 Task: Buy 4 Sifters from Baking Tools & Accessories section under best seller category for shipping address: Jacob Baker, 4732 Huntz Lane, Bolton, Massachusetts 01740, Cell Number 9785492947. Pay from credit card ending with 9757, CVV 798
Action: Mouse moved to (17, 86)
Screenshot: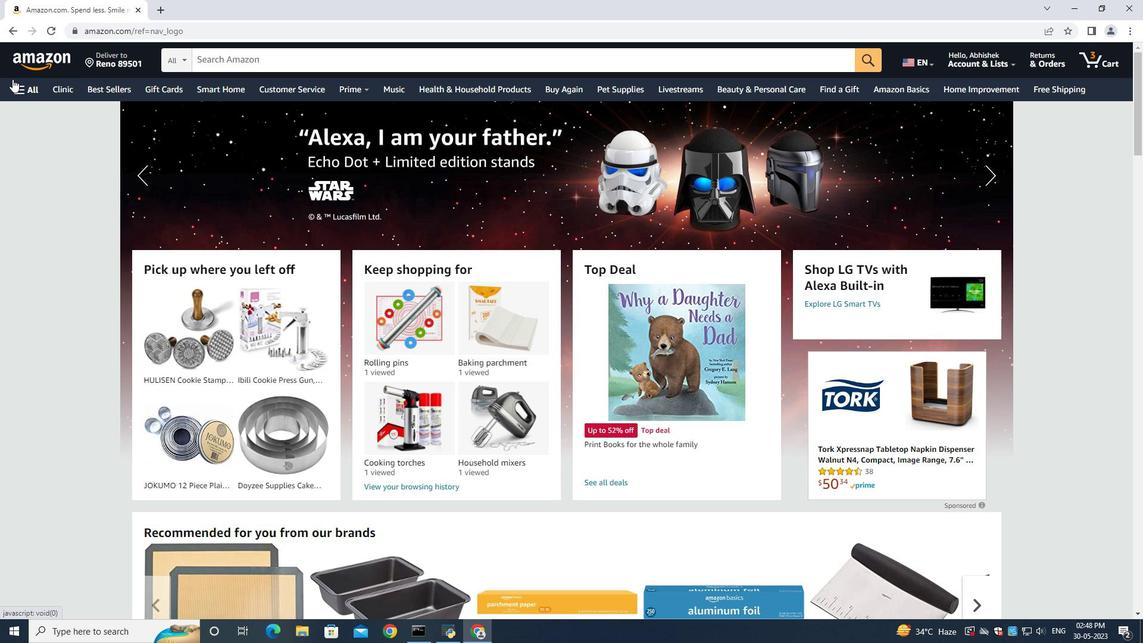 
Action: Mouse pressed left at (17, 86)
Screenshot: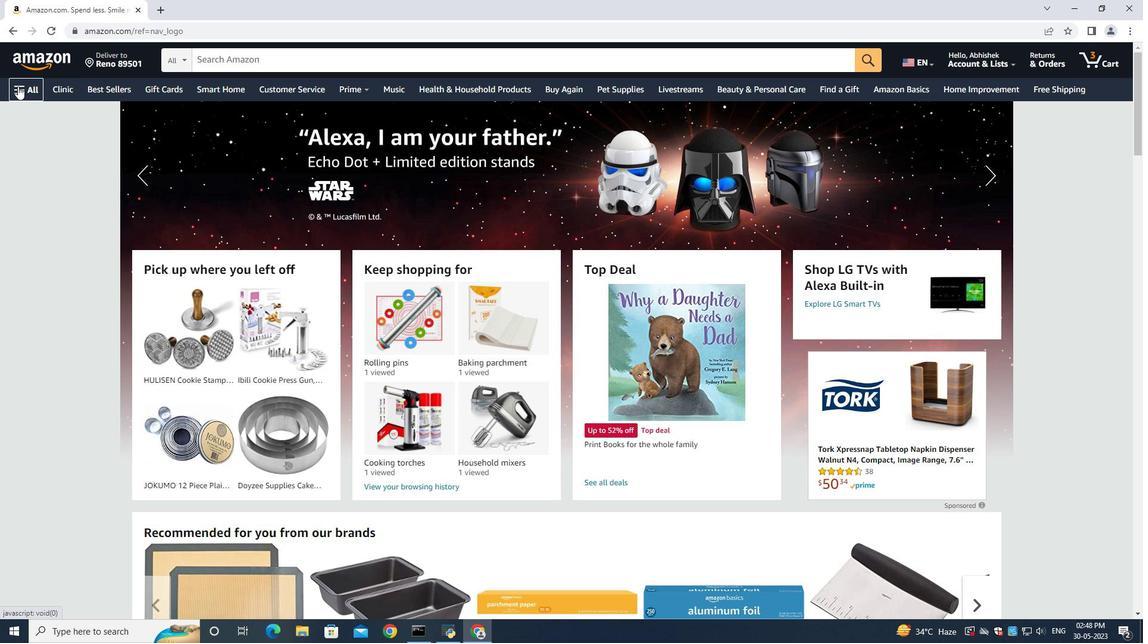 
Action: Mouse moved to (33, 113)
Screenshot: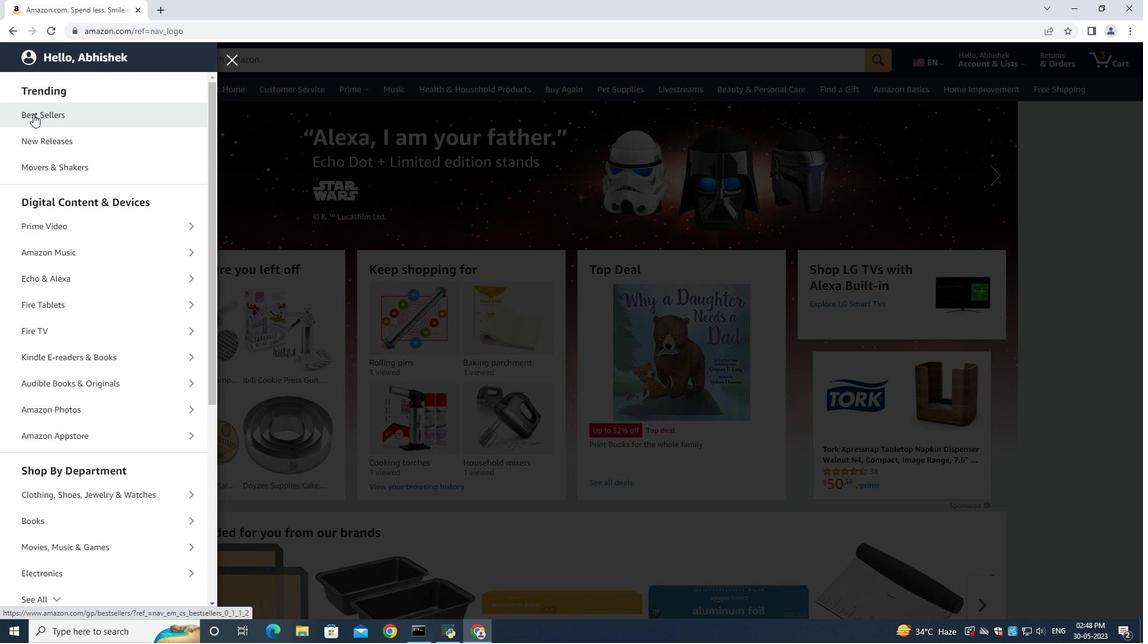 
Action: Mouse pressed left at (33, 113)
Screenshot: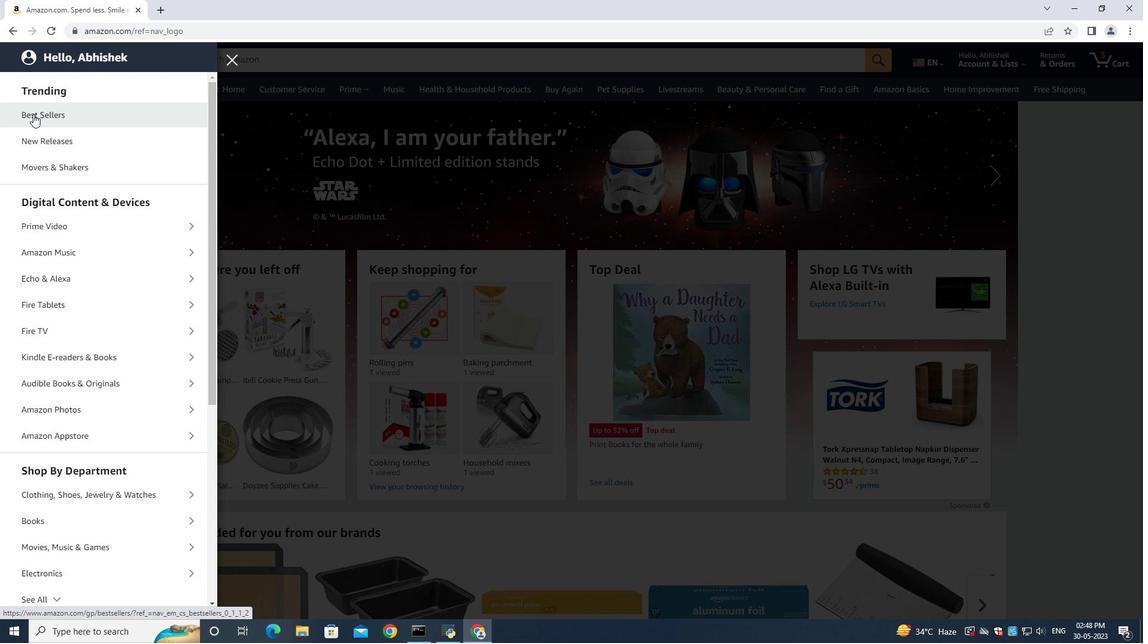 
Action: Mouse moved to (224, 57)
Screenshot: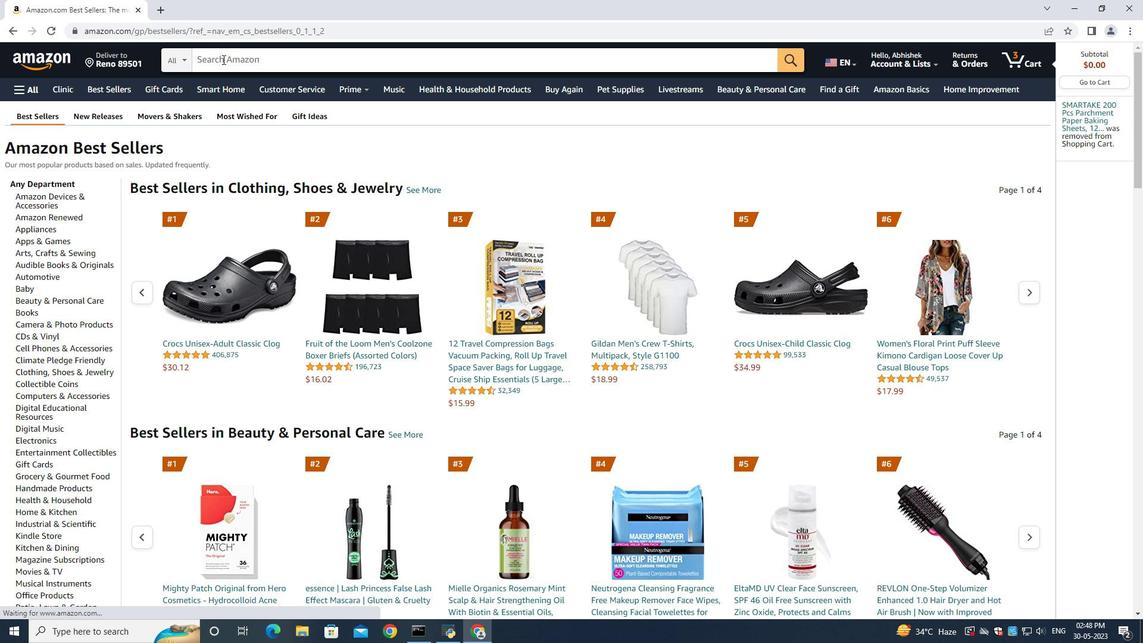 
Action: Mouse pressed left at (224, 57)
Screenshot: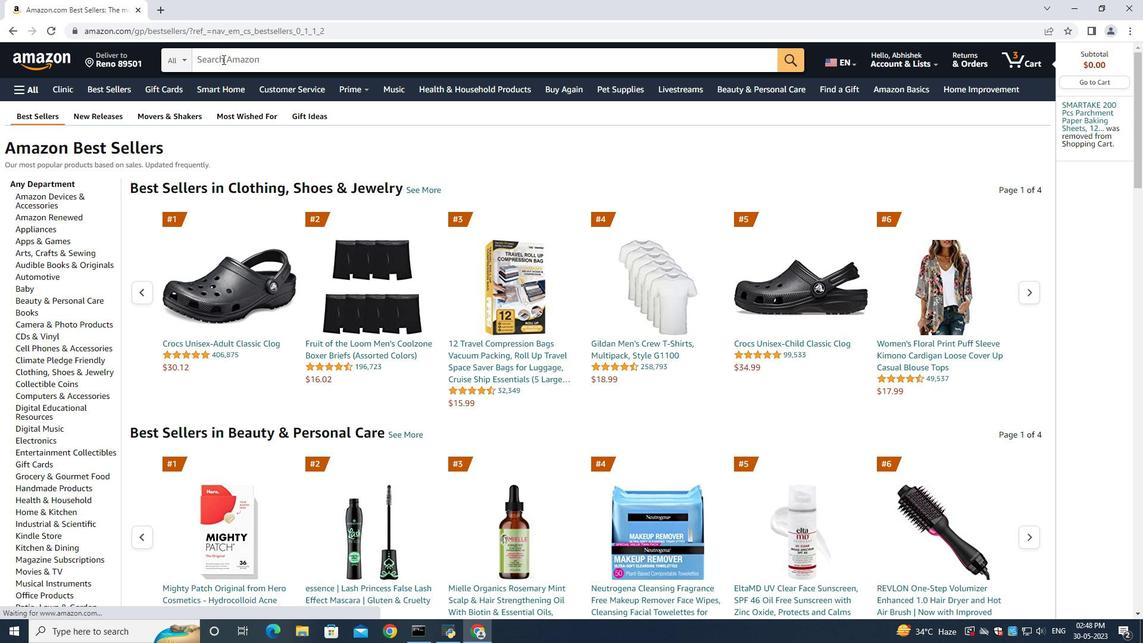 
Action: Mouse moved to (1117, 245)
Screenshot: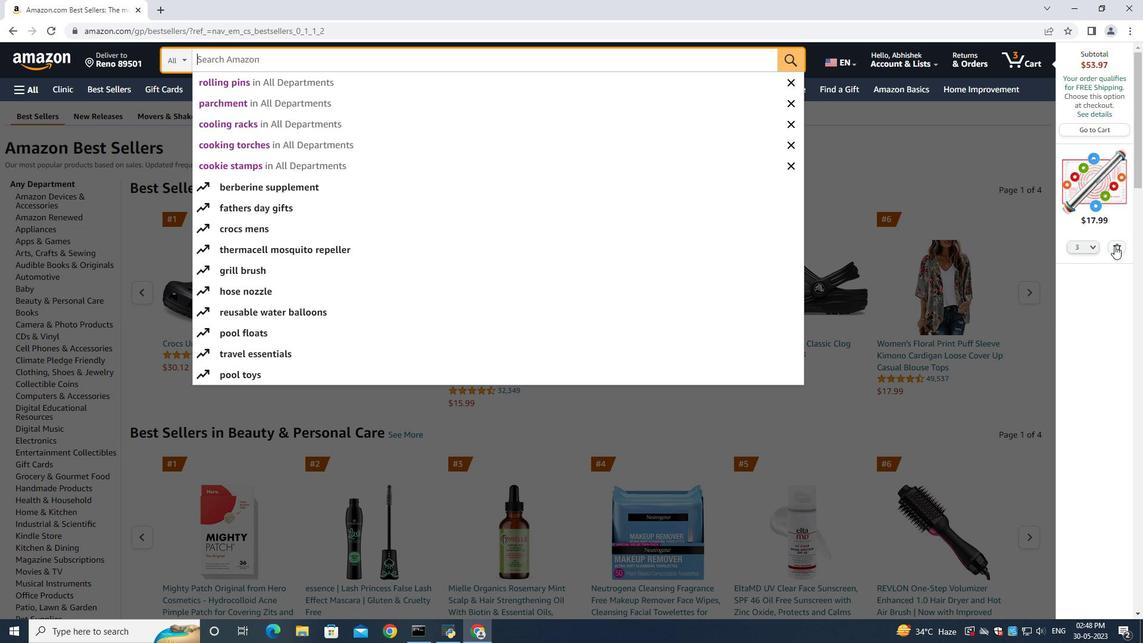 
Action: Mouse pressed left at (1117, 245)
Screenshot: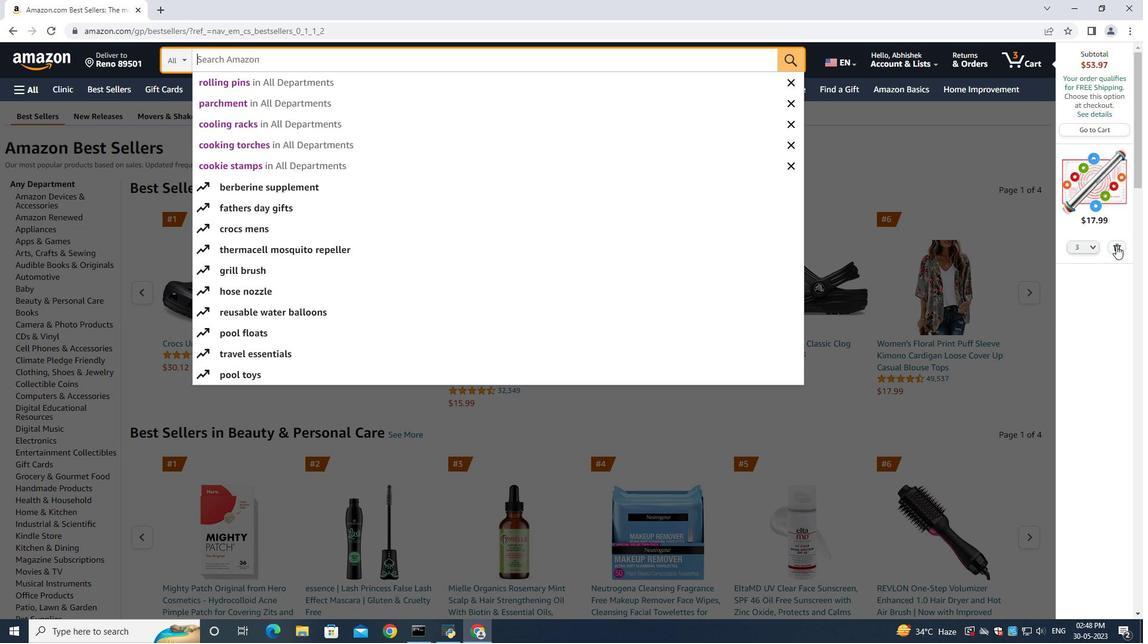 
Action: Mouse moved to (226, 64)
Screenshot: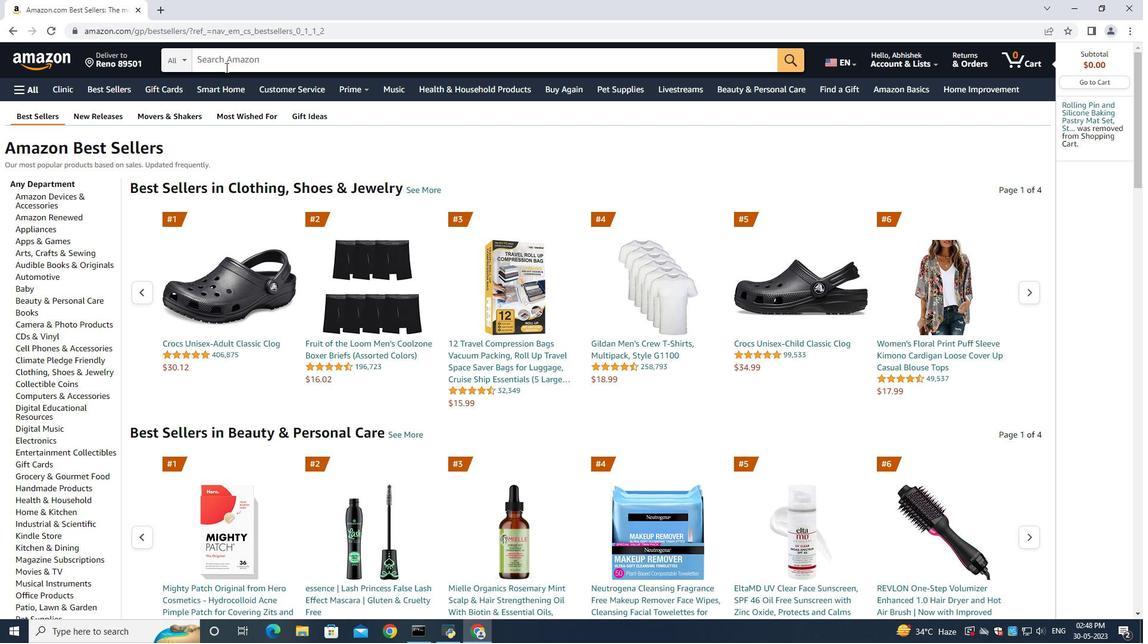 
Action: Mouse pressed left at (226, 64)
Screenshot: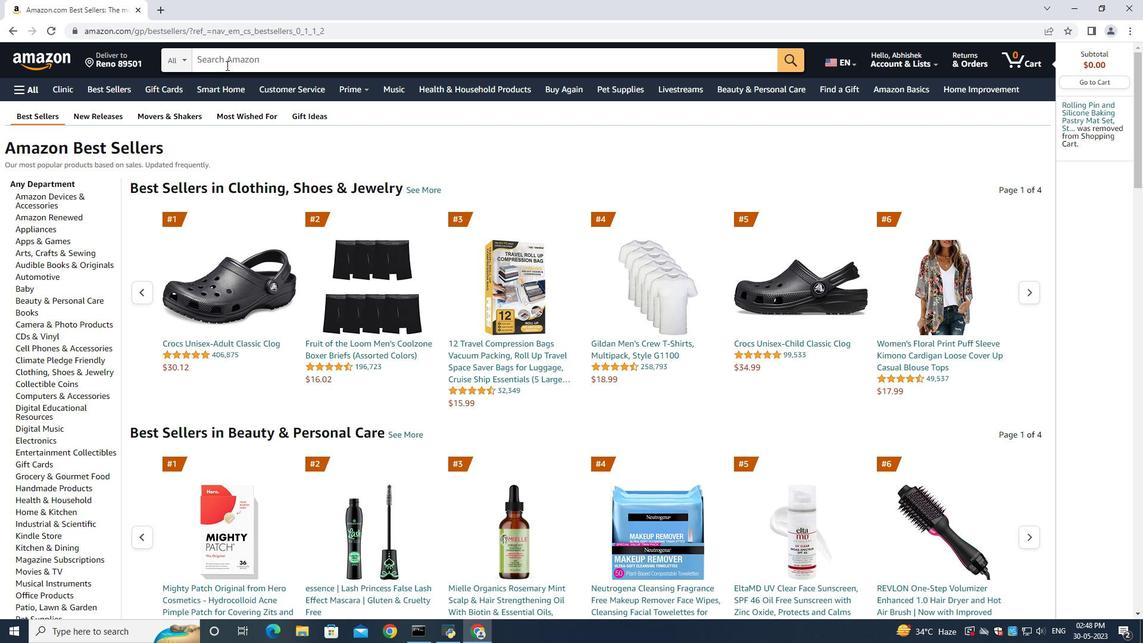 
Action: Key pressed <Key.shift>Sifters<Key.space><Key.shift><Key.shift><Key.shift><Key.shift><Key.shift><Key.shift><Key.shift><Key.shift><Key.shift><Key.shift><Key.shift><Key.shift><Key.shift><Key.shift><Key.shift><Key.shift><Key.shift><Key.shift><Key.shift><Key.shift><Key.shift><Key.shift><Key.shift><Key.shift><Key.shift><Key.shift><Key.shift><Key.shift><Key.shift><Key.shift><Key.shift><Key.enter>
Screenshot: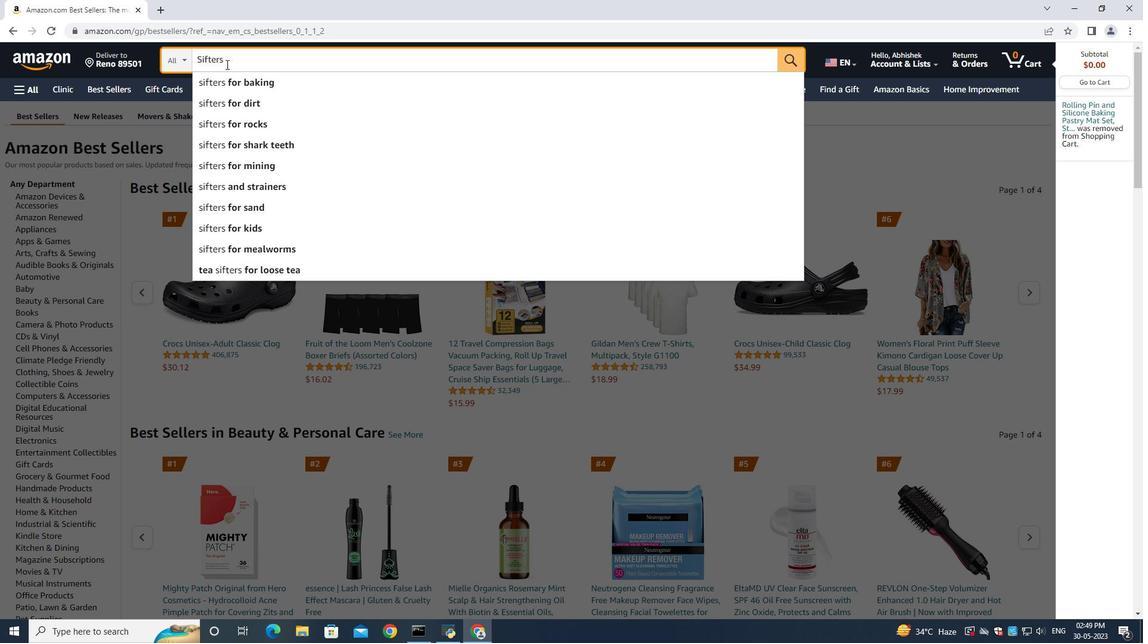 
Action: Mouse moved to (72, 290)
Screenshot: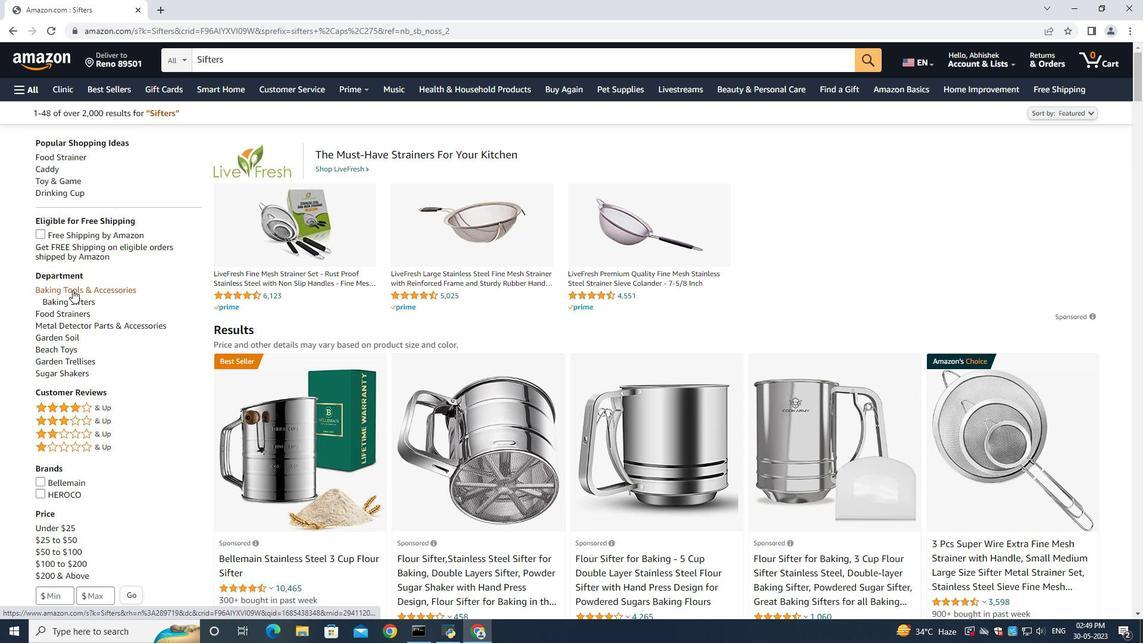 
Action: Mouse pressed left at (72, 290)
Screenshot: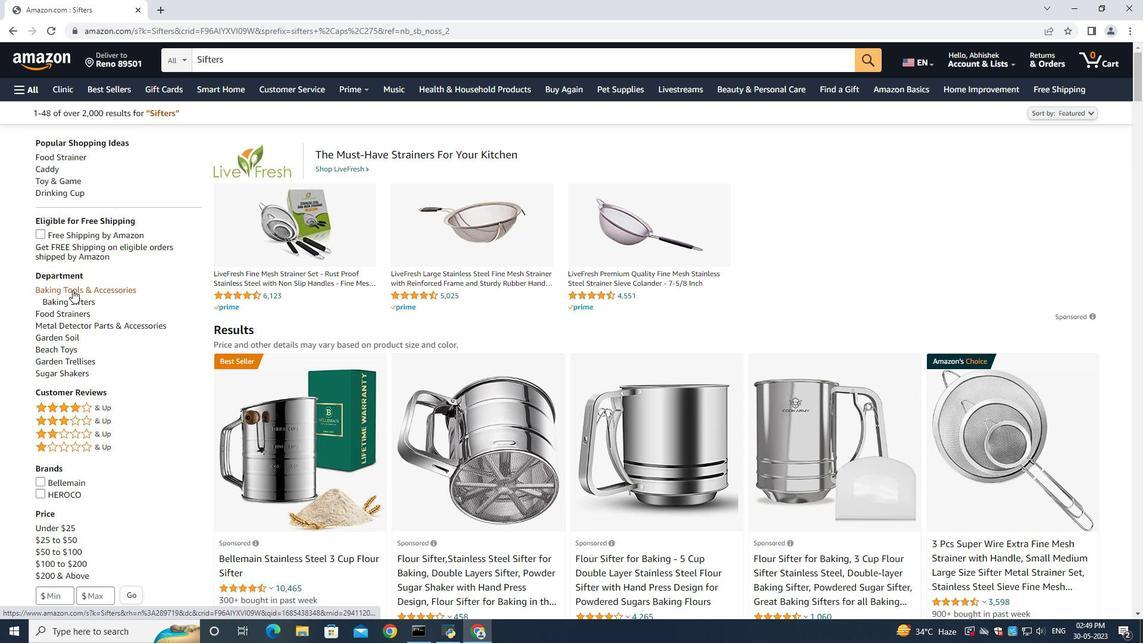 
Action: Mouse moved to (442, 324)
Screenshot: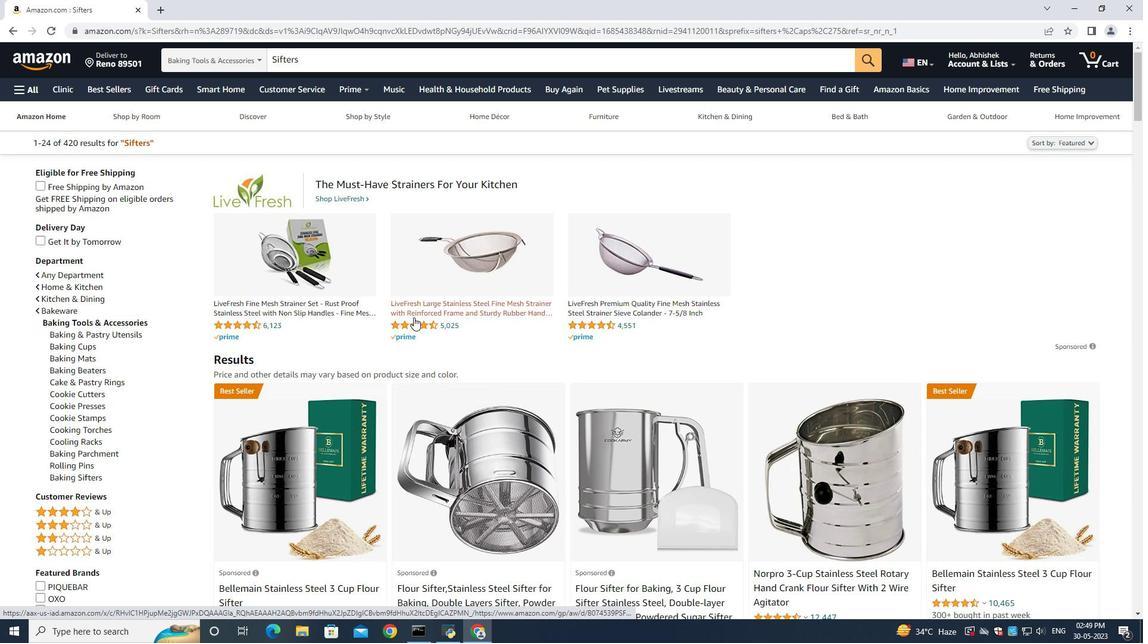 
Action: Mouse scrolled (442, 324) with delta (0, 0)
Screenshot: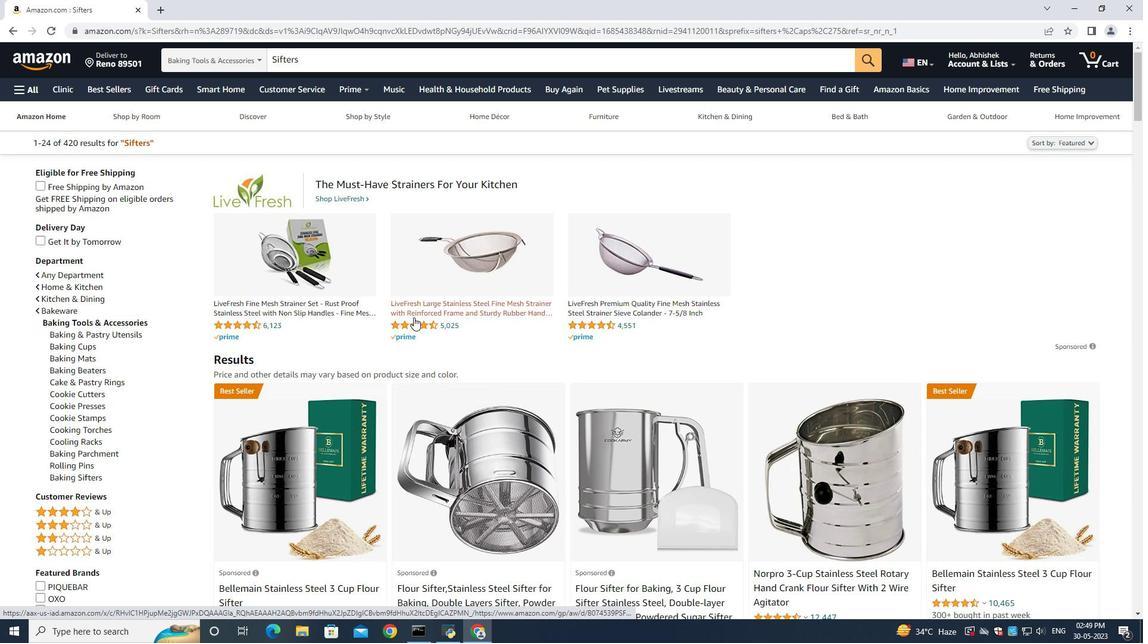 
Action: Mouse scrolled (442, 324) with delta (0, 0)
Screenshot: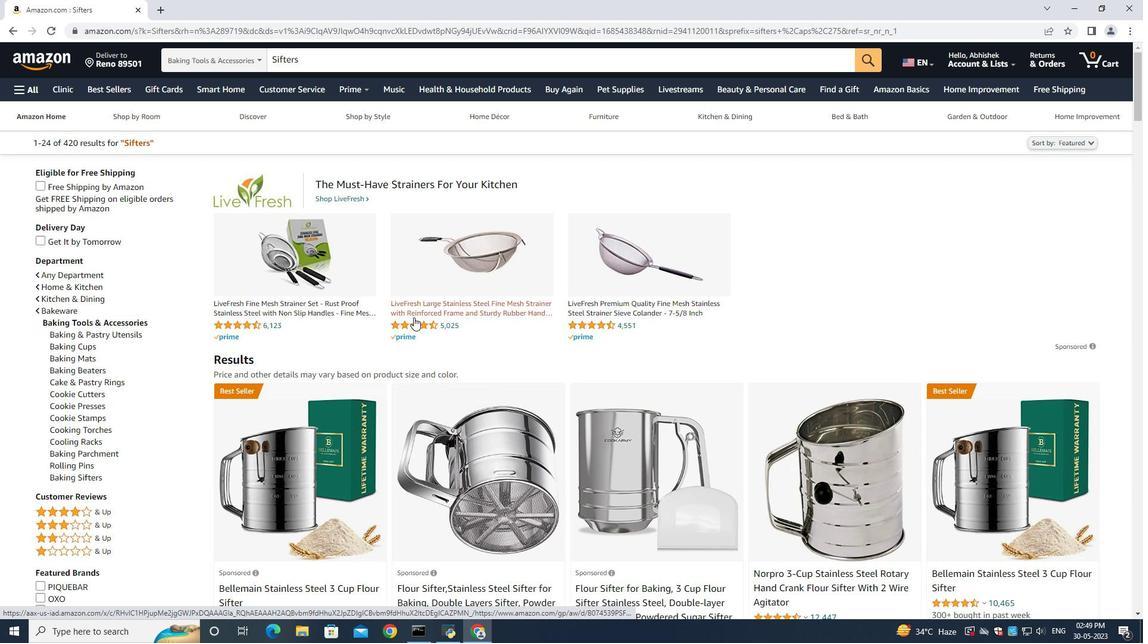 
Action: Mouse moved to (440, 477)
Screenshot: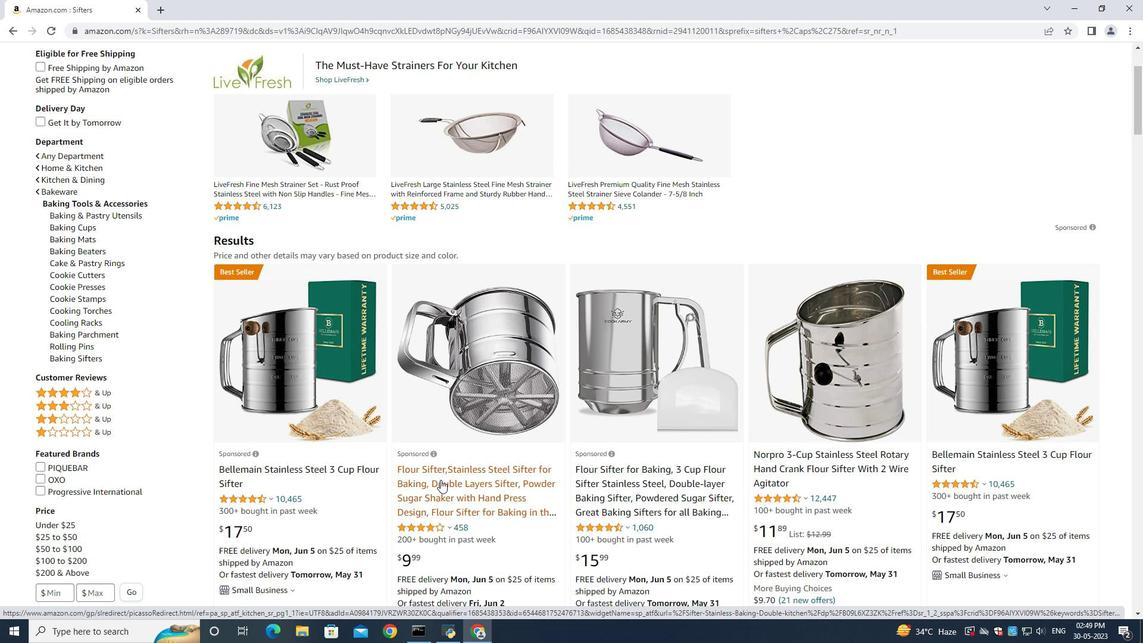 
Action: Mouse pressed left at (440, 477)
Screenshot: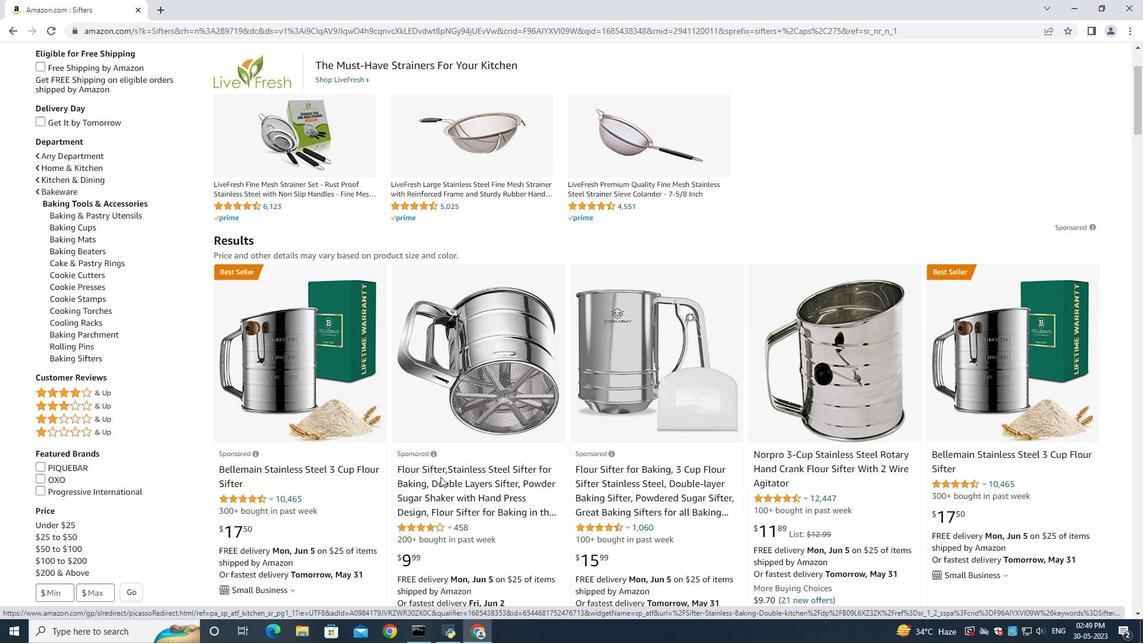 
Action: Mouse moved to (453, 470)
Screenshot: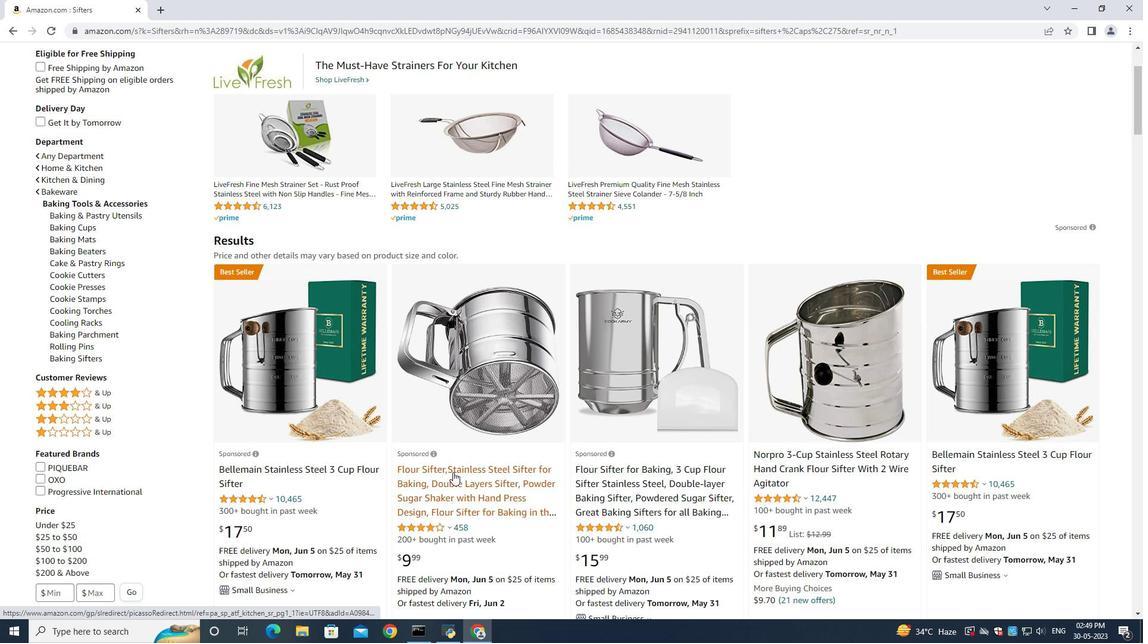 
Action: Mouse pressed left at (453, 470)
Screenshot: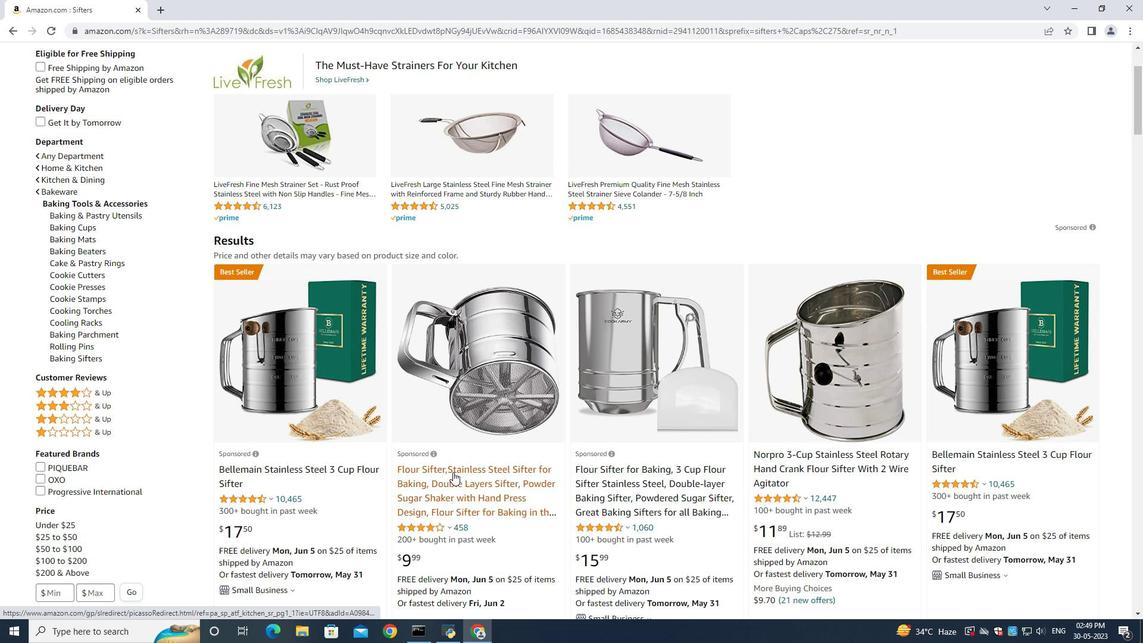 
Action: Mouse moved to (880, 441)
Screenshot: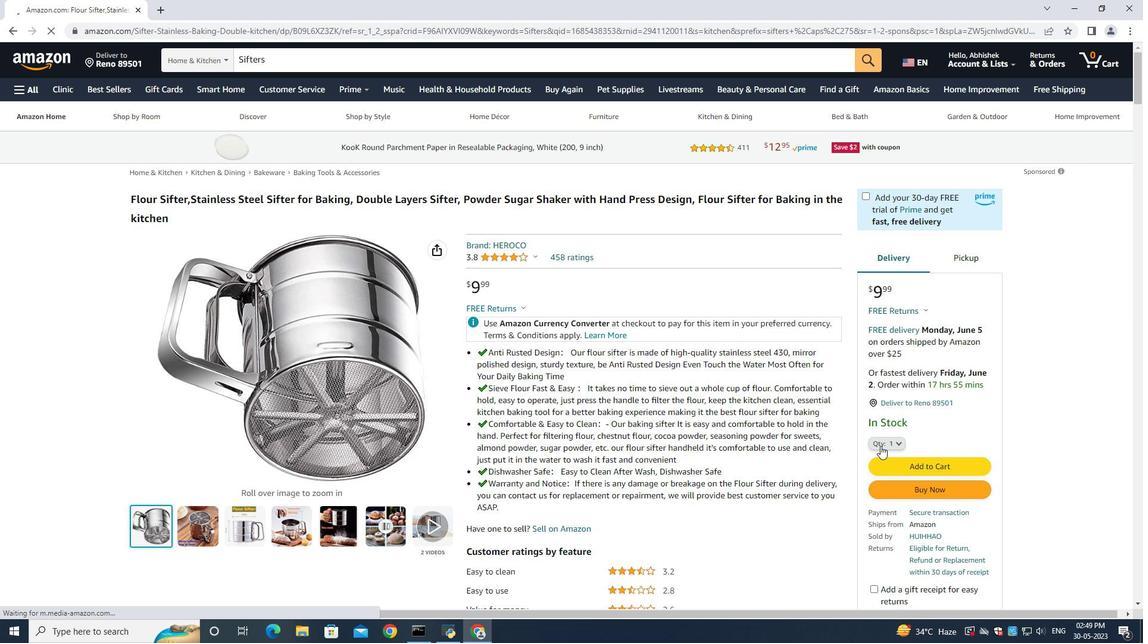 
Action: Mouse pressed left at (880, 441)
Screenshot: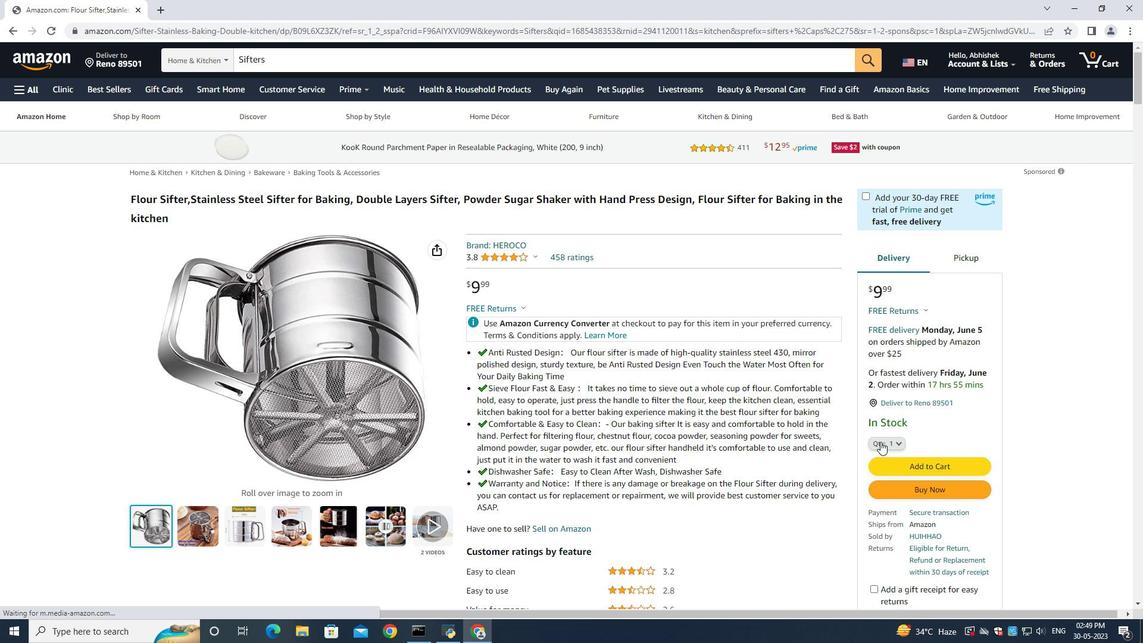 
Action: Mouse moved to (875, 112)
Screenshot: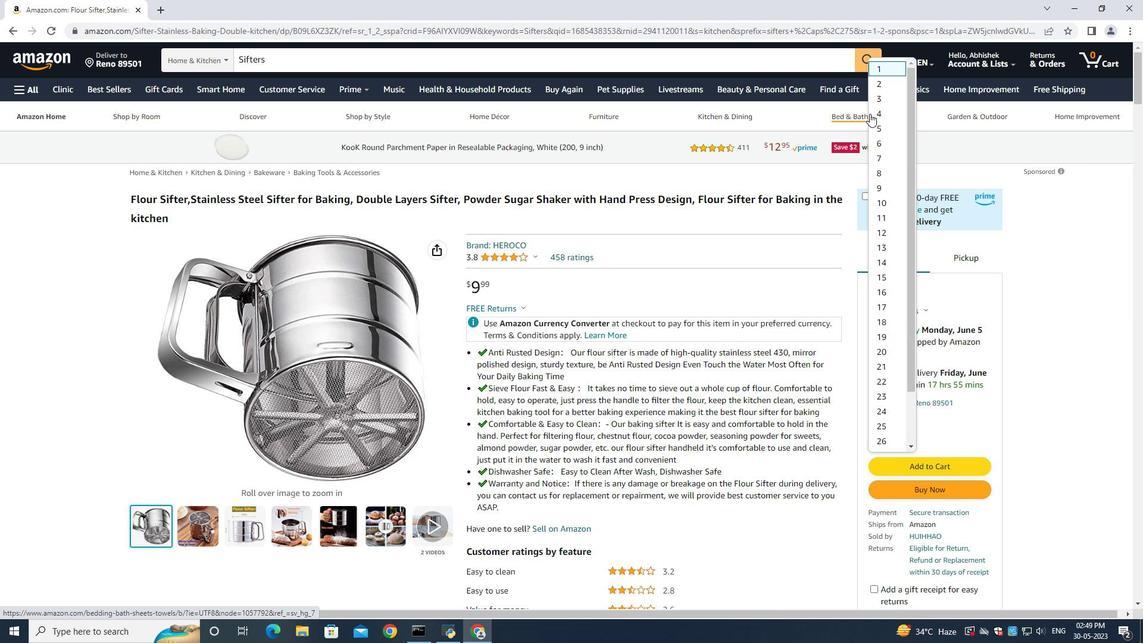 
Action: Mouse pressed left at (875, 112)
Screenshot: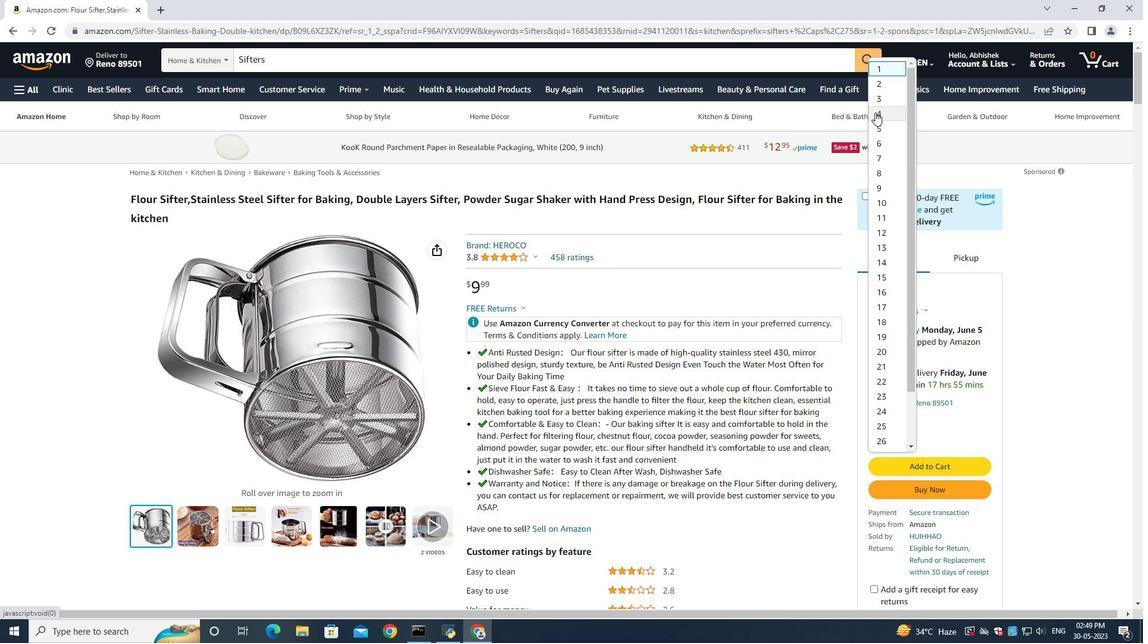 
Action: Mouse moved to (927, 462)
Screenshot: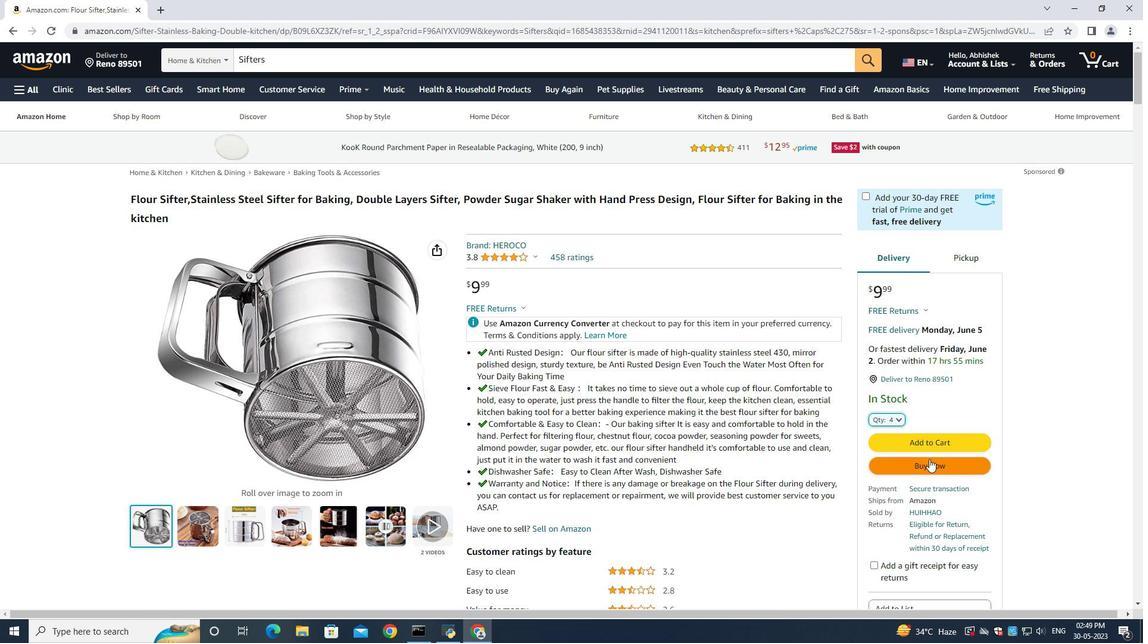 
Action: Mouse pressed left at (927, 462)
Screenshot: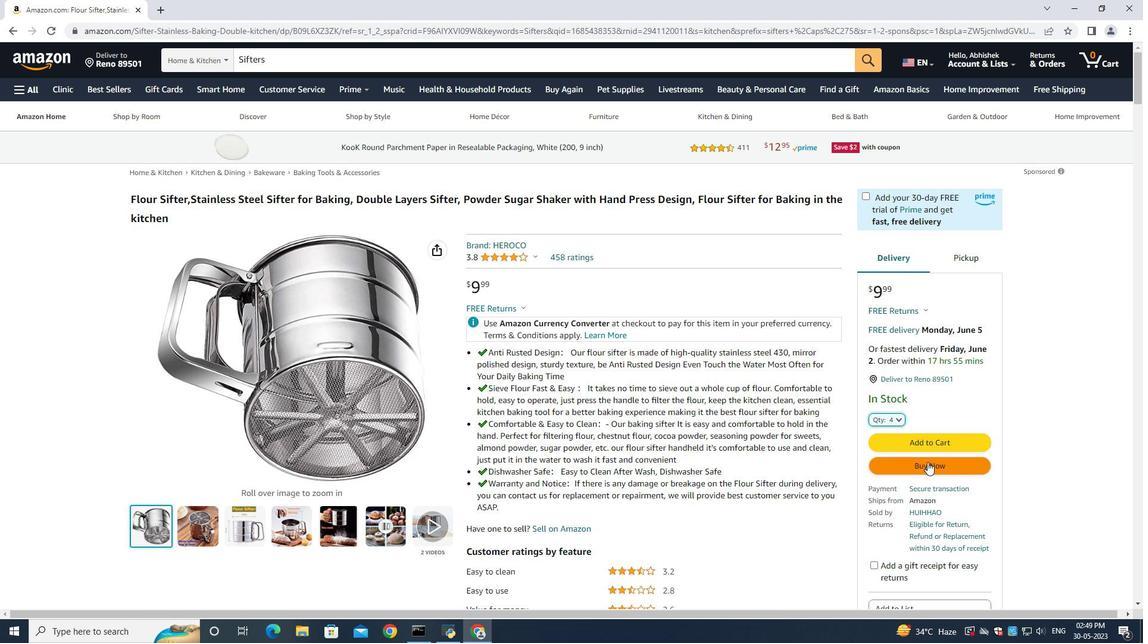 
Action: Mouse moved to (580, 332)
Screenshot: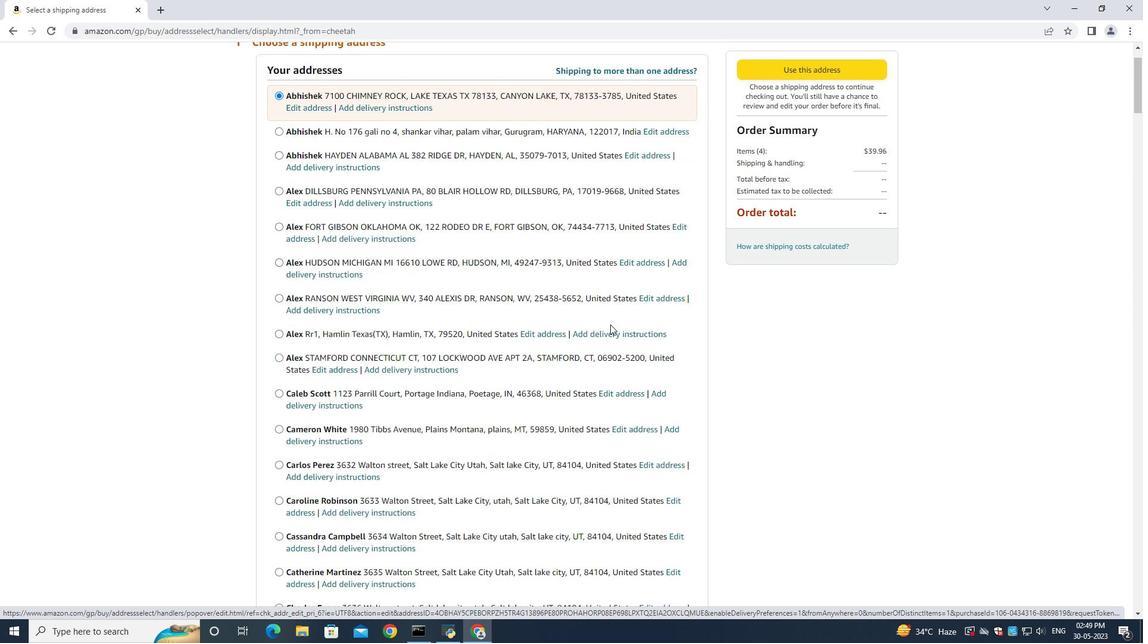 
Action: Mouse scrolled (594, 328) with delta (0, 0)
Screenshot: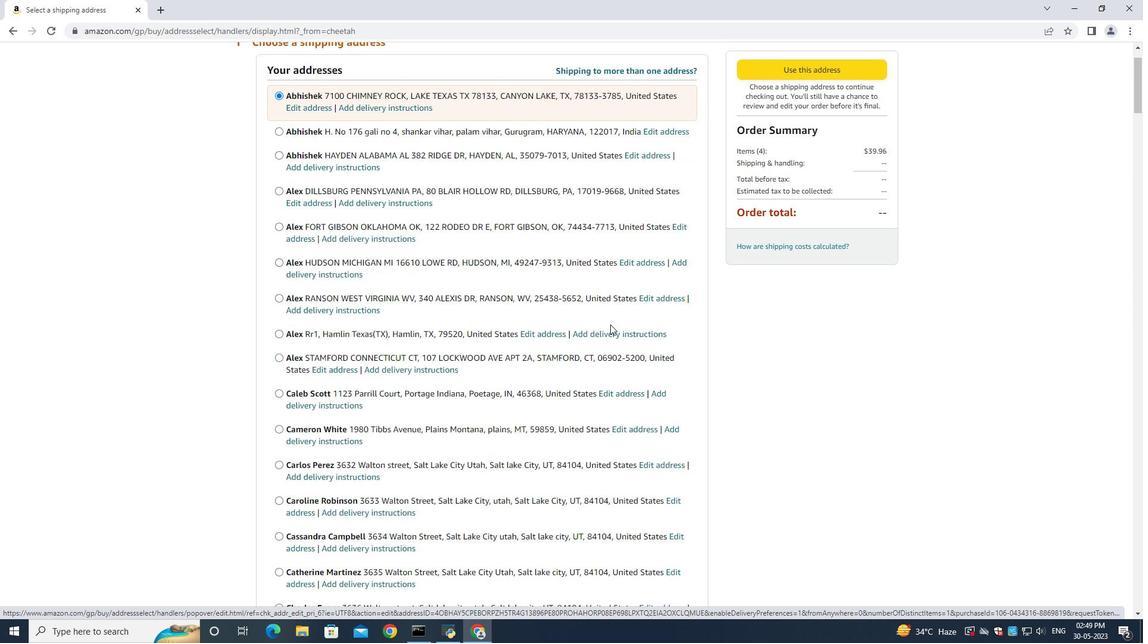 
Action: Mouse moved to (580, 332)
Screenshot: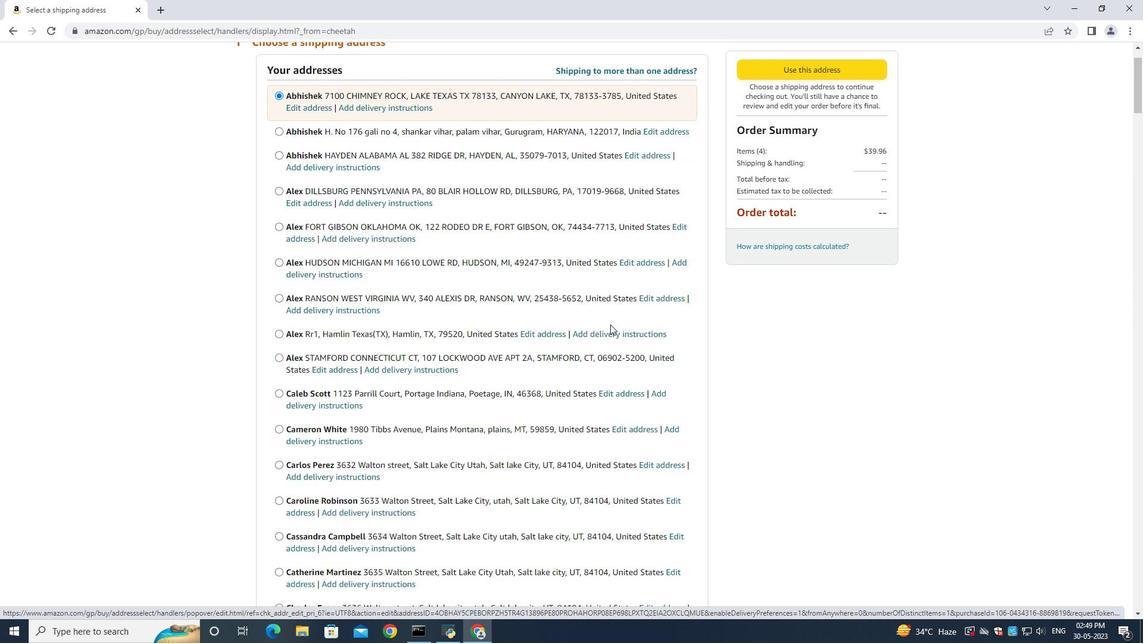 
Action: Mouse scrolled (584, 330) with delta (0, 0)
Screenshot: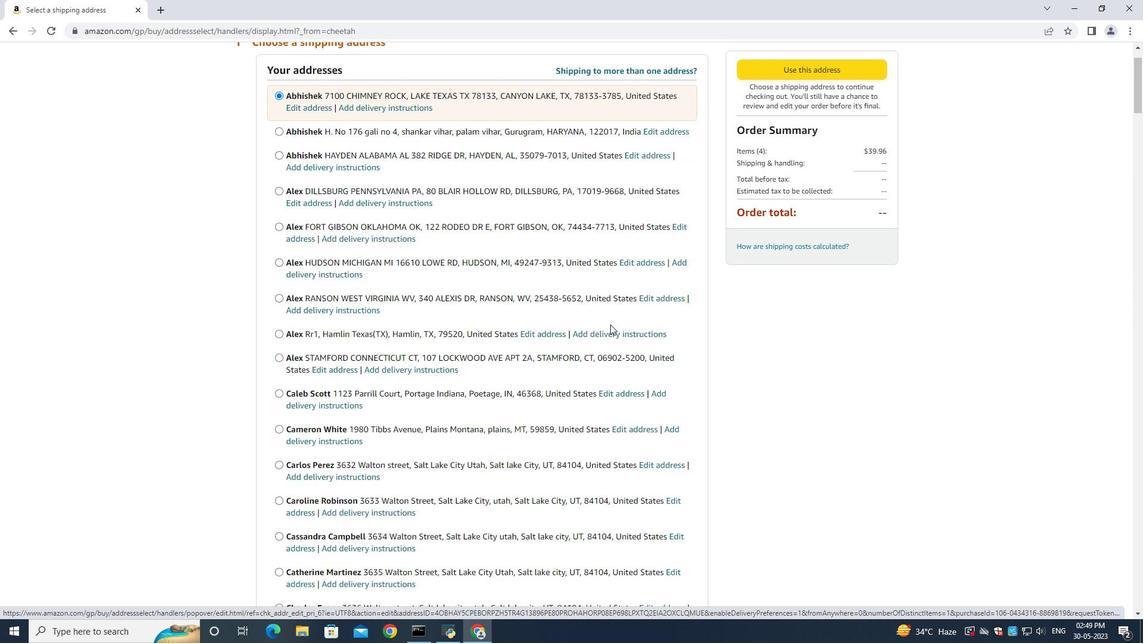 
Action: Mouse moved to (580, 333)
Screenshot: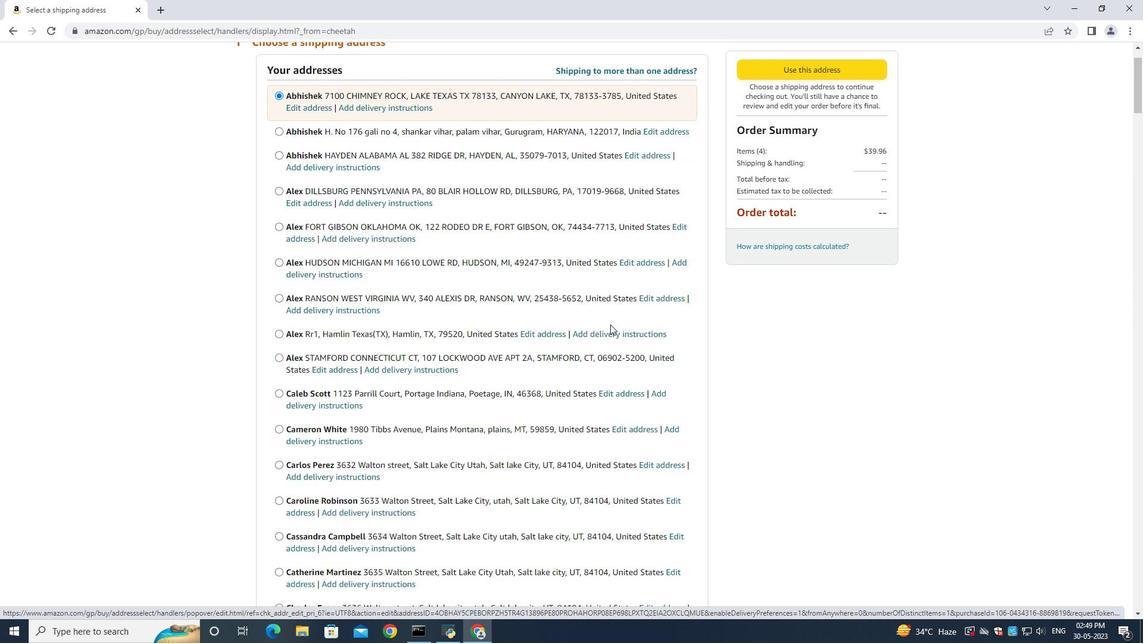 
Action: Mouse scrolled (582, 331) with delta (0, 0)
Screenshot: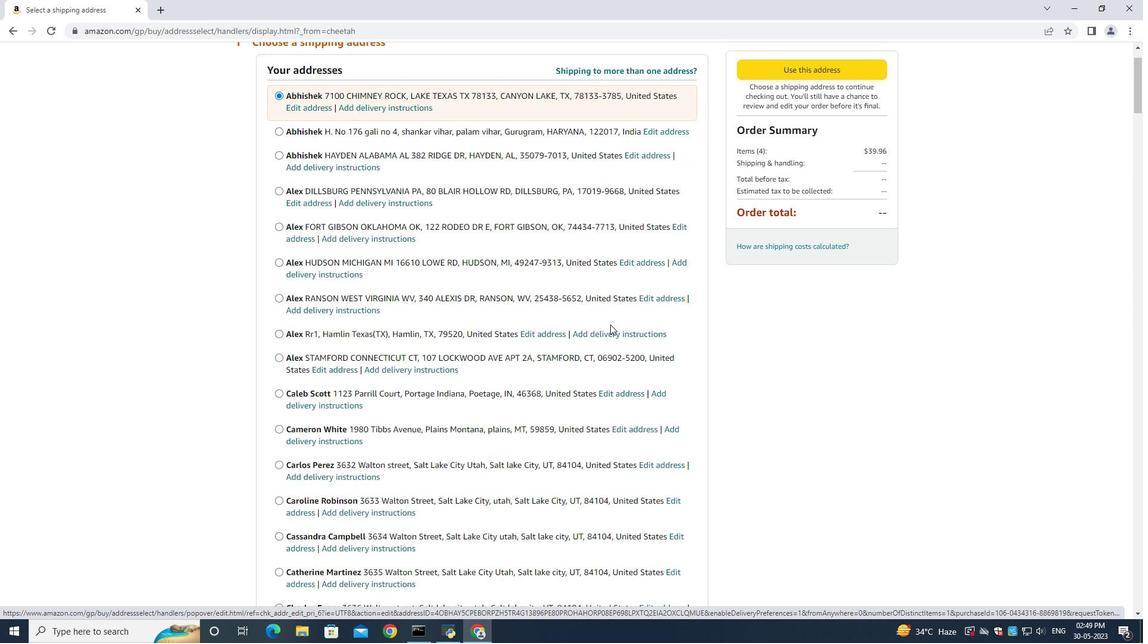 
Action: Mouse moved to (580, 333)
Screenshot: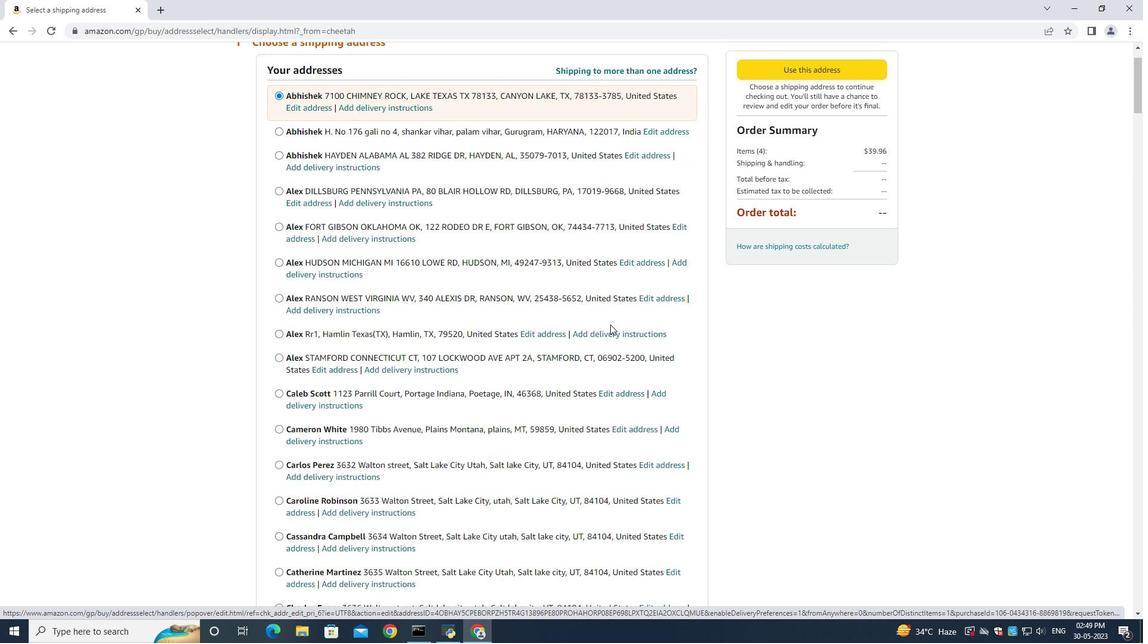 
Action: Mouse scrolled (581, 331) with delta (0, 0)
Screenshot: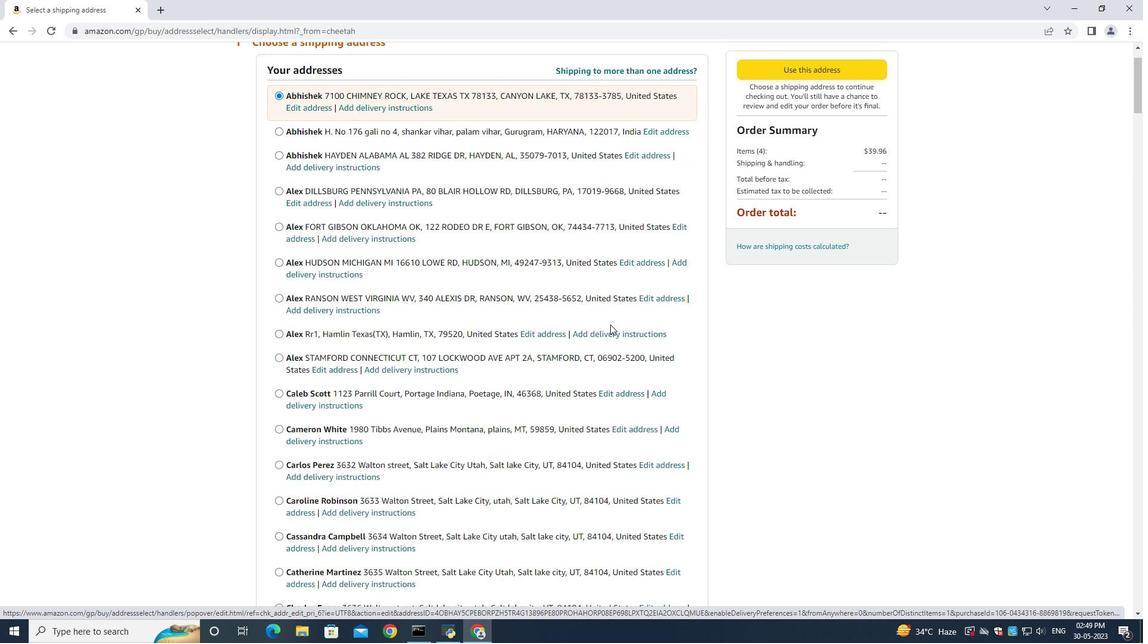 
Action: Mouse moved to (580, 334)
Screenshot: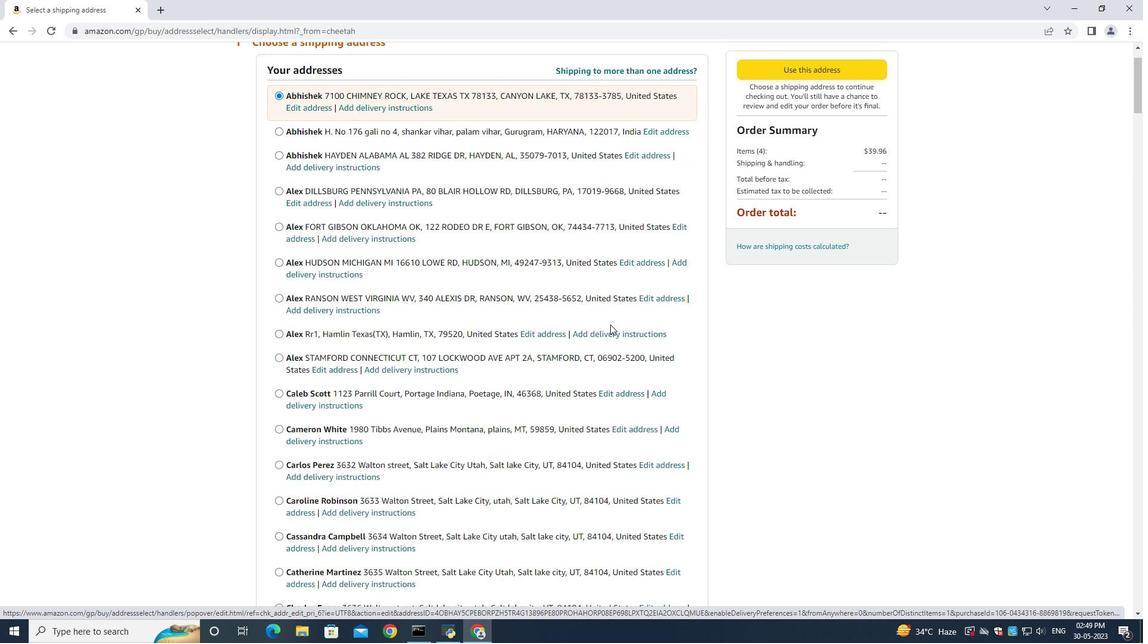 
Action: Mouse scrolled (581, 331) with delta (0, 0)
Screenshot: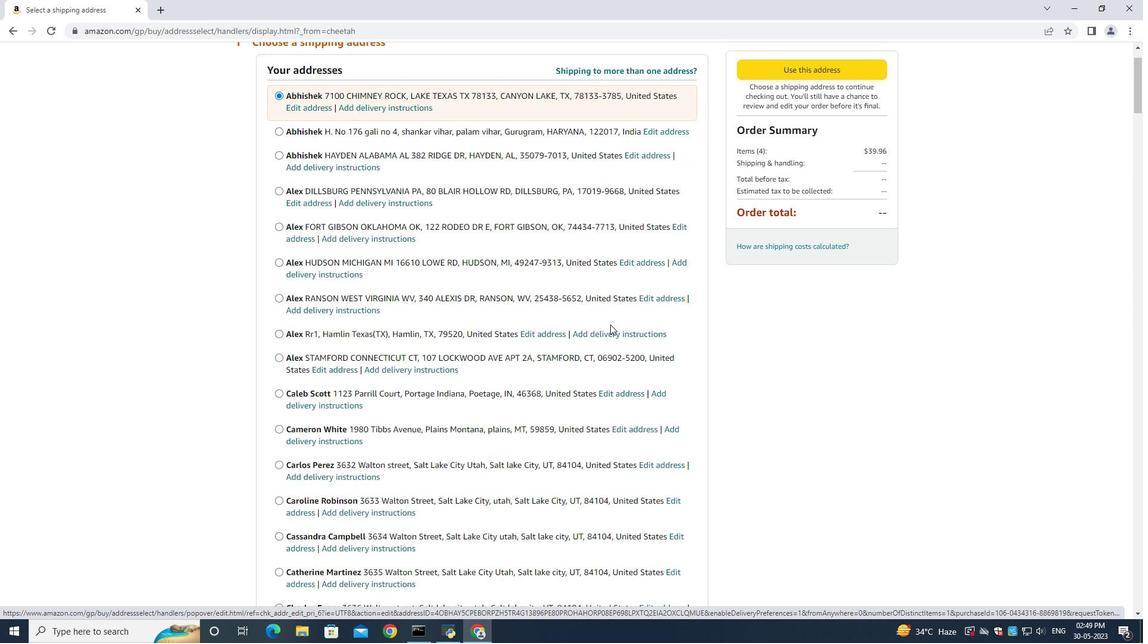 
Action: Mouse scrolled (580, 331) with delta (0, 0)
Screenshot: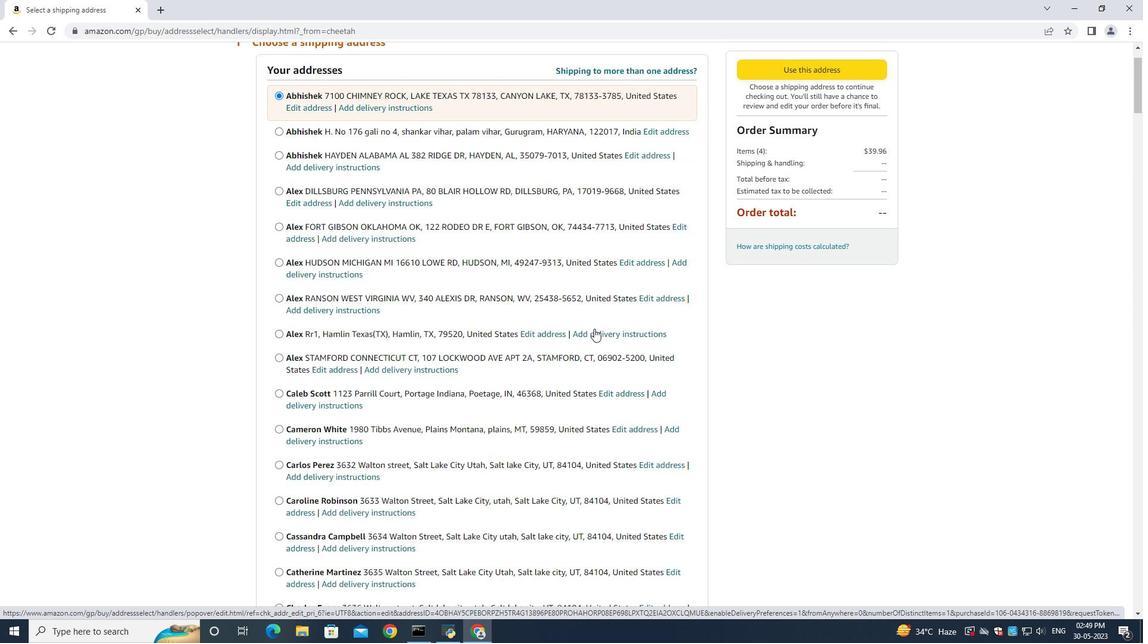 
Action: Mouse scrolled (580, 332) with delta (0, 0)
Screenshot: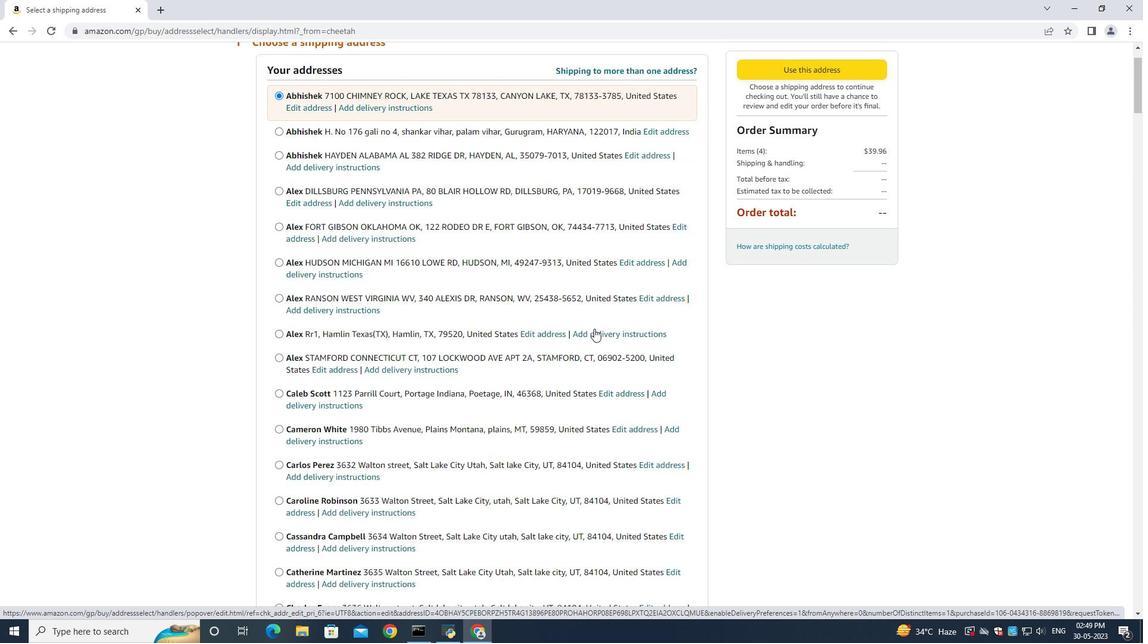 
Action: Mouse scrolled (580, 332) with delta (0, 0)
Screenshot: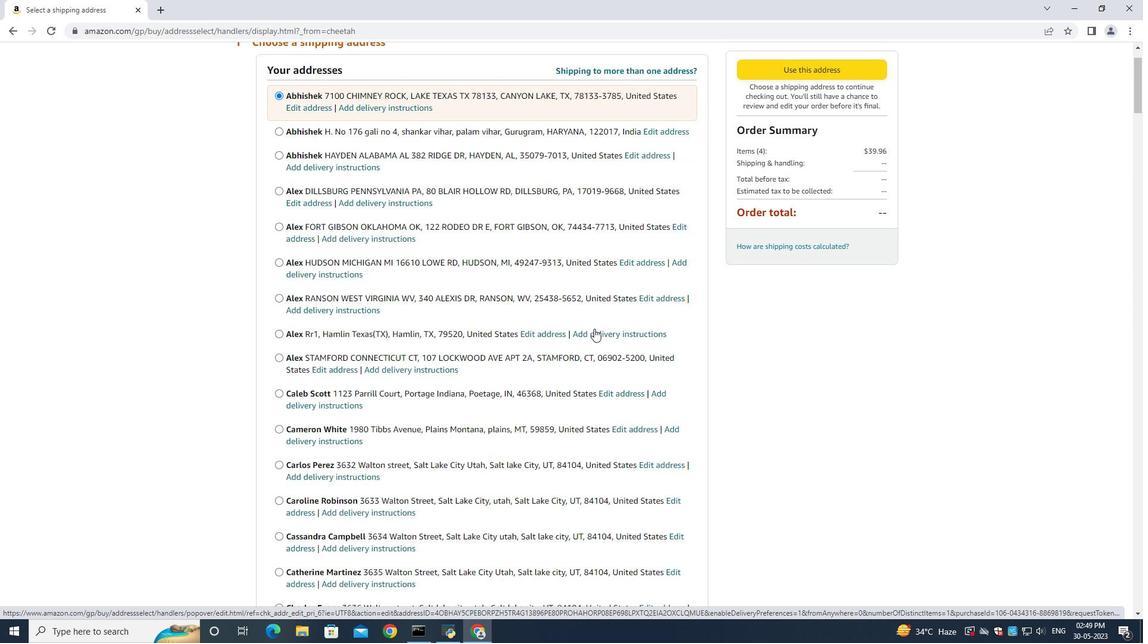 
Action: Mouse scrolled (580, 332) with delta (0, 0)
Screenshot: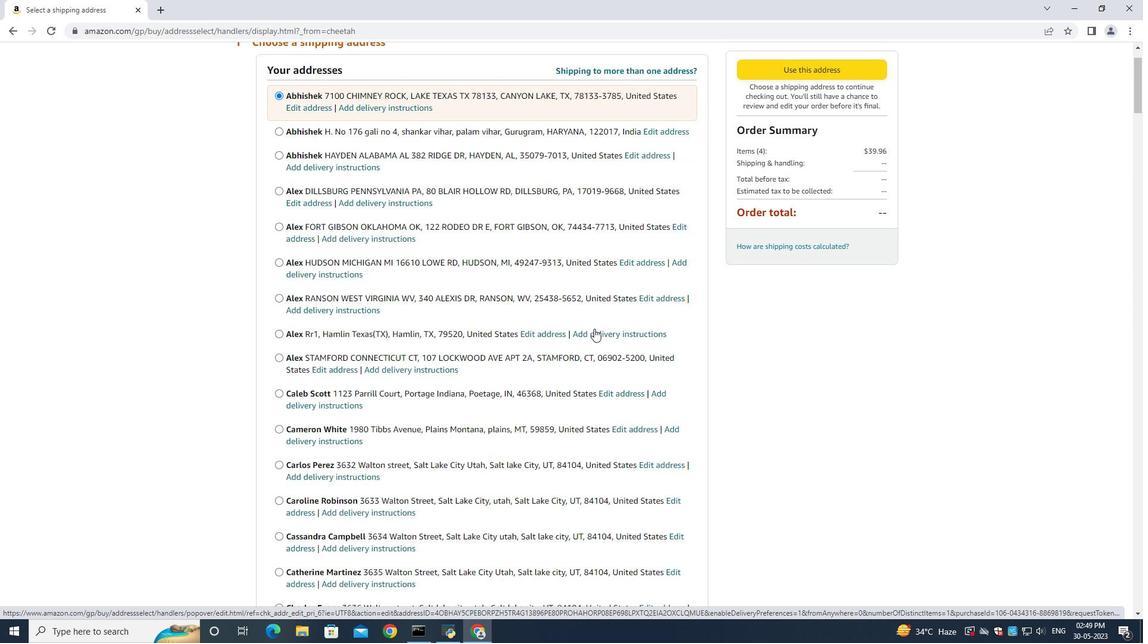 
Action: Mouse scrolled (580, 332) with delta (0, 0)
Screenshot: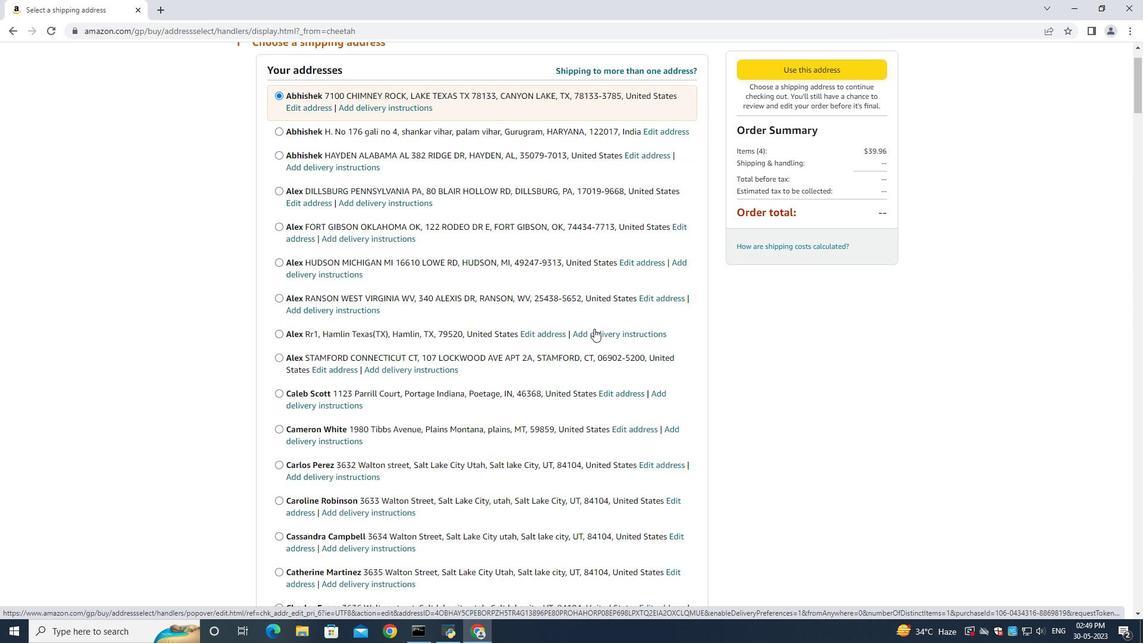 
Action: Mouse scrolled (580, 332) with delta (0, 0)
Screenshot: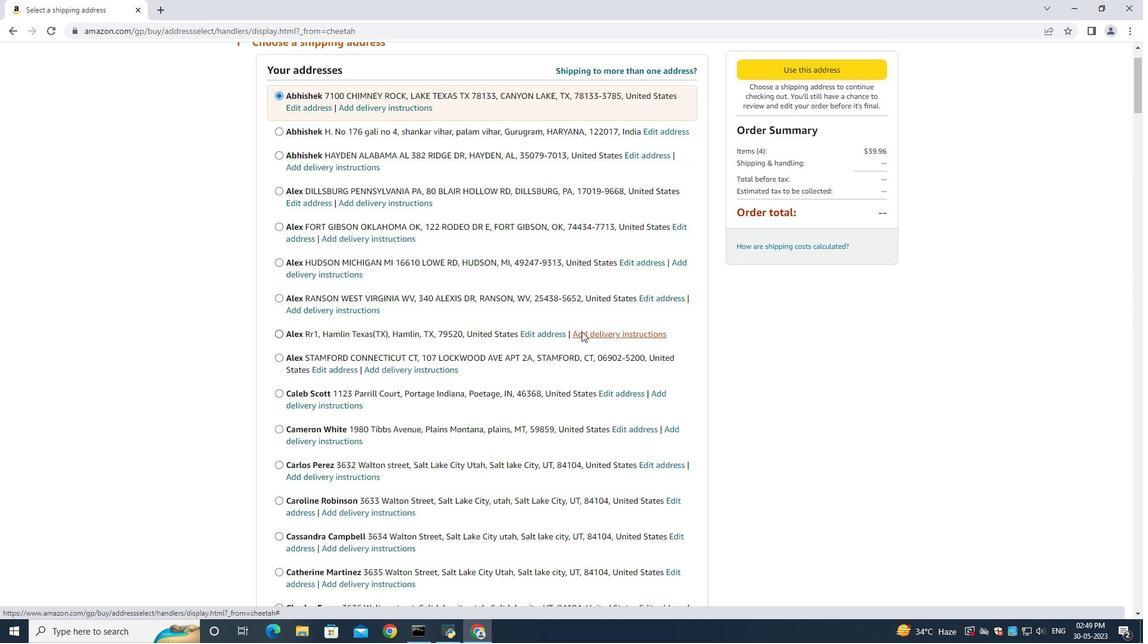 
Action: Mouse scrolled (580, 332) with delta (0, 0)
Screenshot: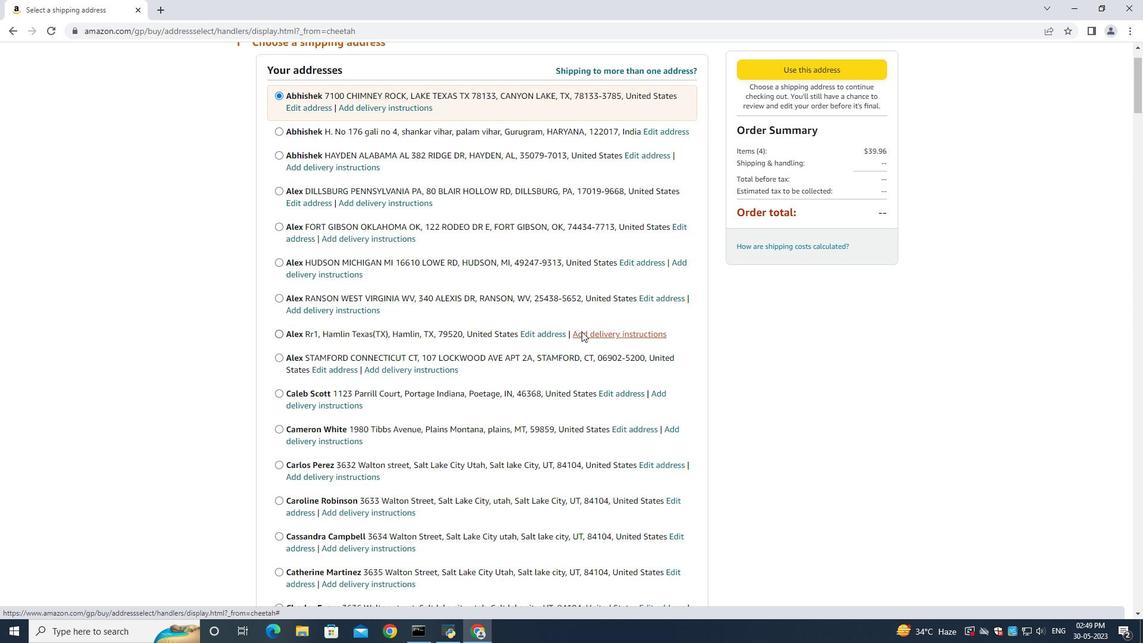 
Action: Mouse scrolled (580, 332) with delta (0, 0)
Screenshot: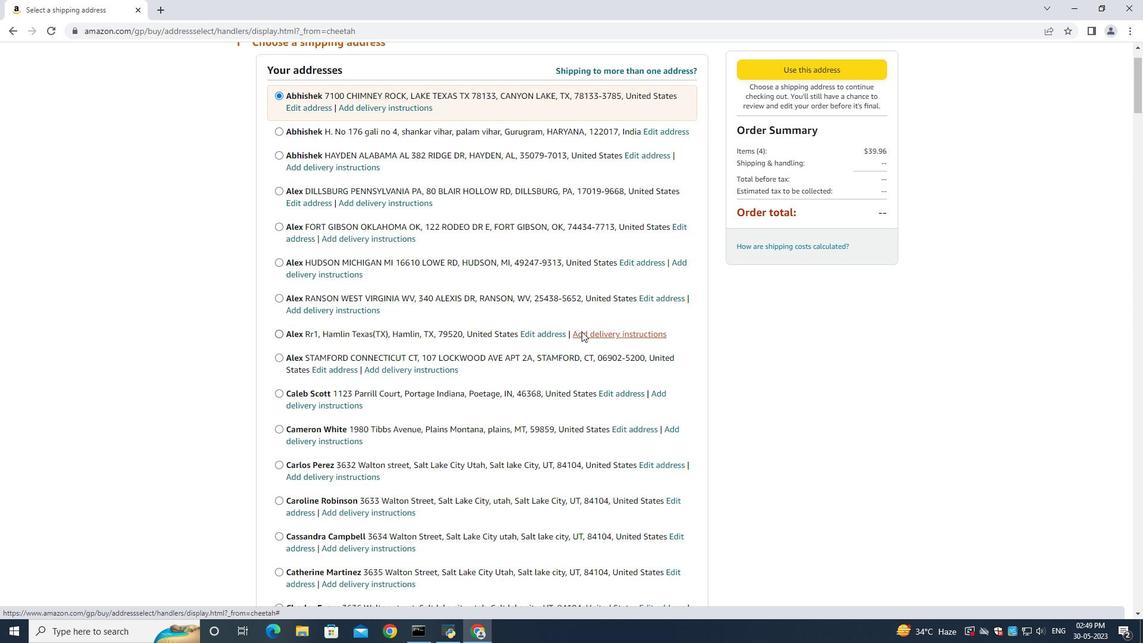 
Action: Mouse scrolled (580, 332) with delta (0, 0)
Screenshot: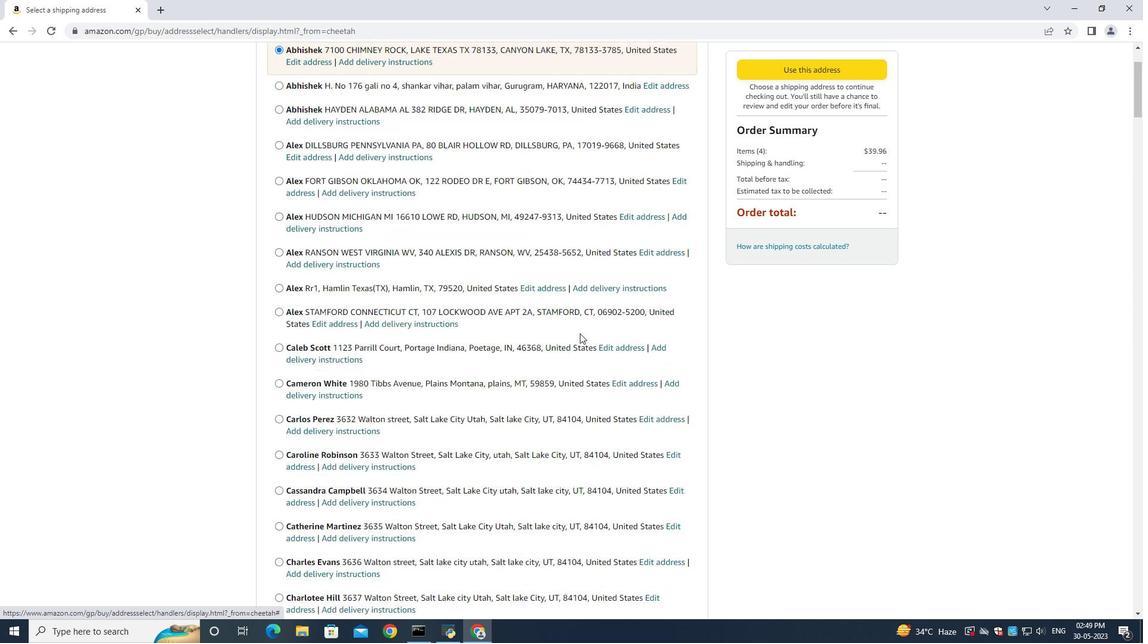 
Action: Mouse scrolled (580, 333) with delta (0, 0)
Screenshot: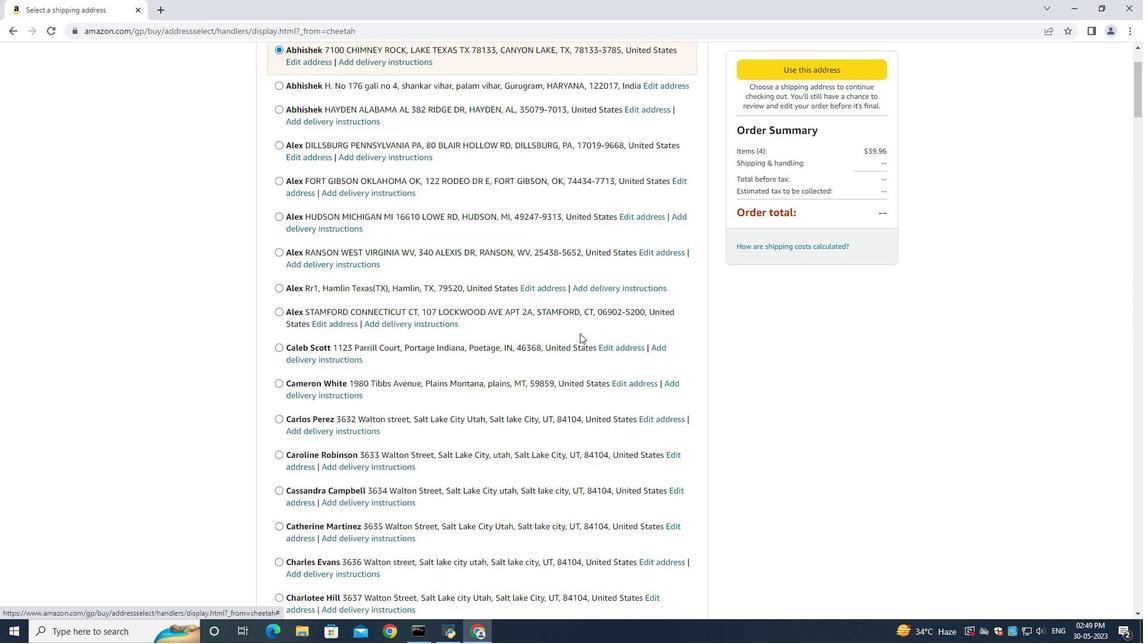 
Action: Mouse scrolled (580, 333) with delta (0, 0)
Screenshot: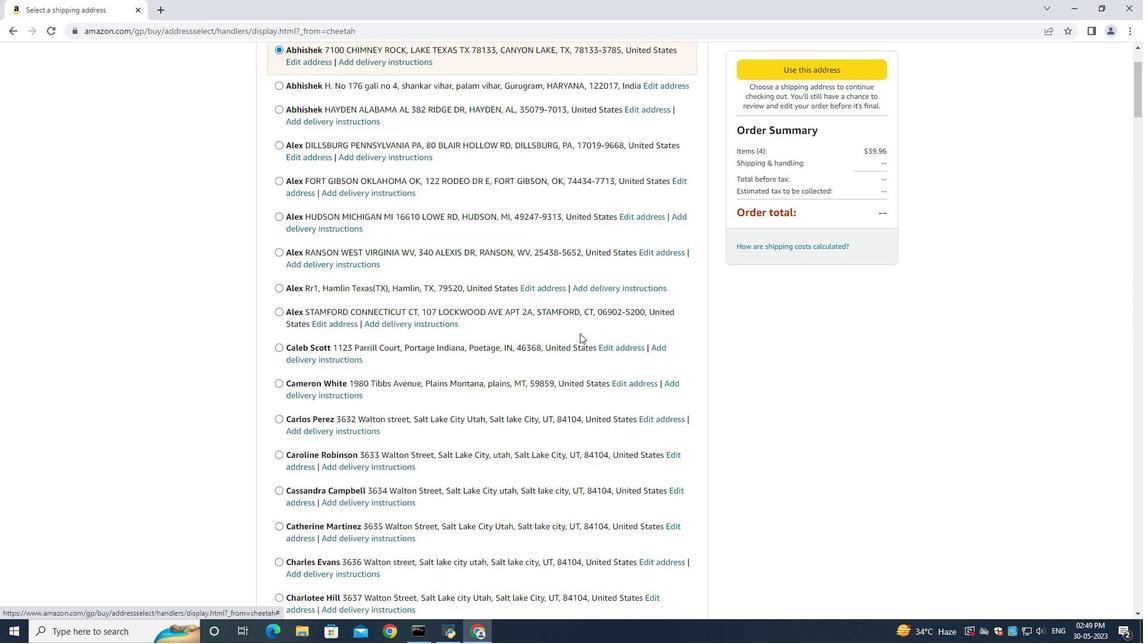 
Action: Mouse scrolled (580, 333) with delta (0, 0)
Screenshot: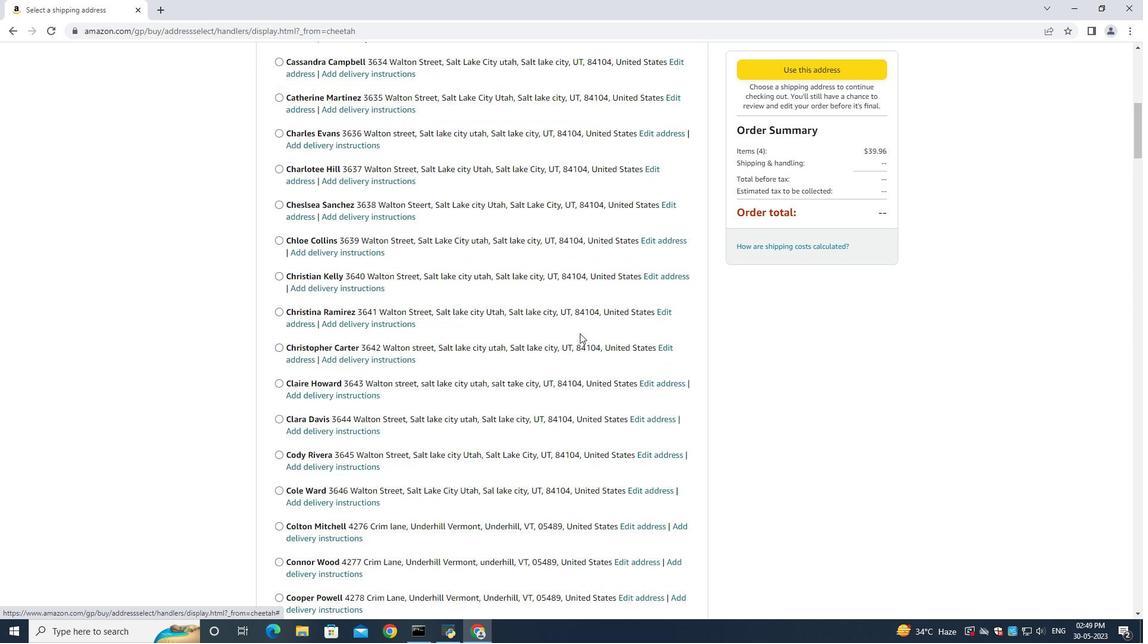 
Action: Mouse scrolled (580, 333) with delta (0, 0)
Screenshot: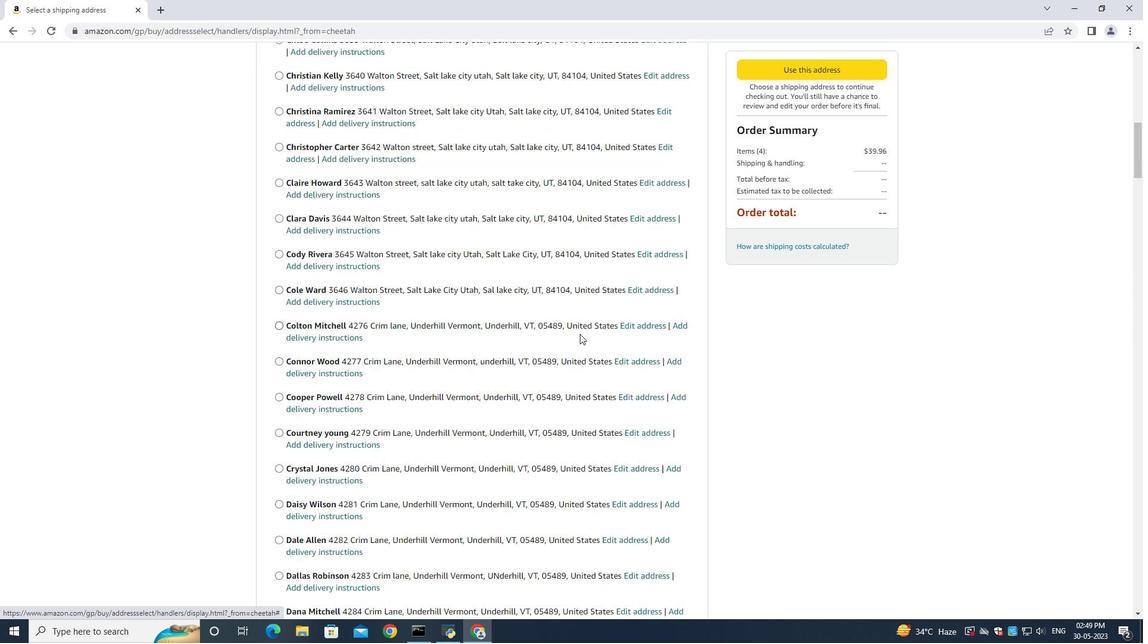 
Action: Mouse scrolled (580, 333) with delta (0, 0)
Screenshot: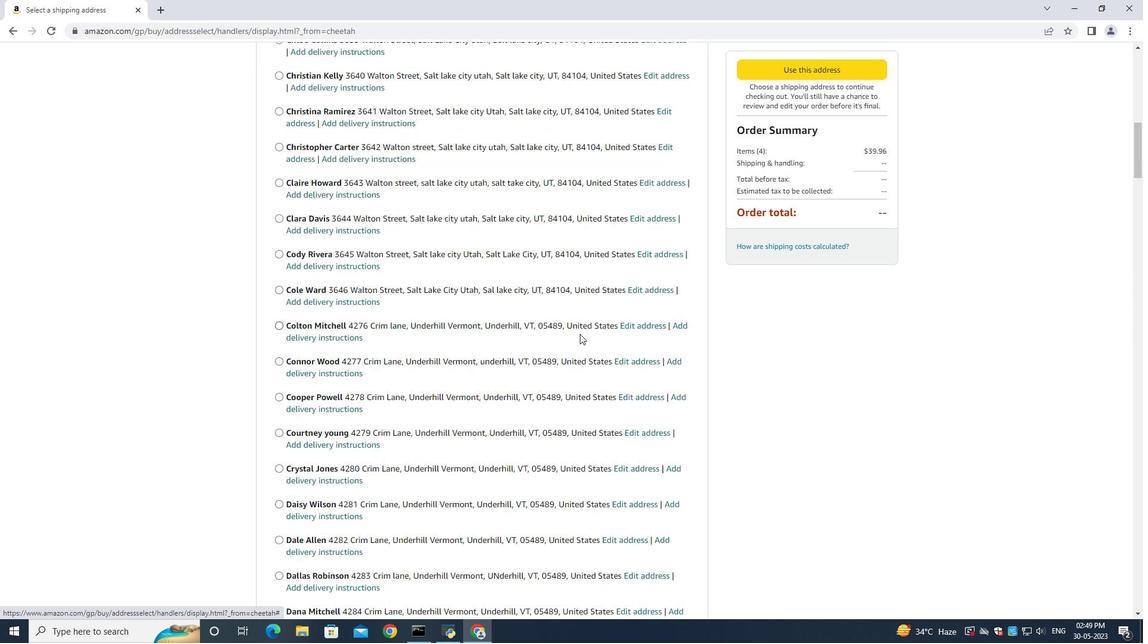 
Action: Mouse scrolled (580, 333) with delta (0, 0)
Screenshot: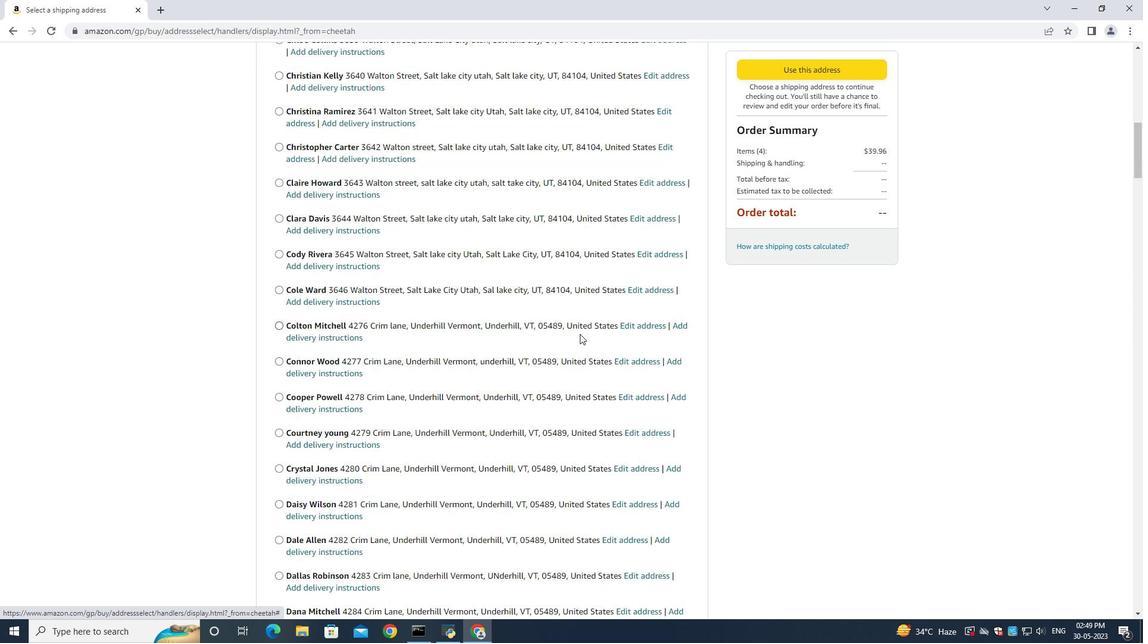 
Action: Mouse moved to (580, 334)
Screenshot: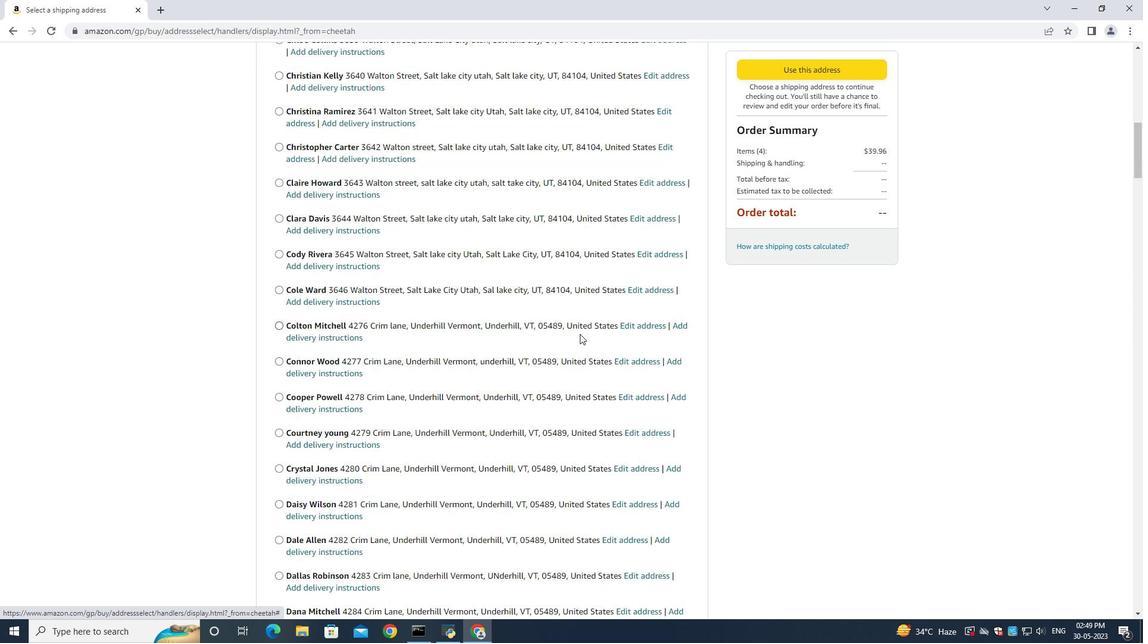 
Action: Mouse scrolled (580, 332) with delta (0, -1)
Screenshot: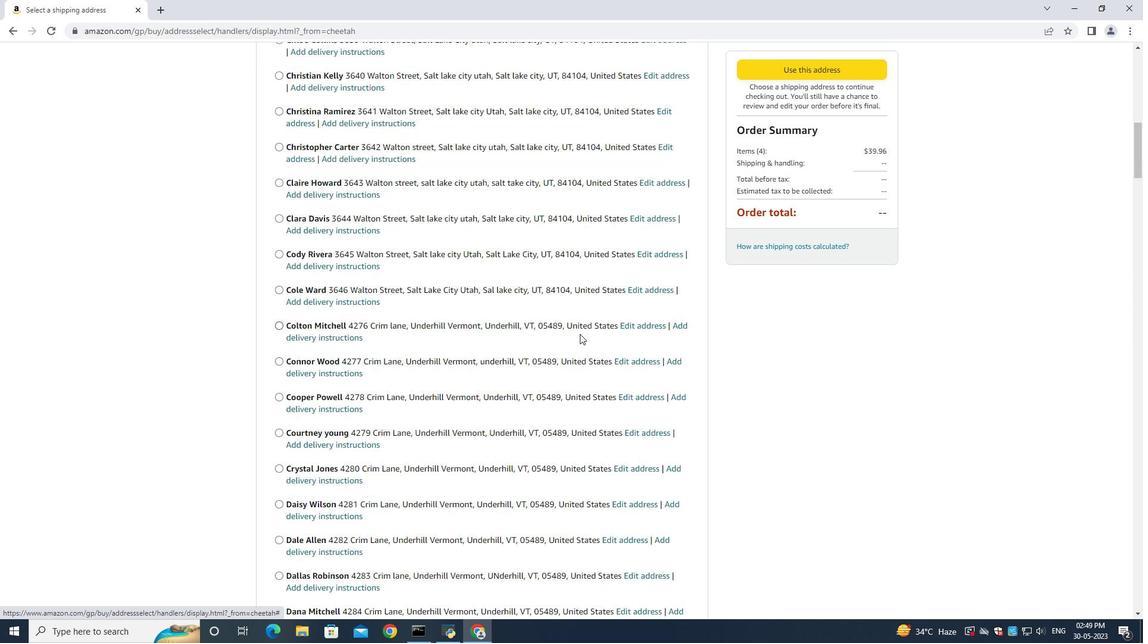
Action: Mouse moved to (580, 334)
Screenshot: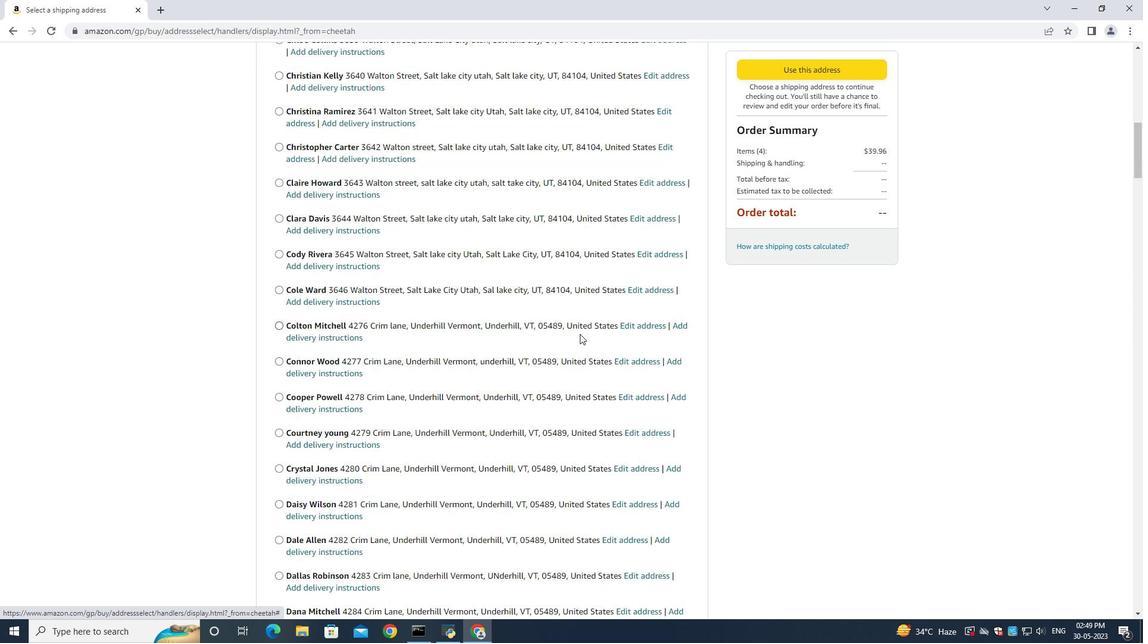 
Action: Mouse scrolled (580, 333) with delta (0, 0)
Screenshot: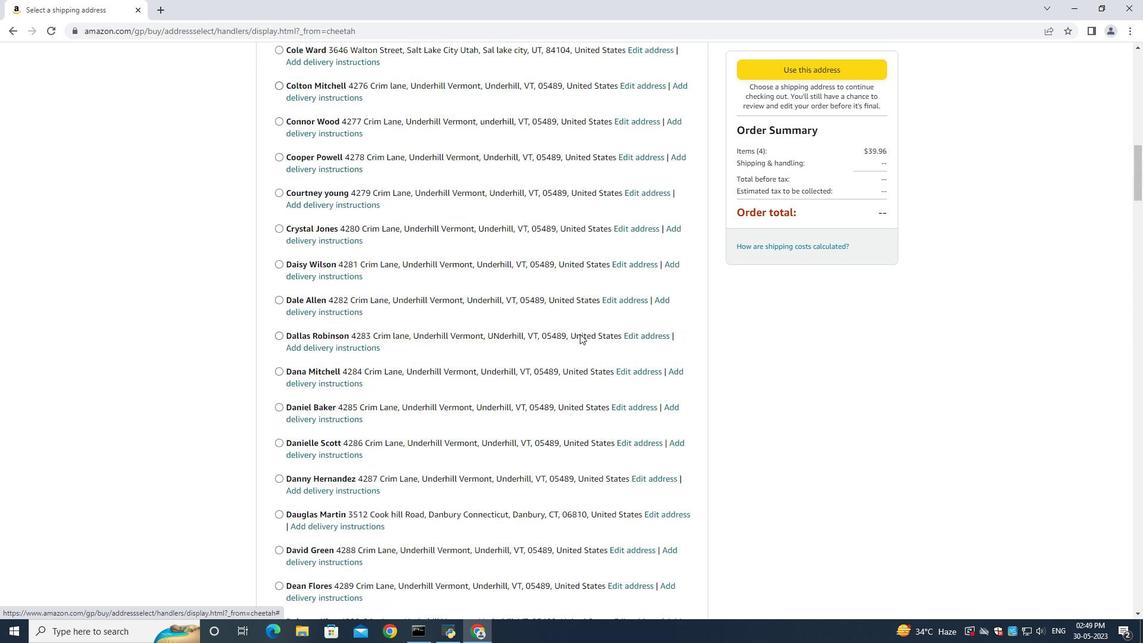 
Action: Mouse moved to (580, 335)
Screenshot: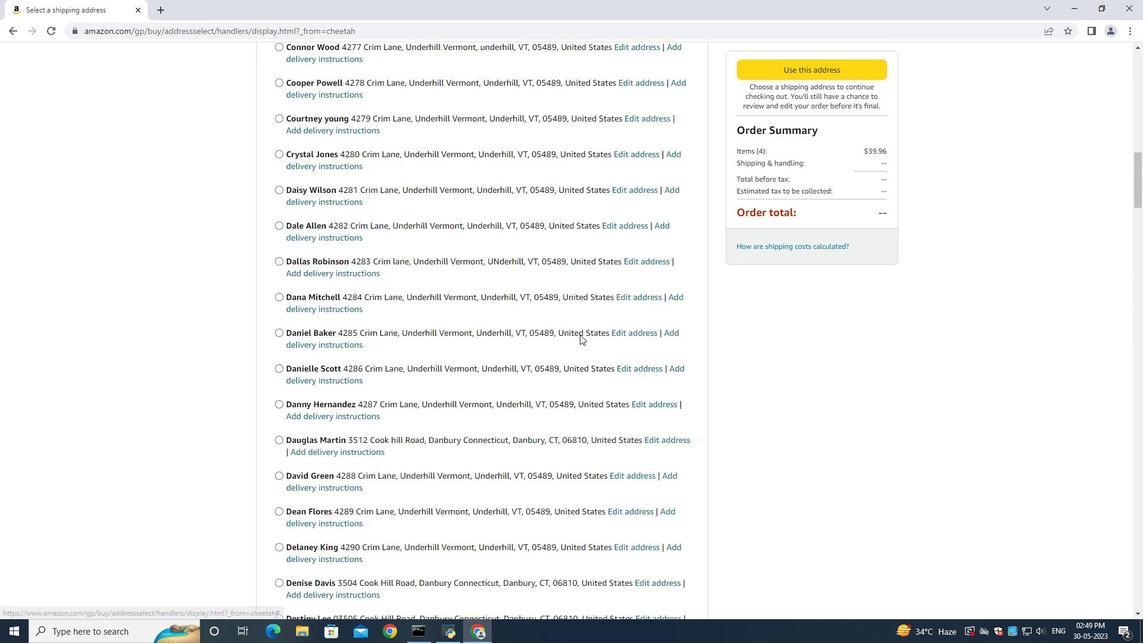 
Action: Mouse scrolled (580, 335) with delta (0, 0)
Screenshot: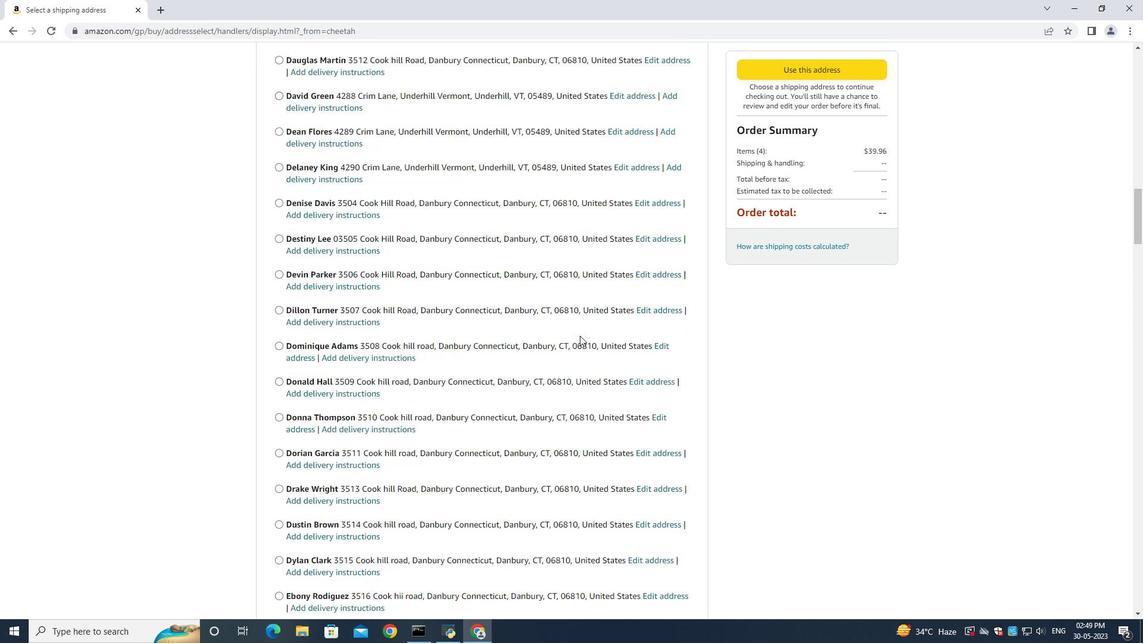 
Action: Mouse scrolled (580, 335) with delta (0, 0)
Screenshot: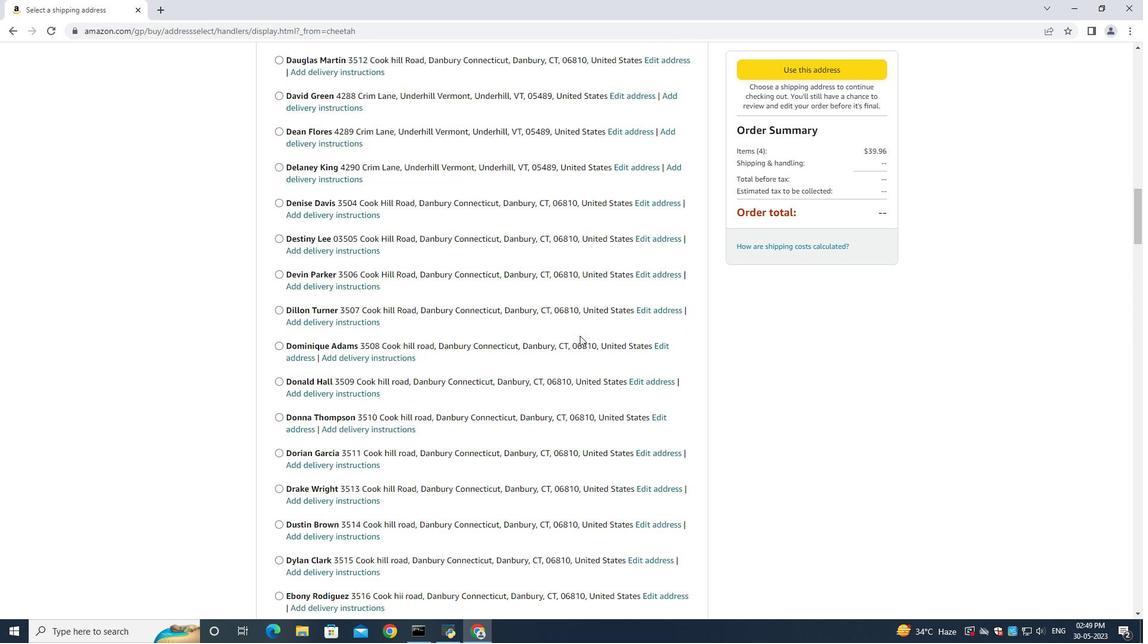 
Action: Mouse scrolled (580, 335) with delta (0, 0)
Screenshot: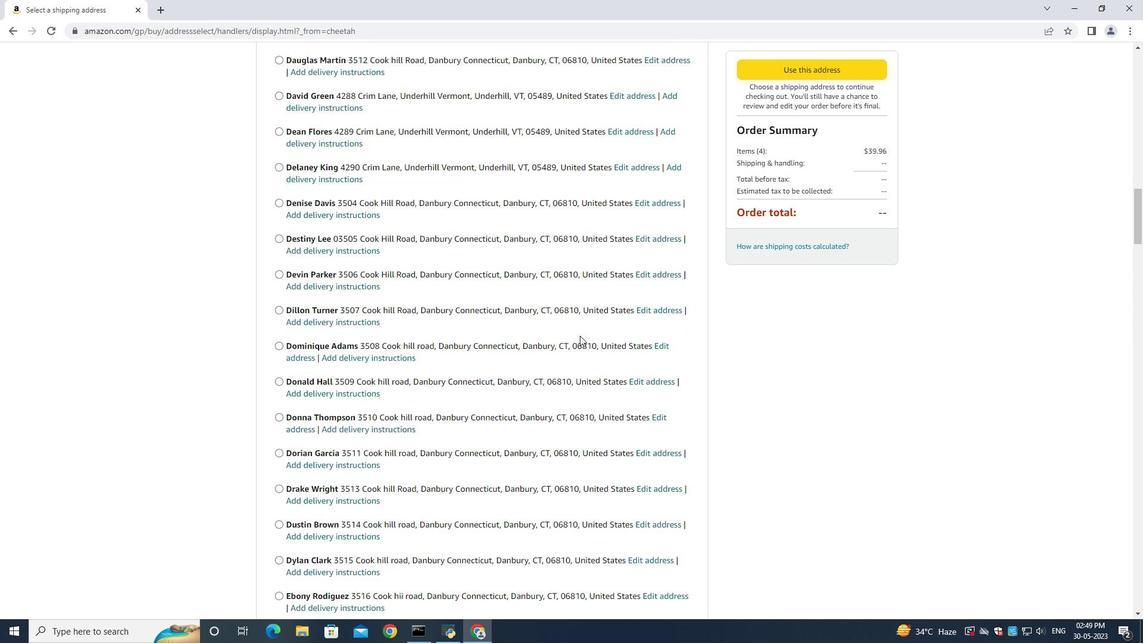 
Action: Mouse scrolled (580, 335) with delta (0, 0)
Screenshot: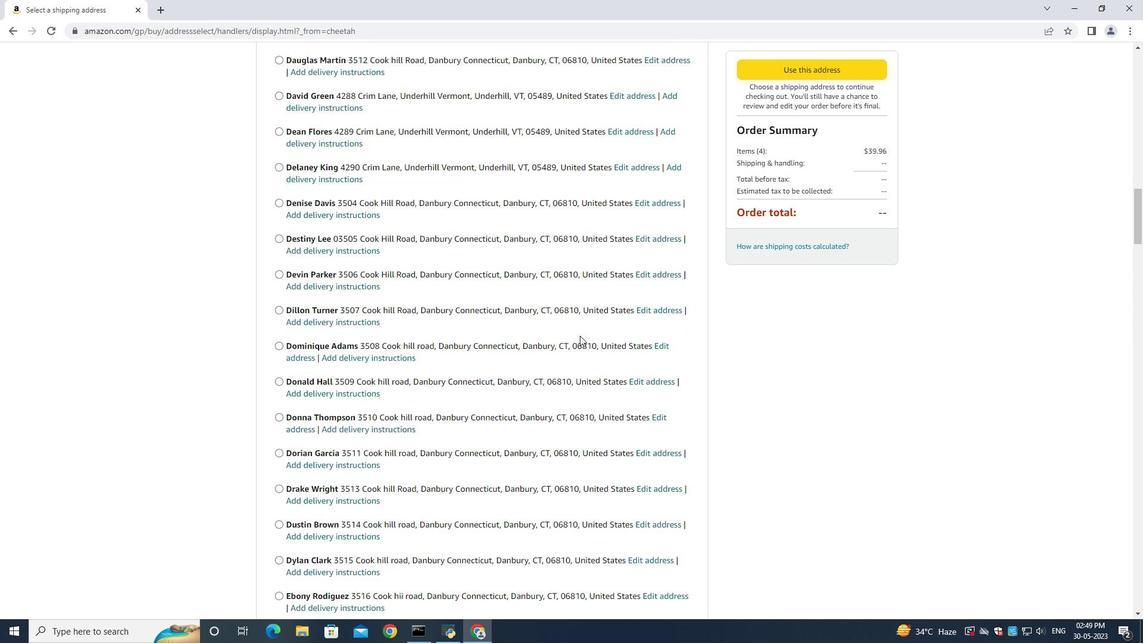 
Action: Mouse scrolled (580, 335) with delta (0, 0)
Screenshot: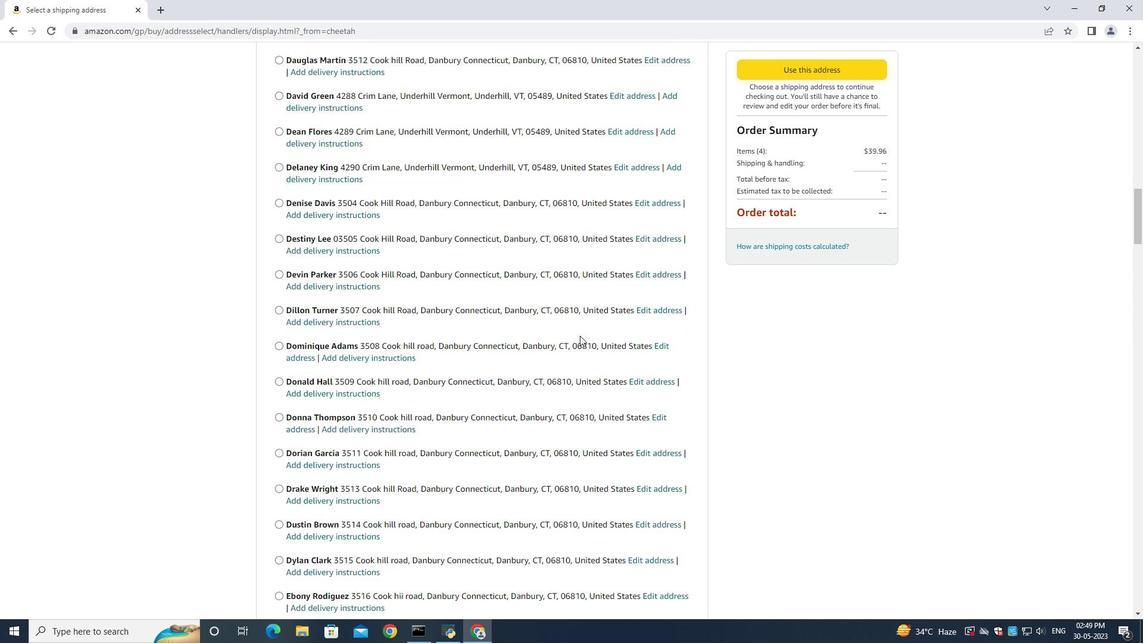 
Action: Mouse scrolled (580, 335) with delta (0, 0)
Screenshot: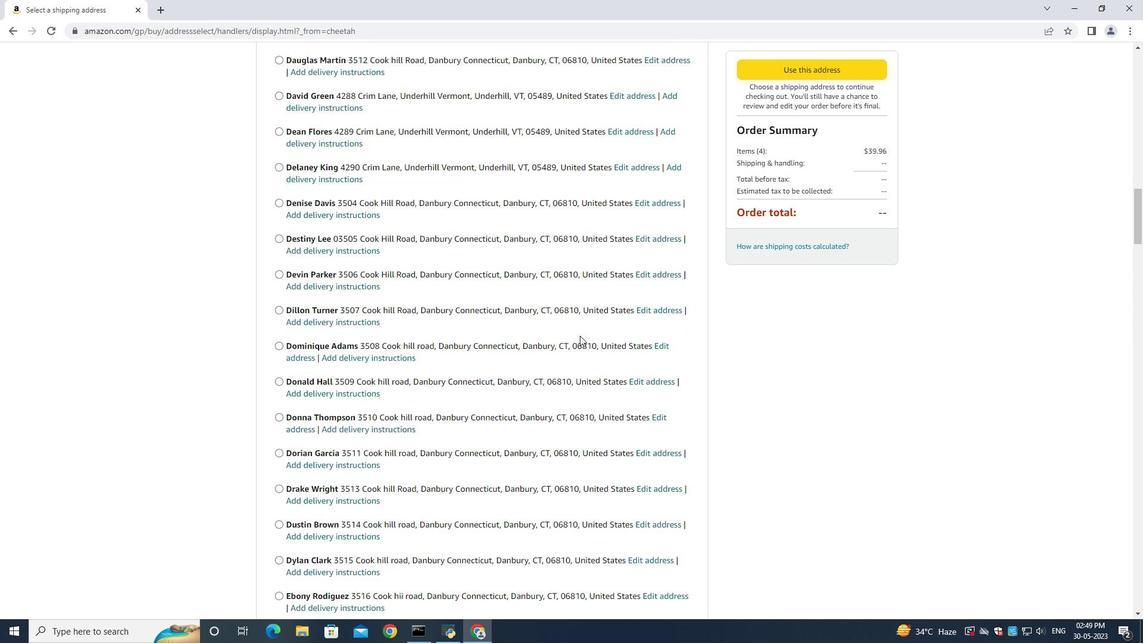 
Action: Mouse scrolled (580, 335) with delta (0, 0)
Screenshot: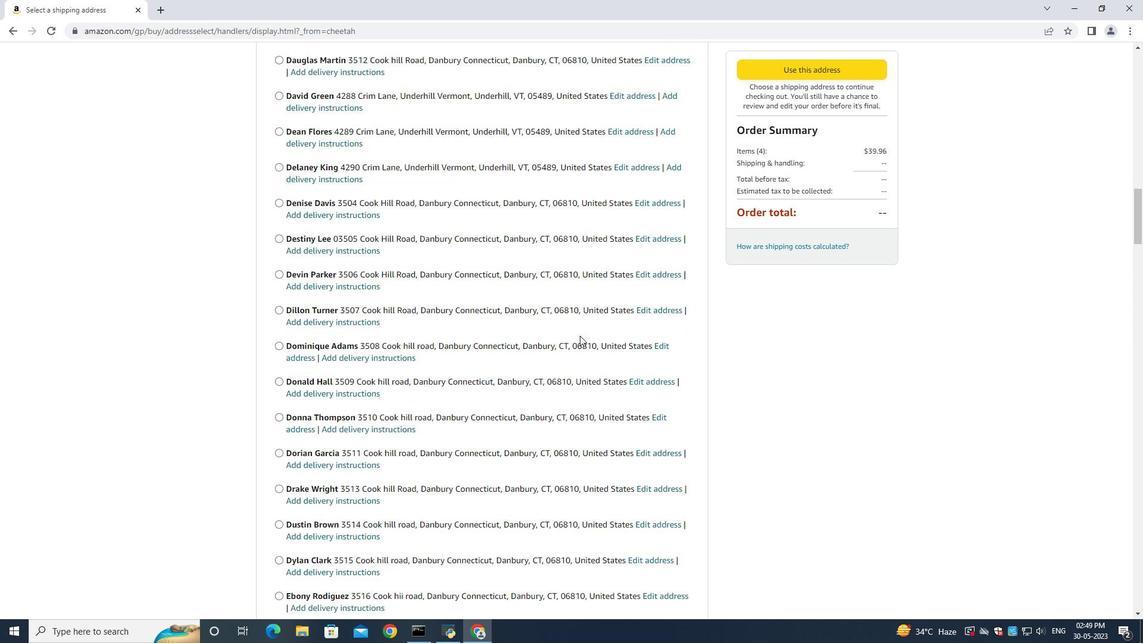 
Action: Mouse scrolled (580, 335) with delta (0, 0)
Screenshot: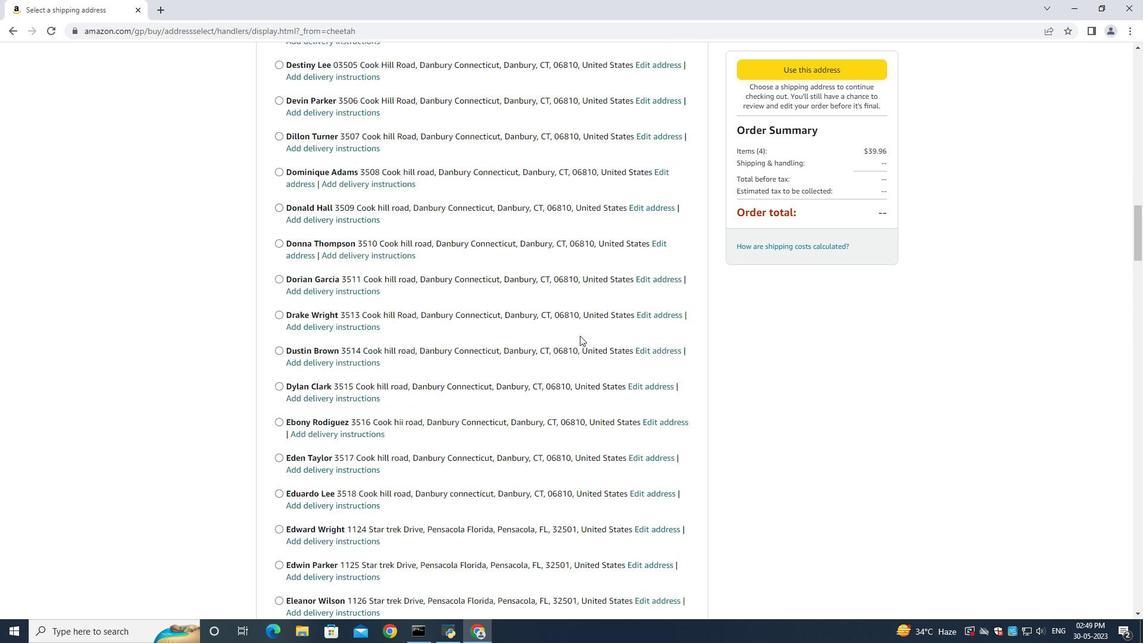 
Action: Mouse scrolled (580, 335) with delta (0, 0)
Screenshot: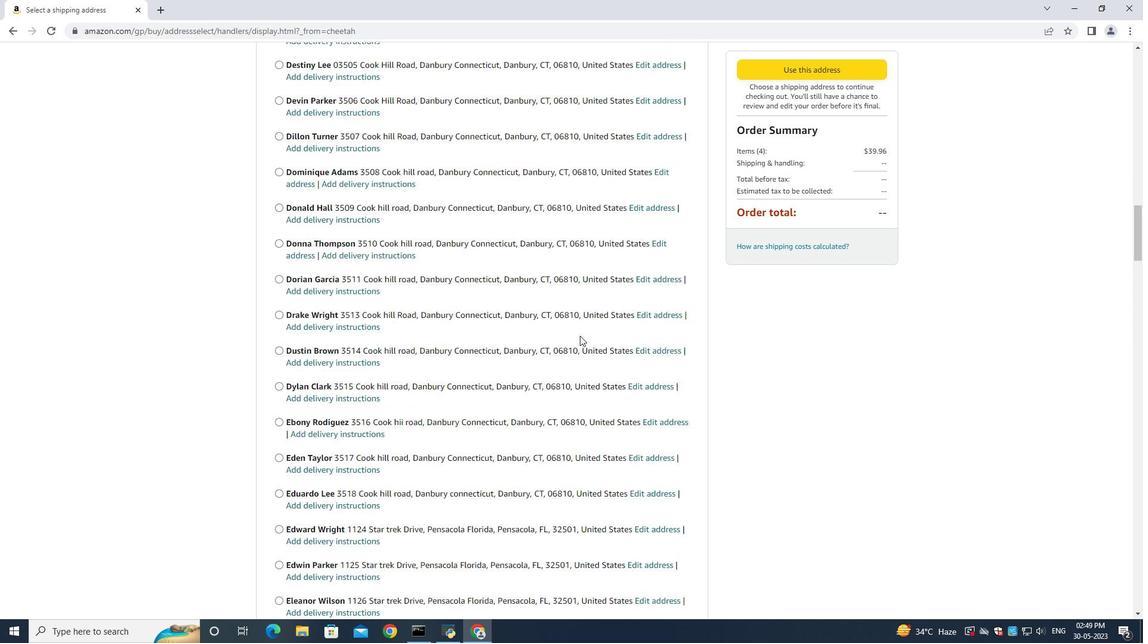 
Action: Mouse scrolled (580, 335) with delta (0, 0)
Screenshot: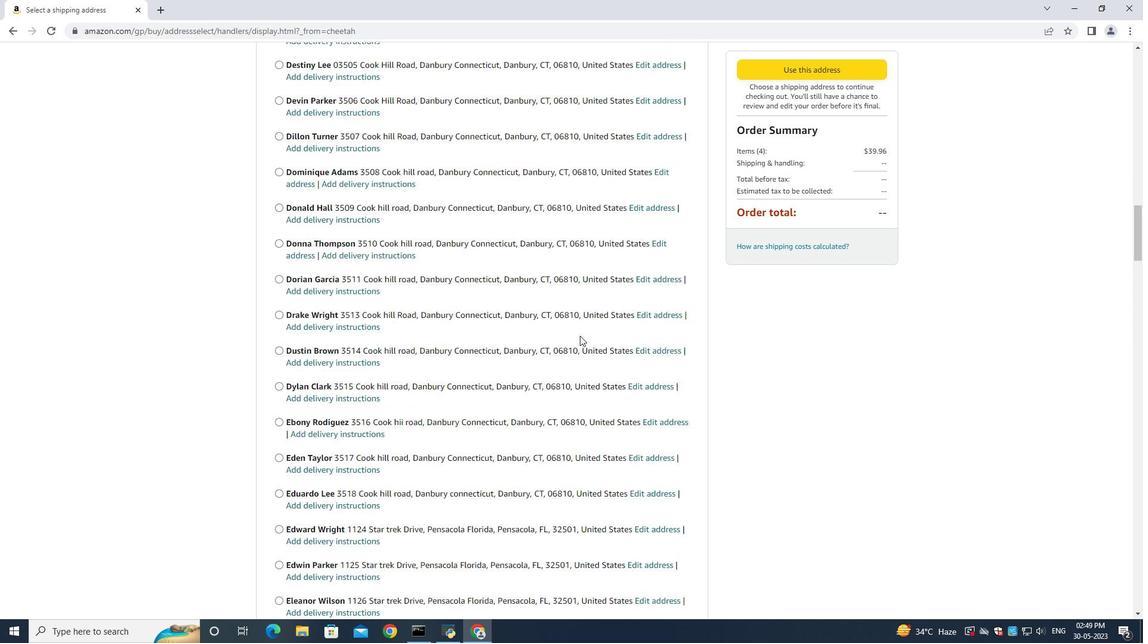
Action: Mouse scrolled (580, 335) with delta (0, 0)
Screenshot: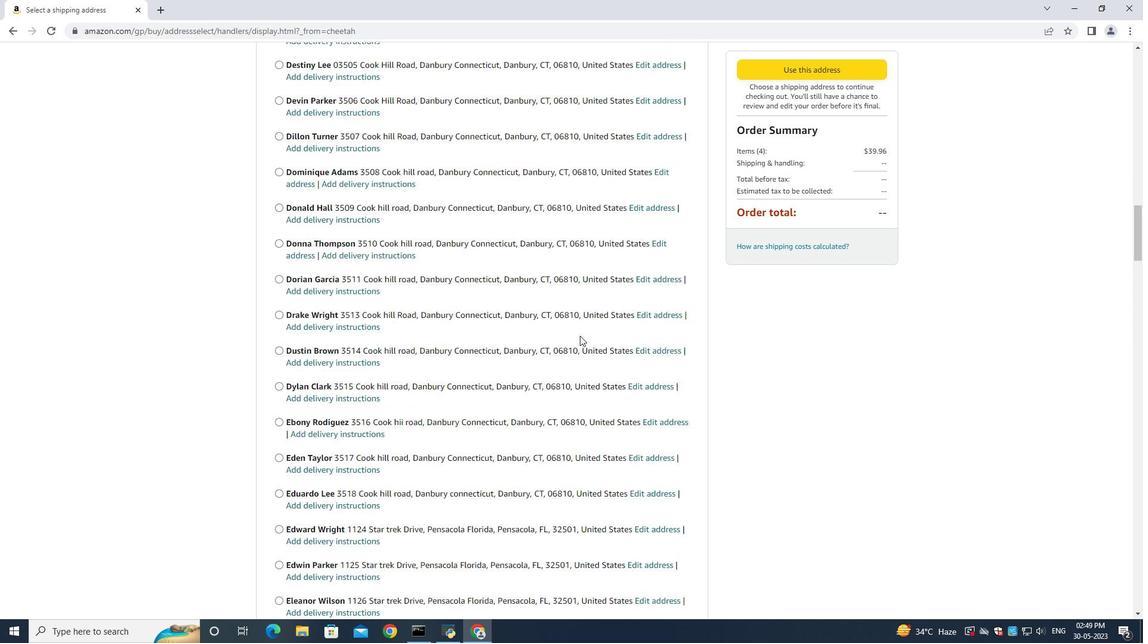
Action: Mouse scrolled (580, 335) with delta (0, 0)
Screenshot: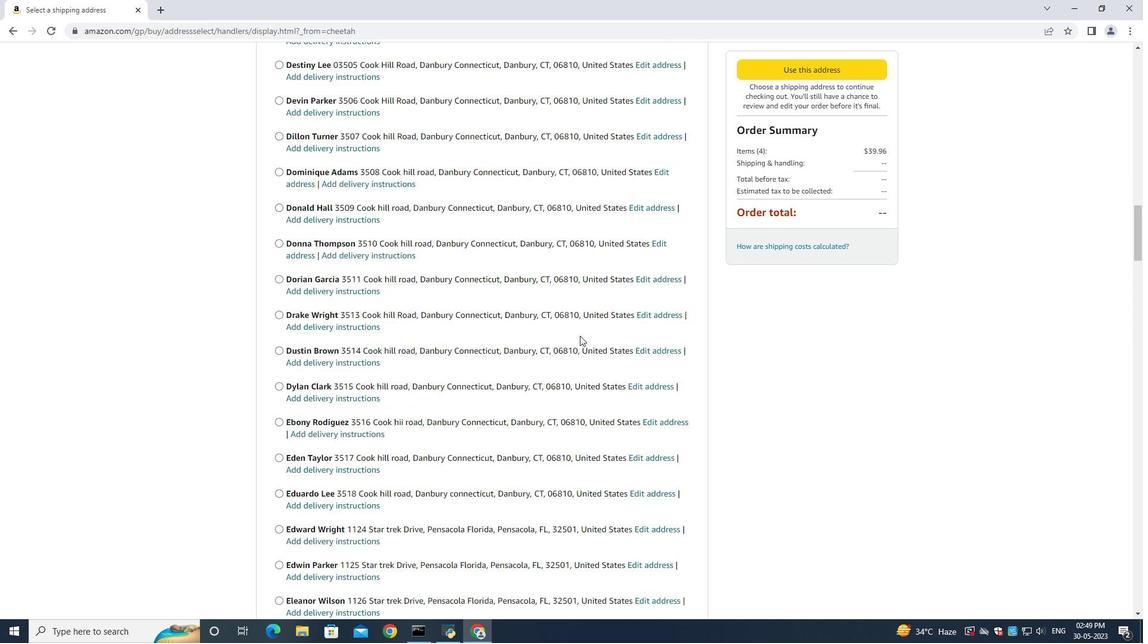 
Action: Mouse scrolled (580, 335) with delta (0, 0)
Screenshot: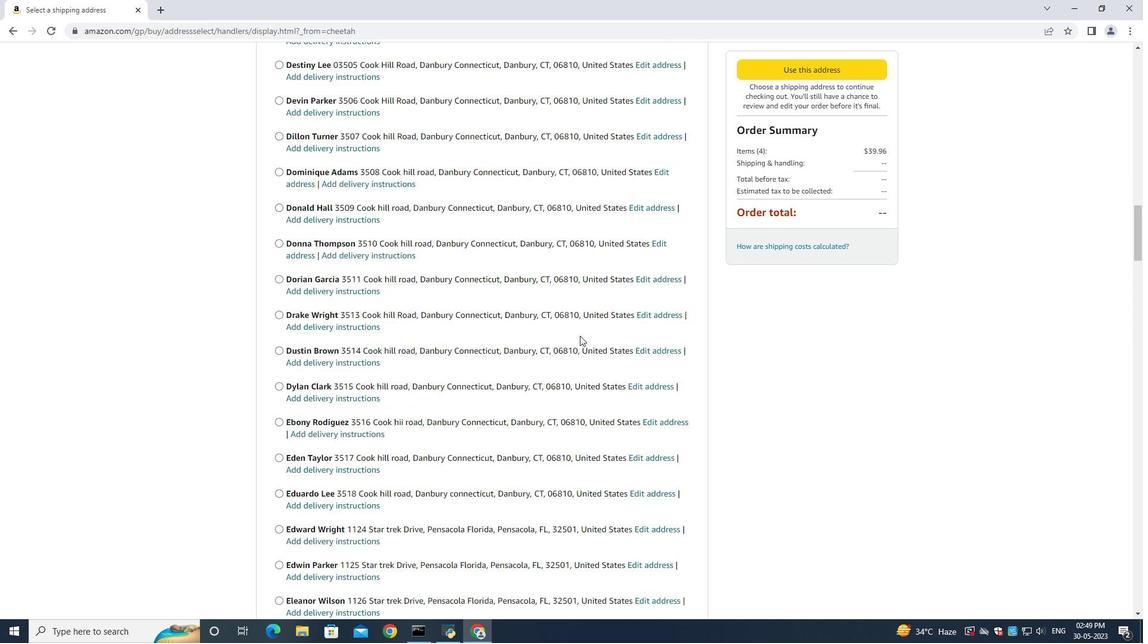 
Action: Mouse scrolled (580, 335) with delta (0, 0)
Screenshot: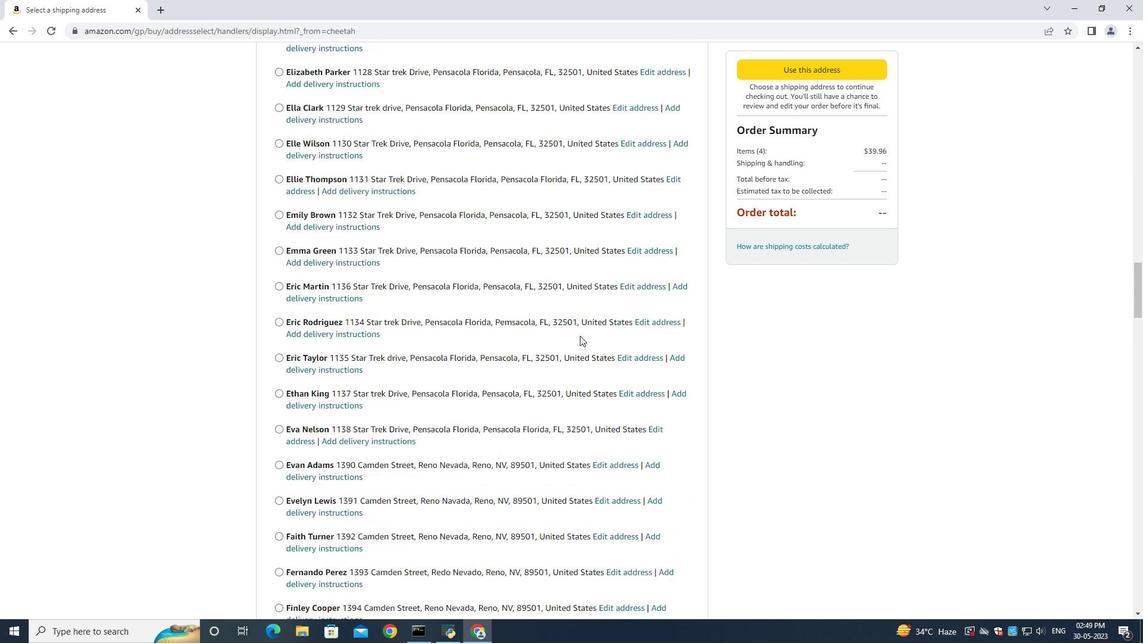 
Action: Mouse scrolled (580, 335) with delta (0, 0)
Screenshot: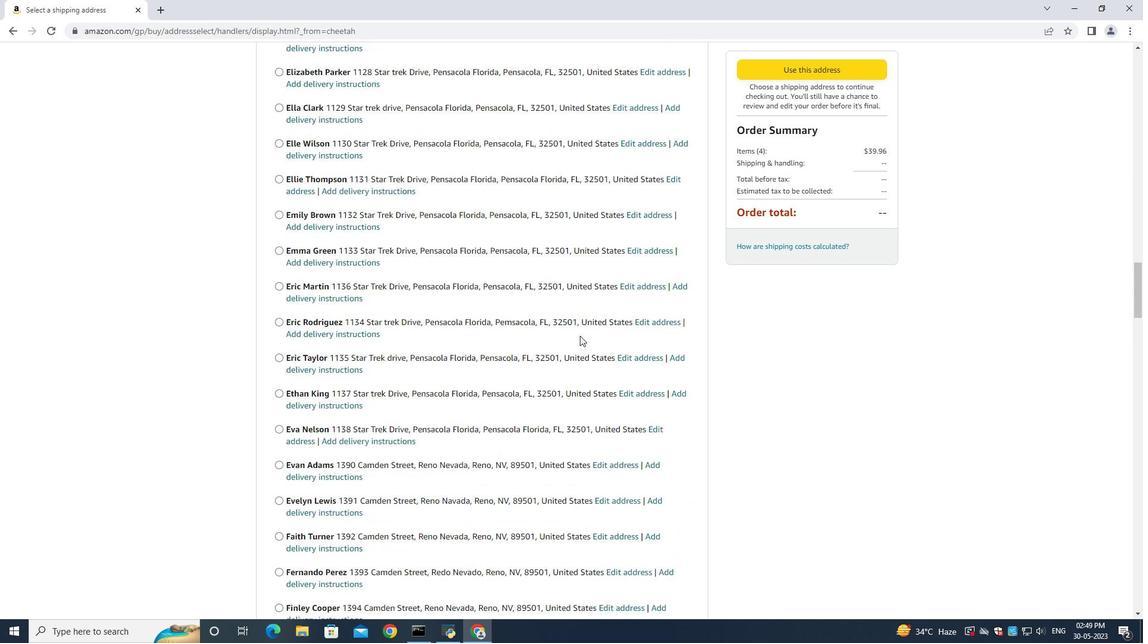 
Action: Mouse scrolled (580, 335) with delta (0, 0)
Screenshot: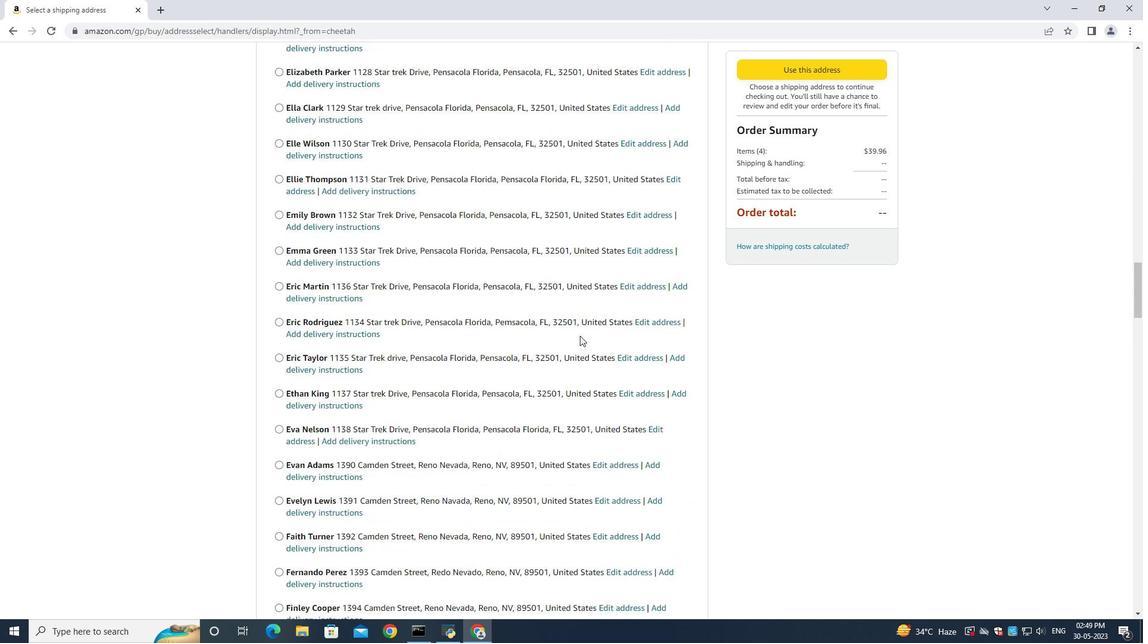 
Action: Mouse moved to (580, 335)
Screenshot: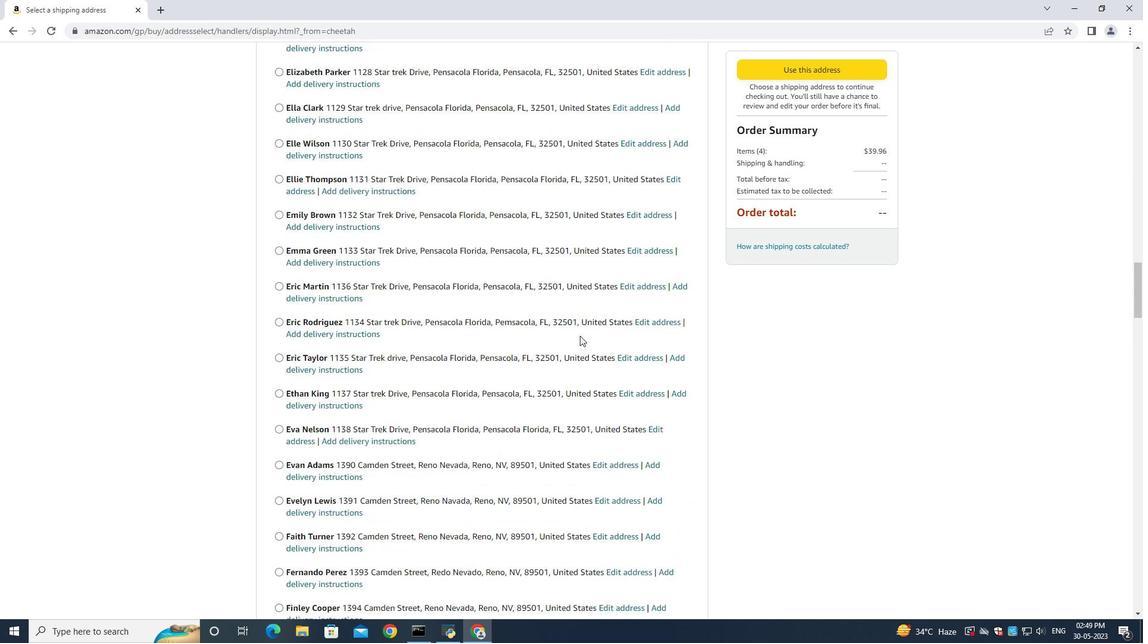 
Action: Mouse scrolled (580, 335) with delta (0, 0)
Screenshot: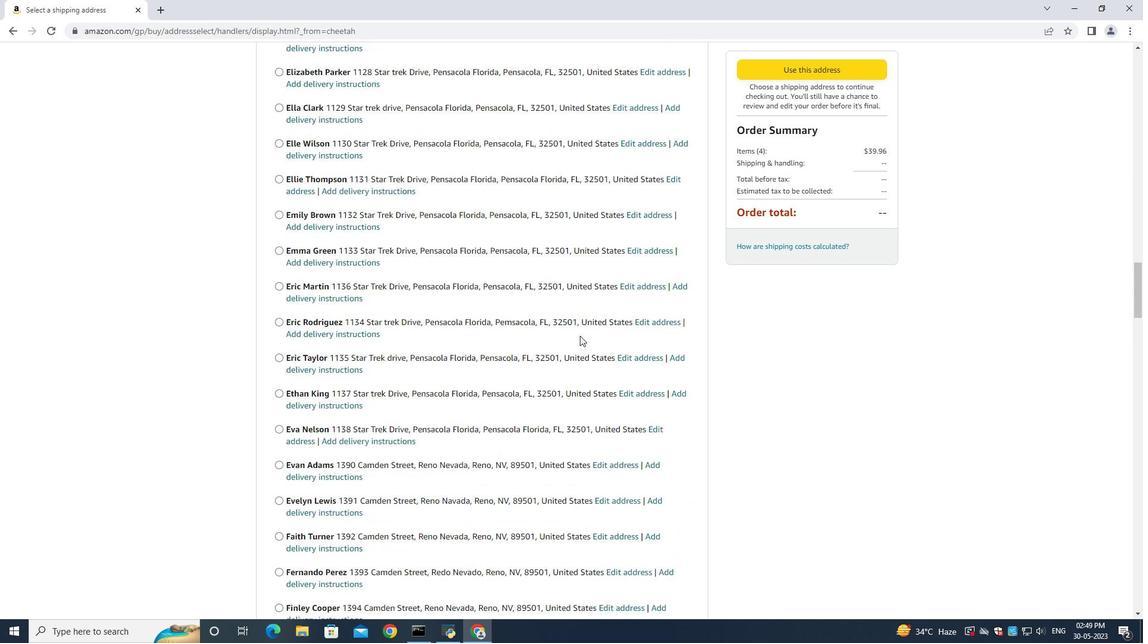 
Action: Mouse scrolled (580, 335) with delta (0, 0)
Screenshot: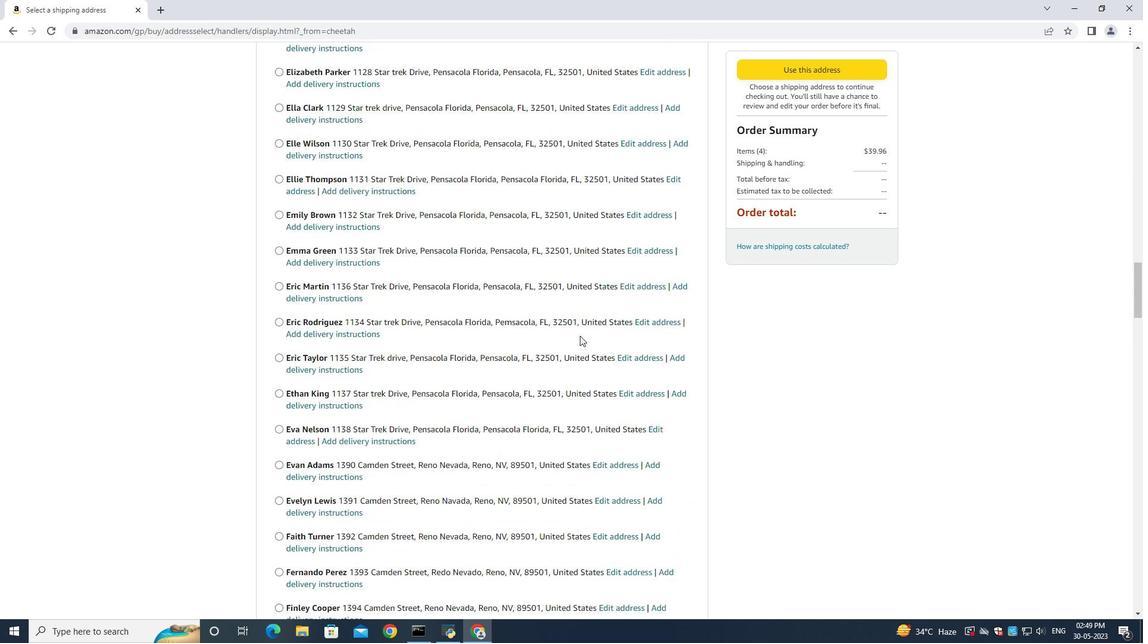 
Action: Mouse moved to (580, 335)
Screenshot: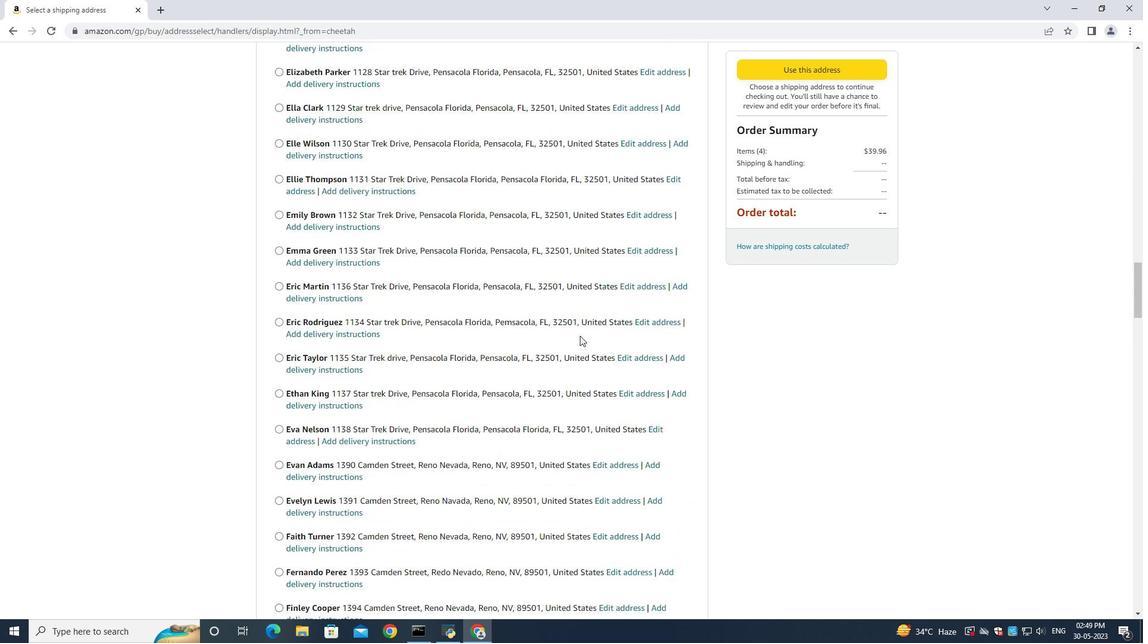 
Action: Mouse scrolled (580, 335) with delta (0, 0)
Screenshot: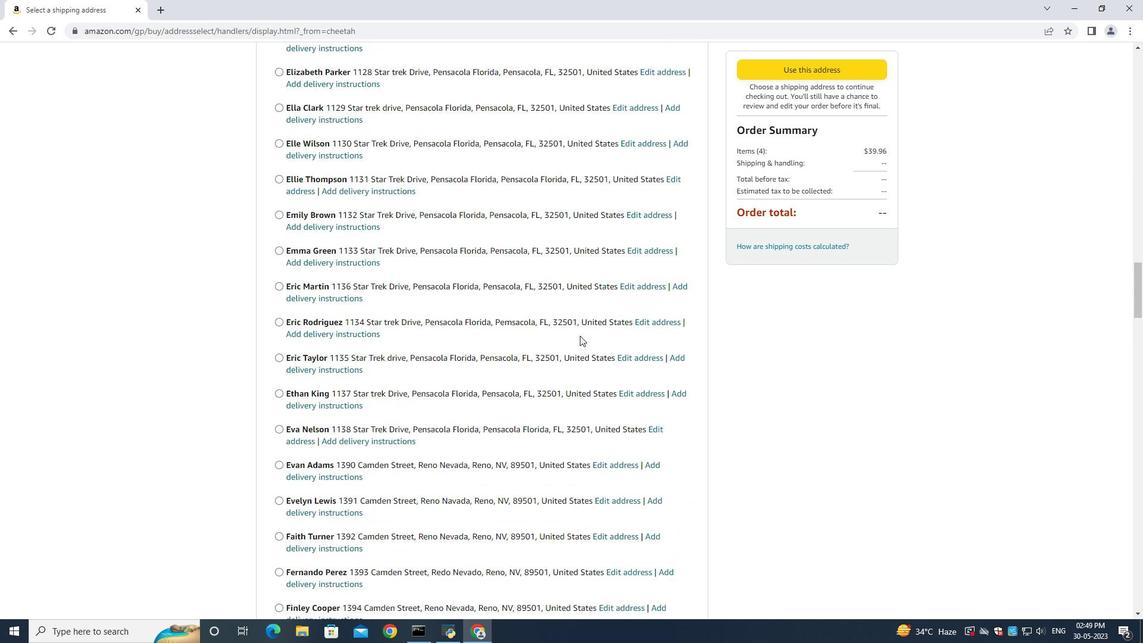 
Action: Mouse moved to (578, 335)
Screenshot: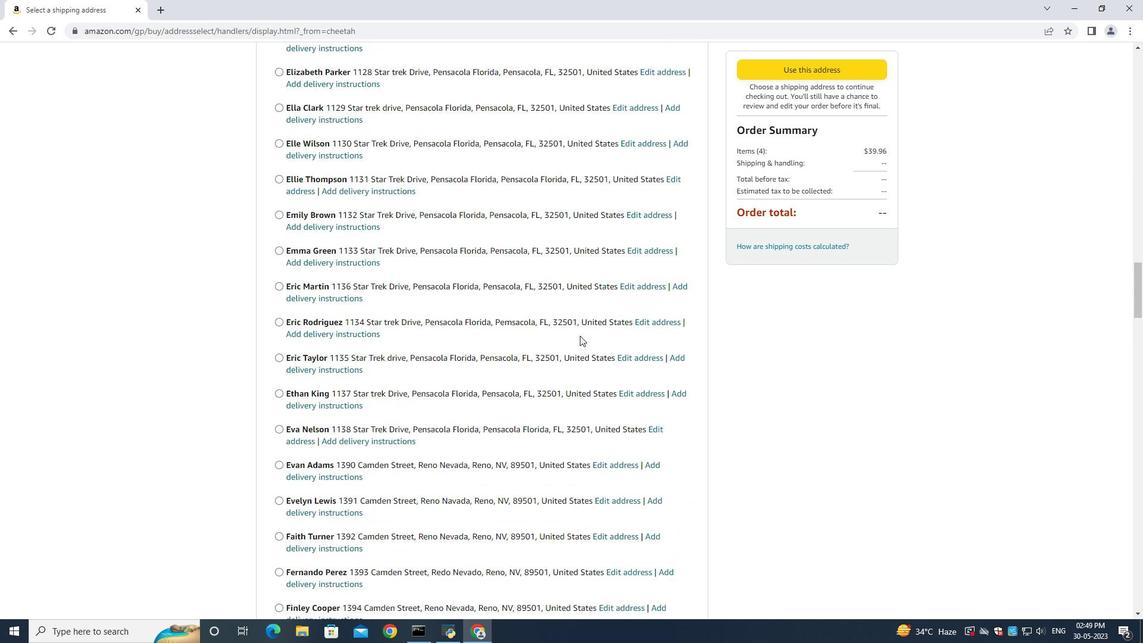 
Action: Mouse scrolled (579, 335) with delta (0, 0)
Screenshot: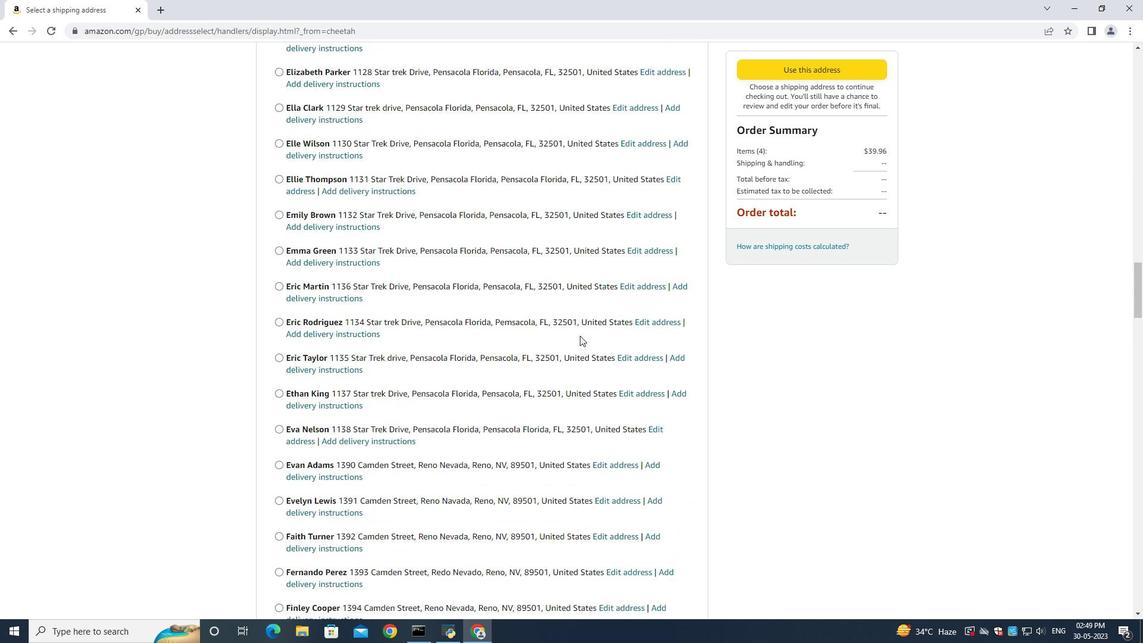 
Action: Mouse moved to (577, 333)
Screenshot: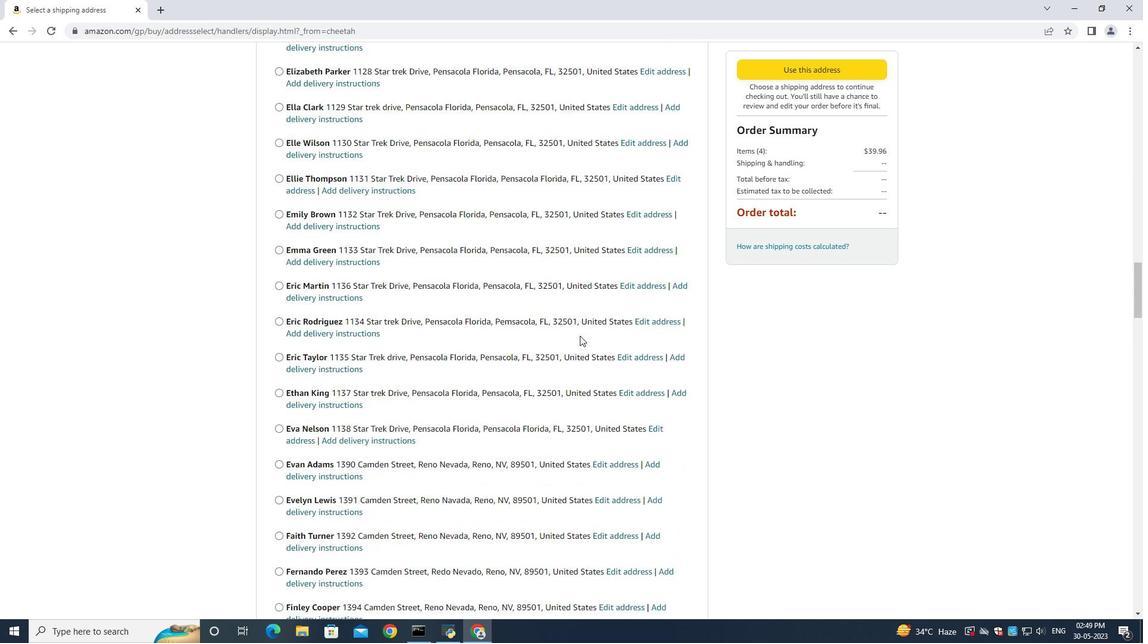 
Action: Mouse scrolled (577, 332) with delta (0, 0)
Screenshot: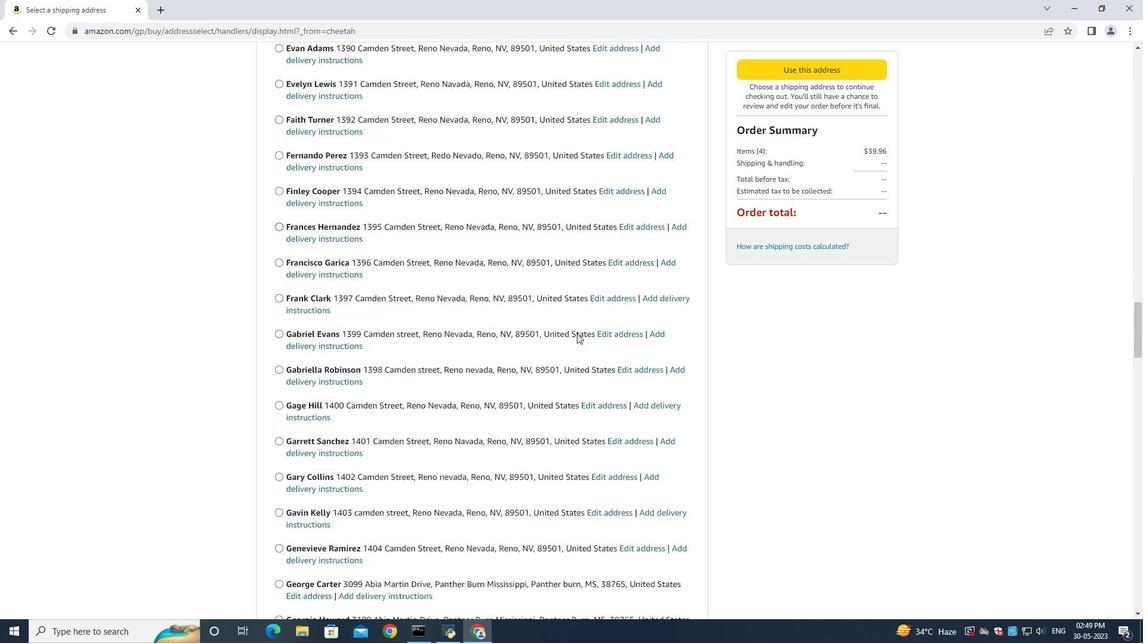 
Action: Mouse scrolled (577, 332) with delta (0, 0)
Screenshot: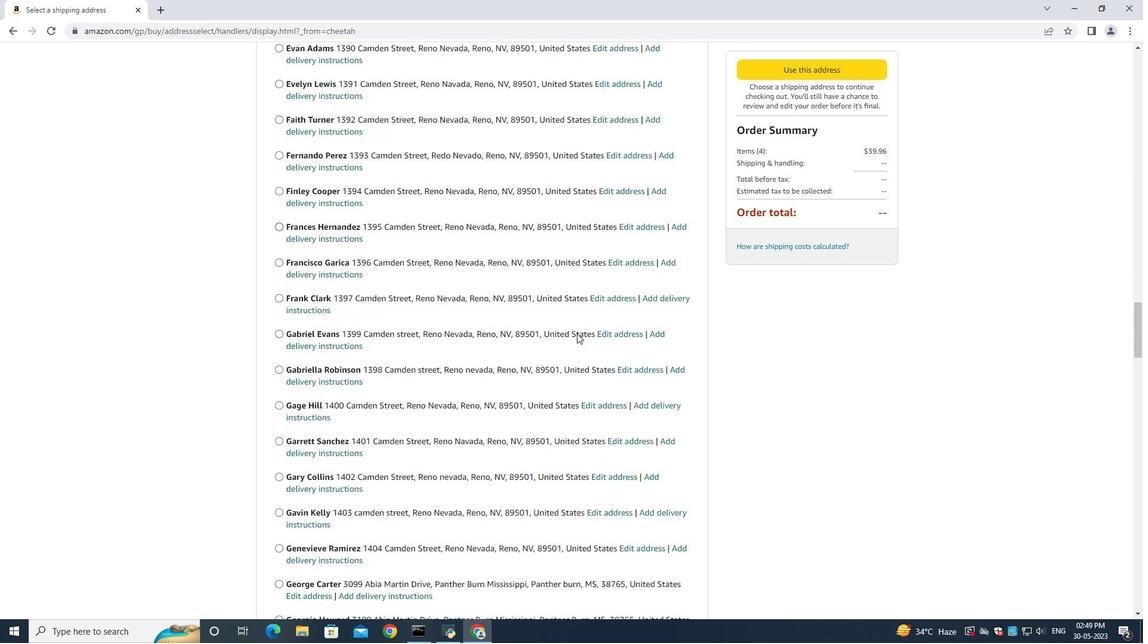 
Action: Mouse scrolled (577, 332) with delta (0, 0)
Screenshot: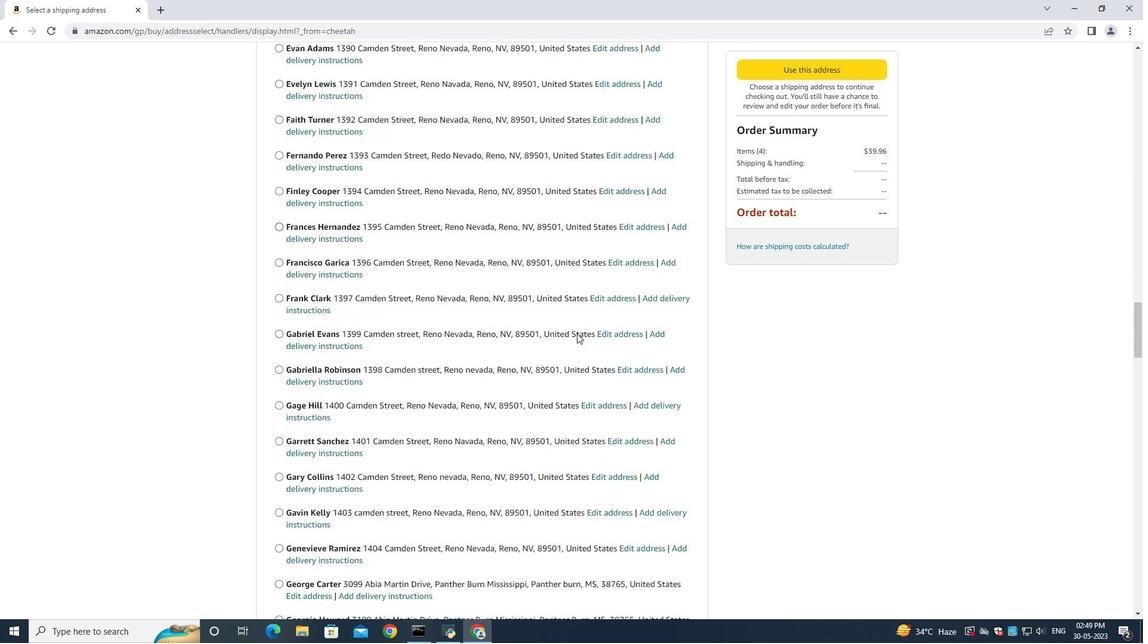 
Action: Mouse scrolled (577, 332) with delta (0, 0)
Screenshot: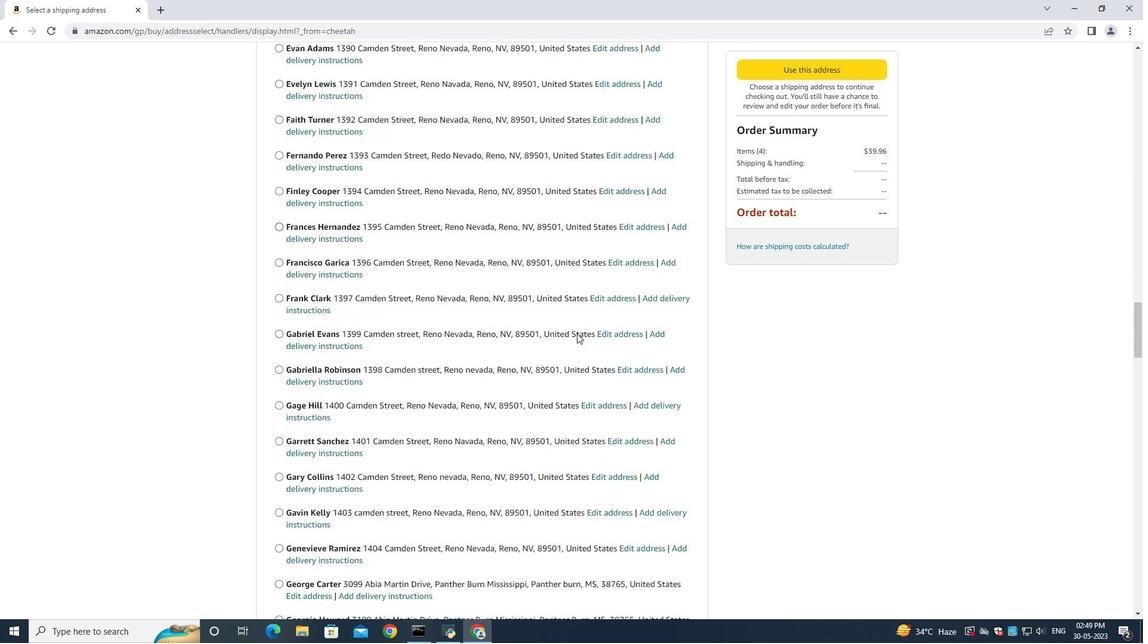 
Action: Mouse scrolled (577, 332) with delta (0, 0)
Screenshot: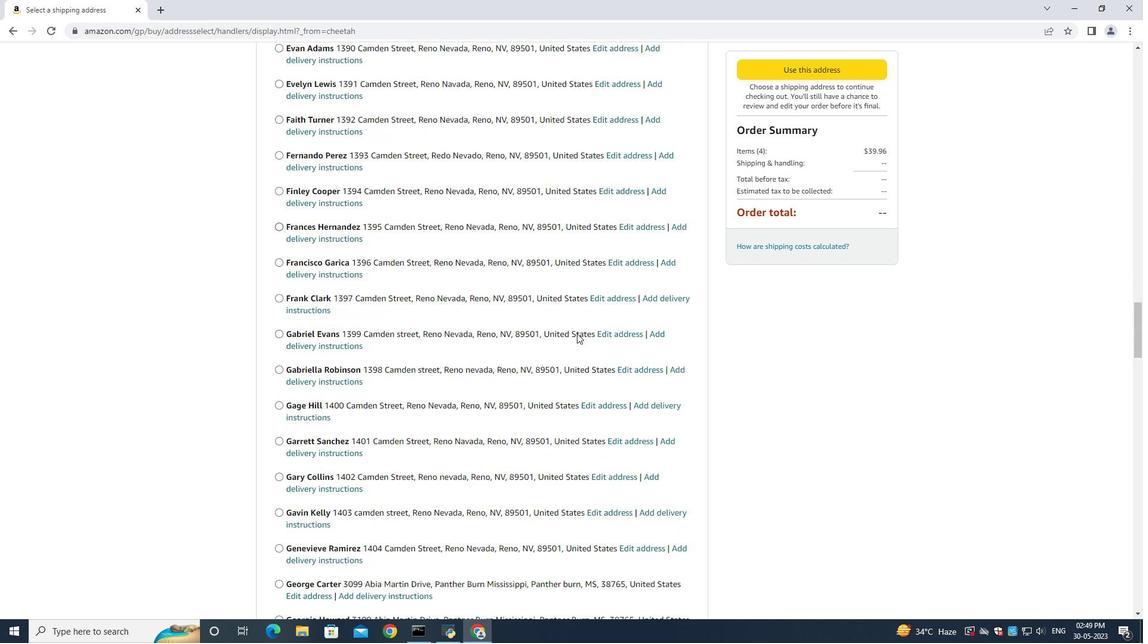 
Action: Mouse scrolled (577, 332) with delta (0, 0)
Screenshot: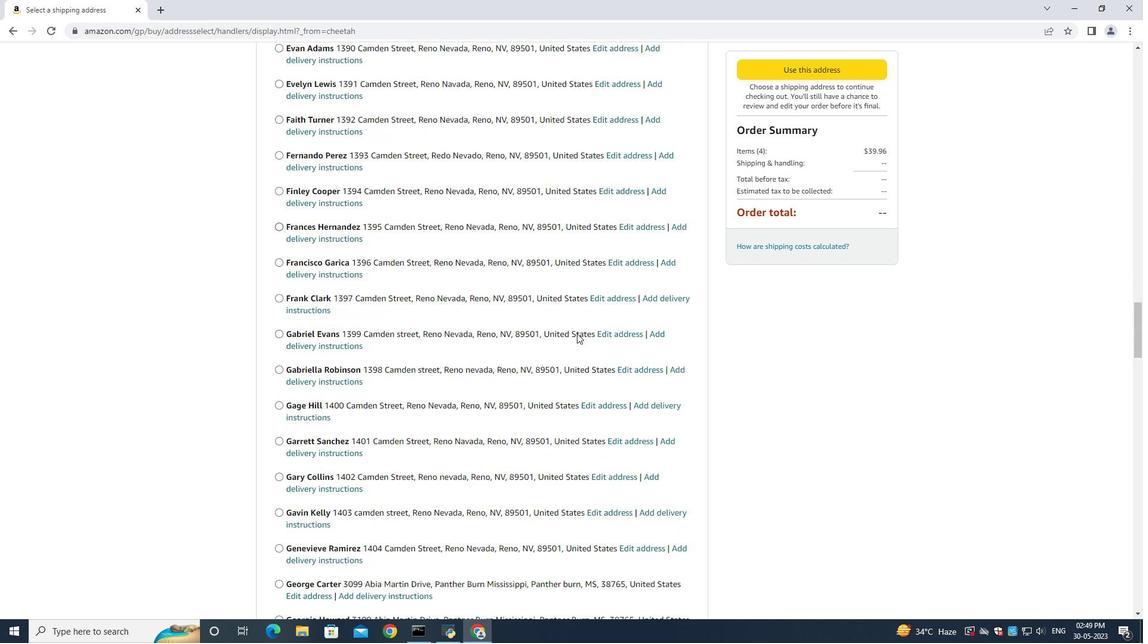 
Action: Mouse scrolled (577, 332) with delta (0, 0)
Screenshot: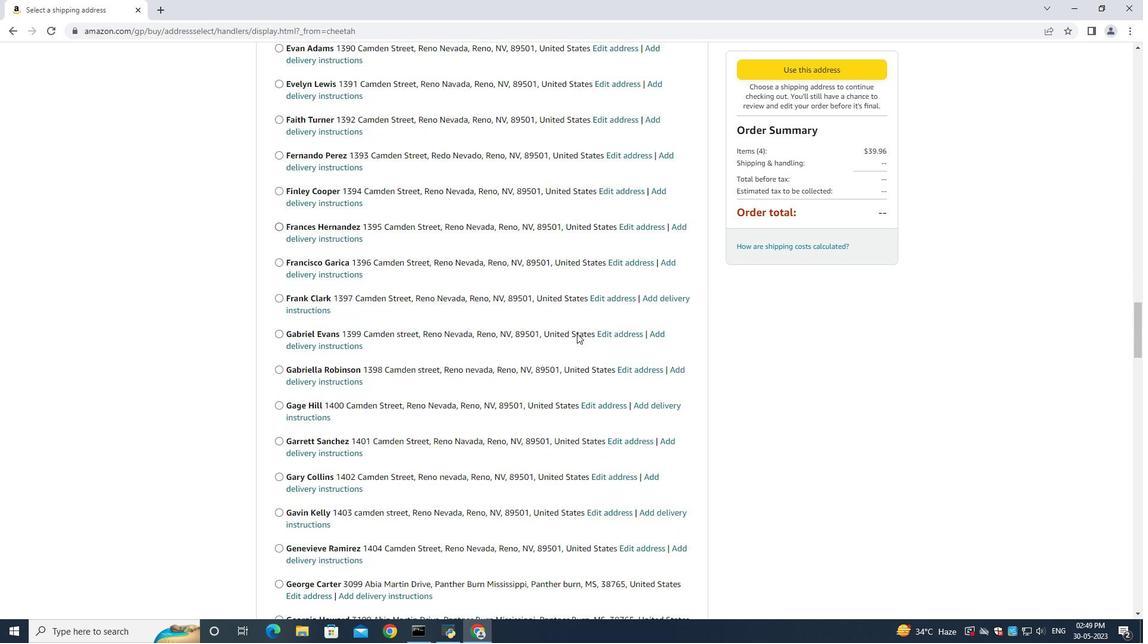 
Action: Mouse moved to (572, 331)
Screenshot: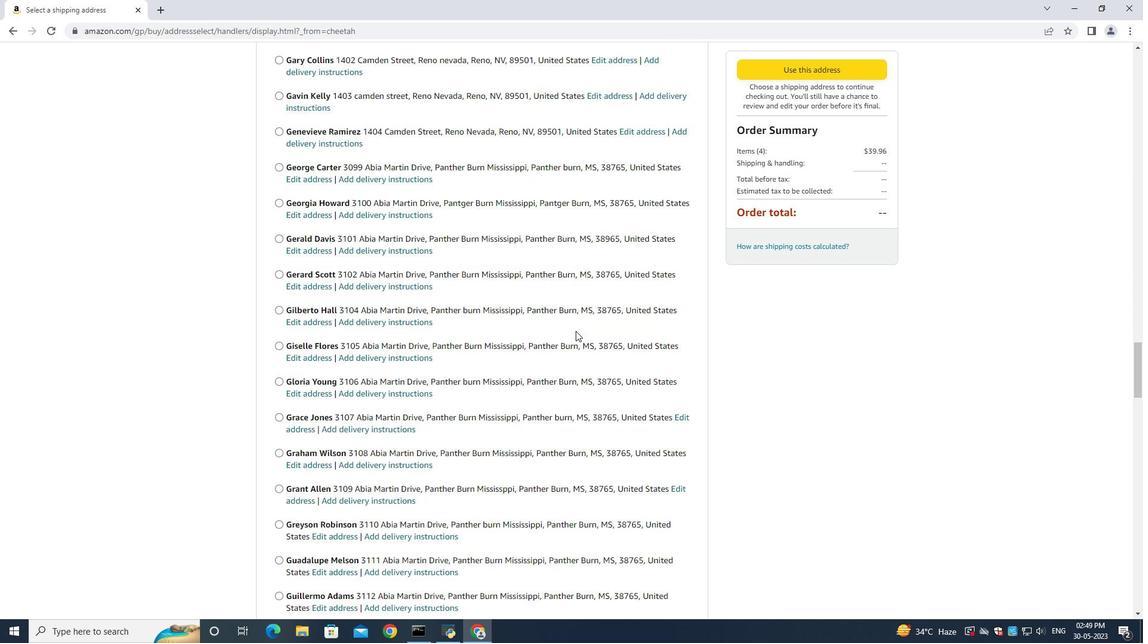 
Action: Mouse scrolled (575, 331) with delta (0, 0)
Screenshot: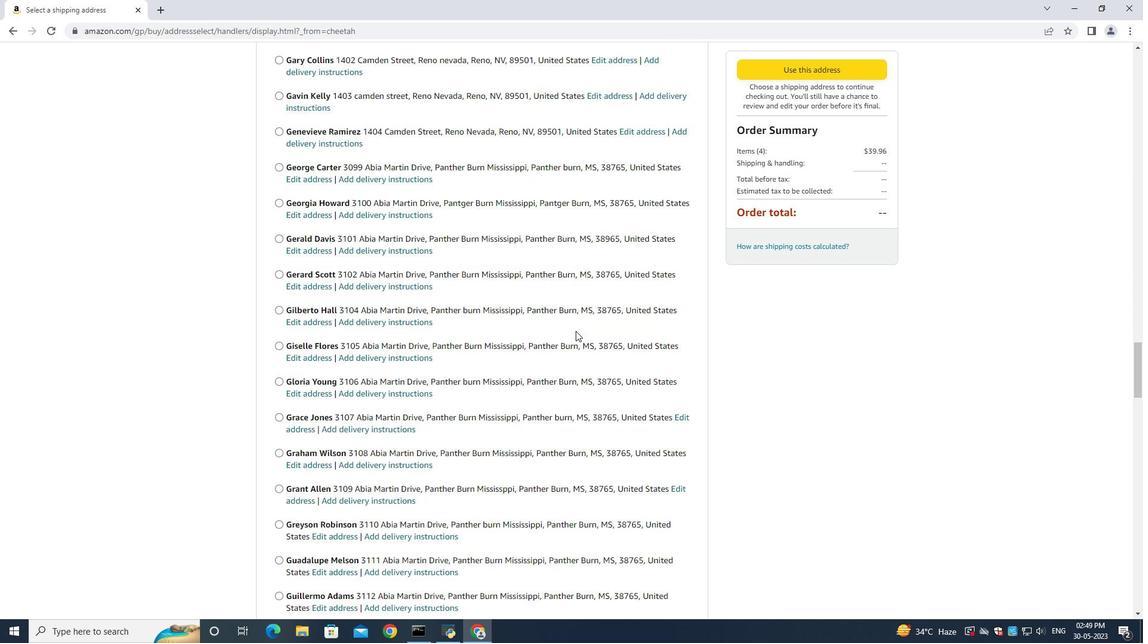 
Action: Mouse scrolled (574, 331) with delta (0, 0)
Screenshot: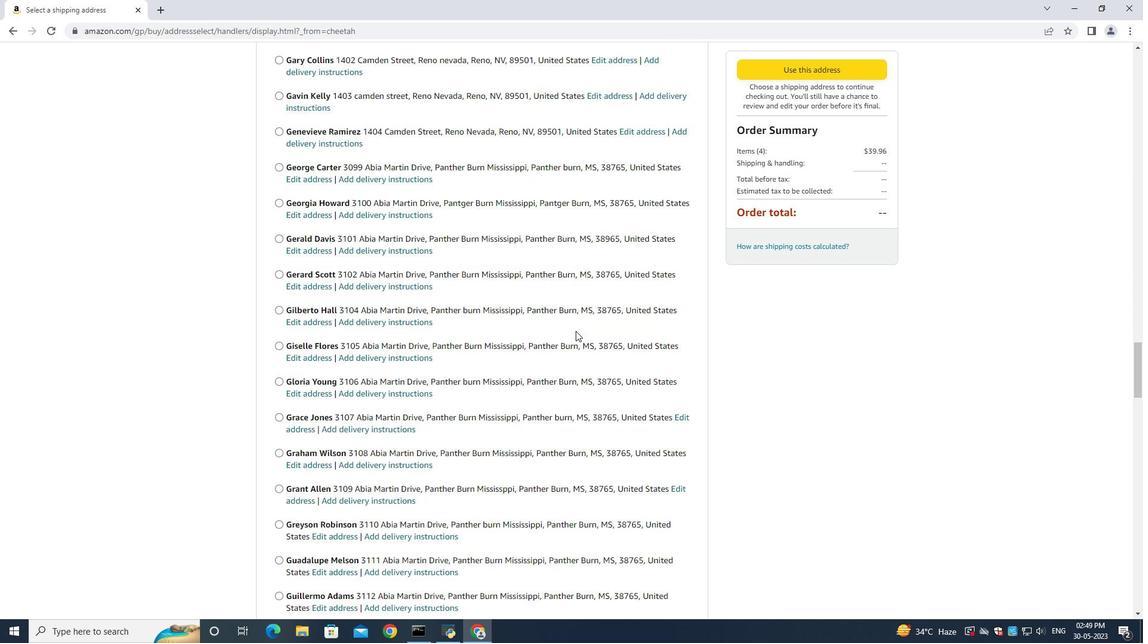 
Action: Mouse scrolled (574, 331) with delta (0, 0)
Screenshot: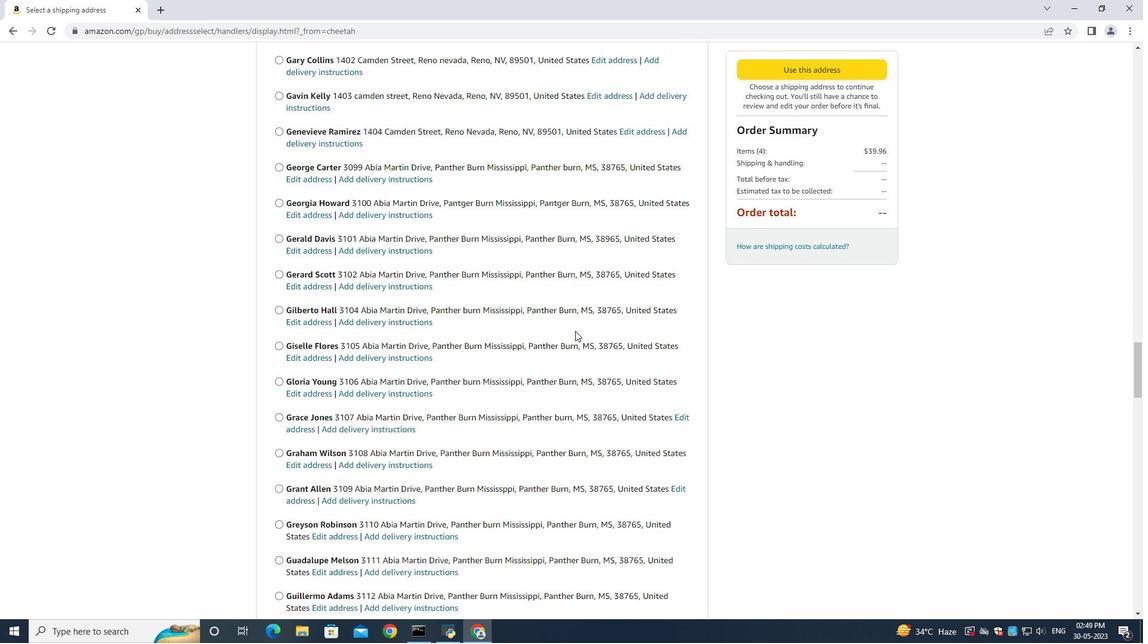 
Action: Mouse scrolled (574, 331) with delta (0, 0)
Screenshot: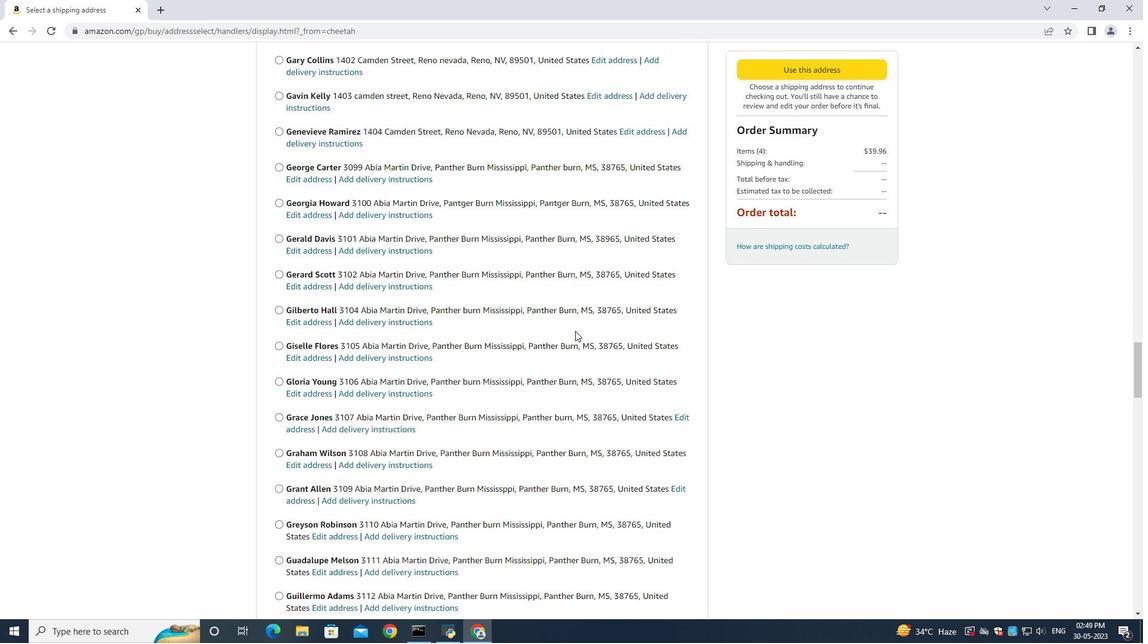 
Action: Mouse scrolled (574, 332) with delta (0, 0)
Screenshot: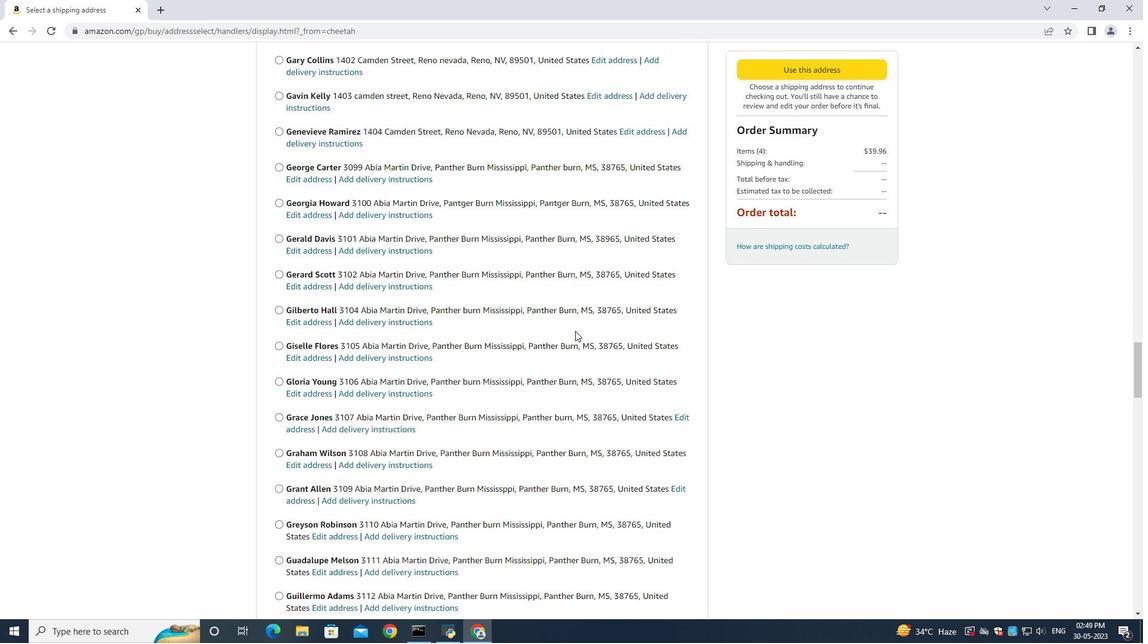 
Action: Mouse scrolled (574, 332) with delta (0, 0)
Screenshot: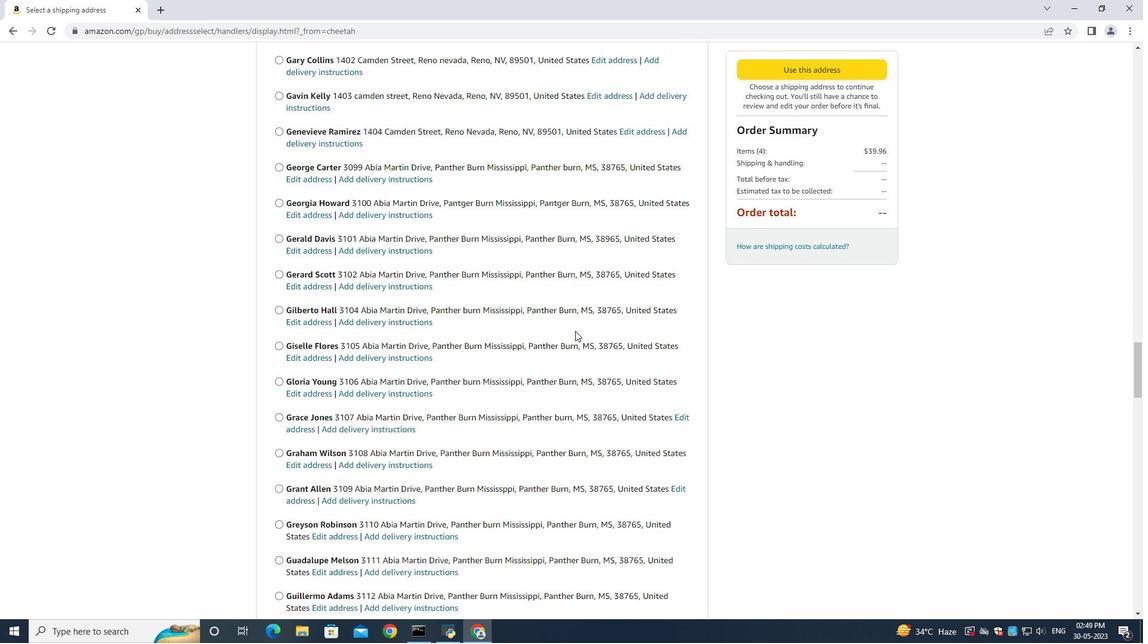 
Action: Mouse moved to (488, 342)
Screenshot: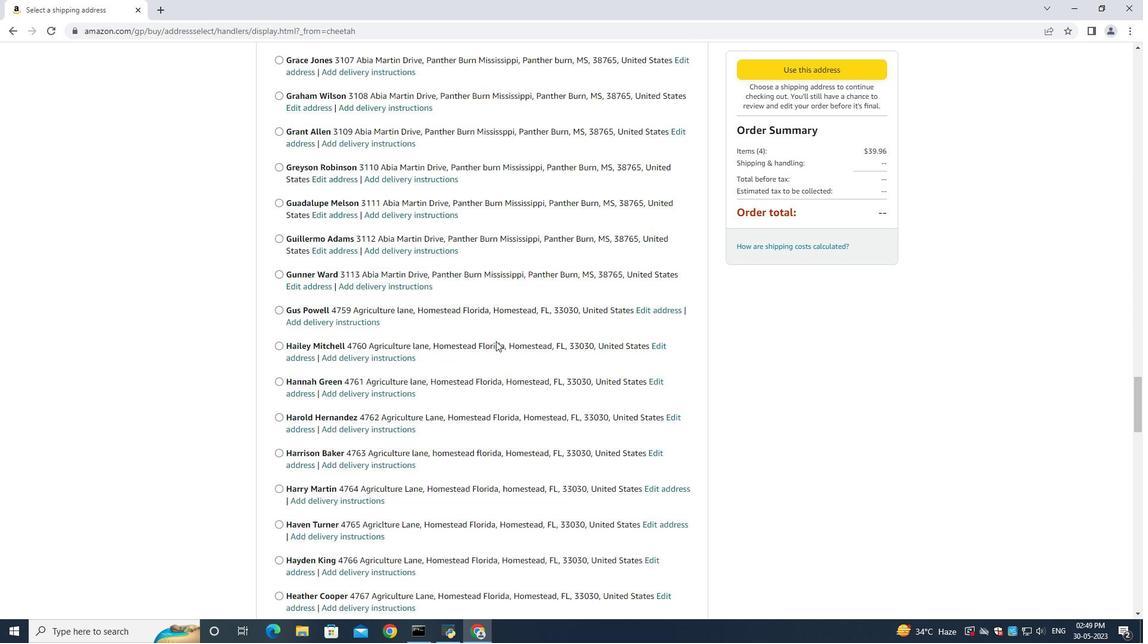 
Action: Mouse scrolled (488, 341) with delta (0, 0)
Screenshot: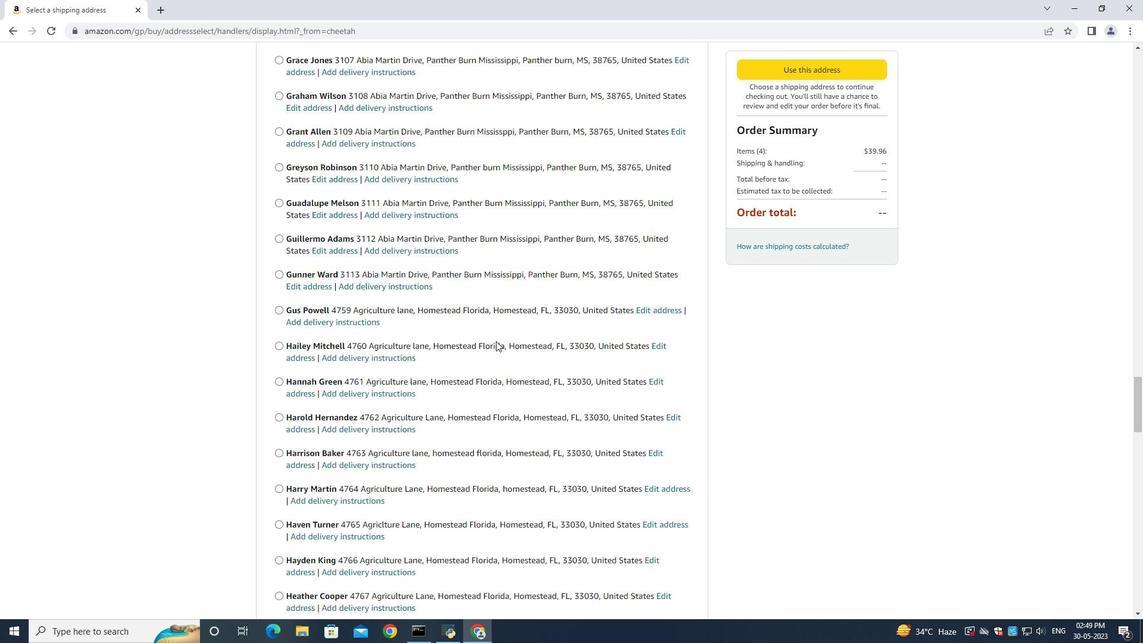 
Action: Mouse moved to (488, 342)
Screenshot: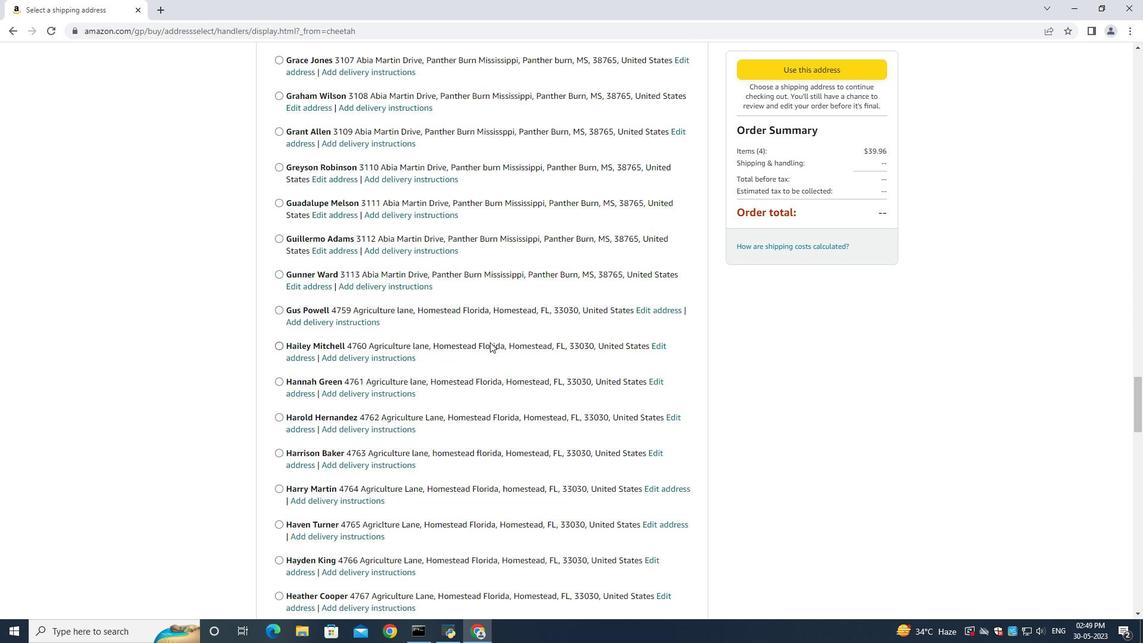 
Action: Mouse scrolled (488, 341) with delta (0, 0)
Screenshot: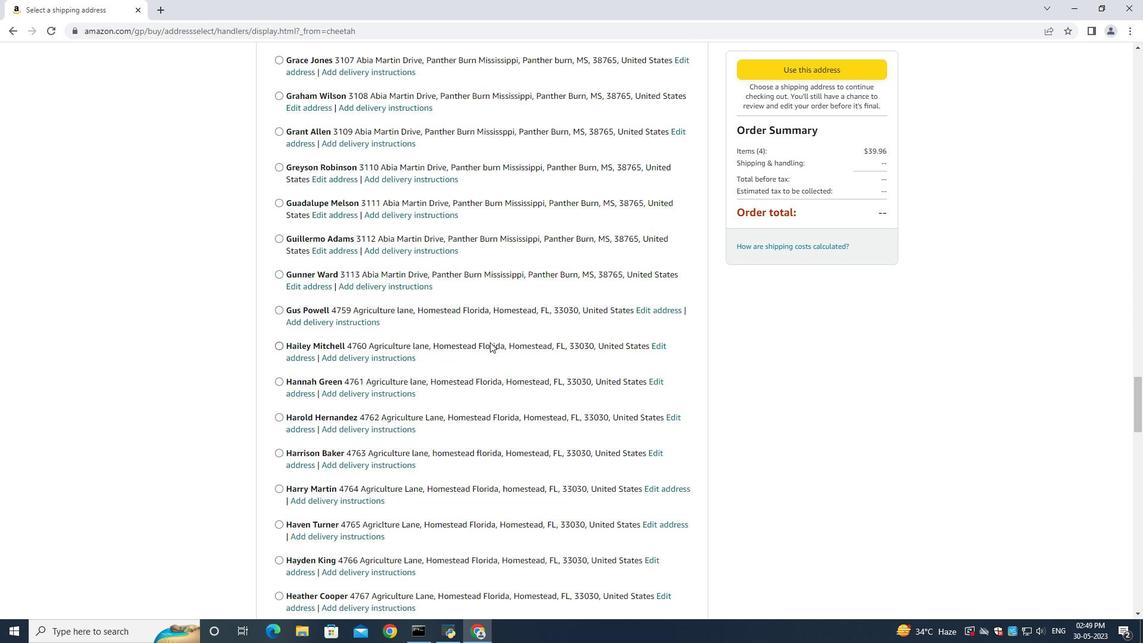 
Action: Mouse scrolled (488, 341) with delta (0, 0)
Screenshot: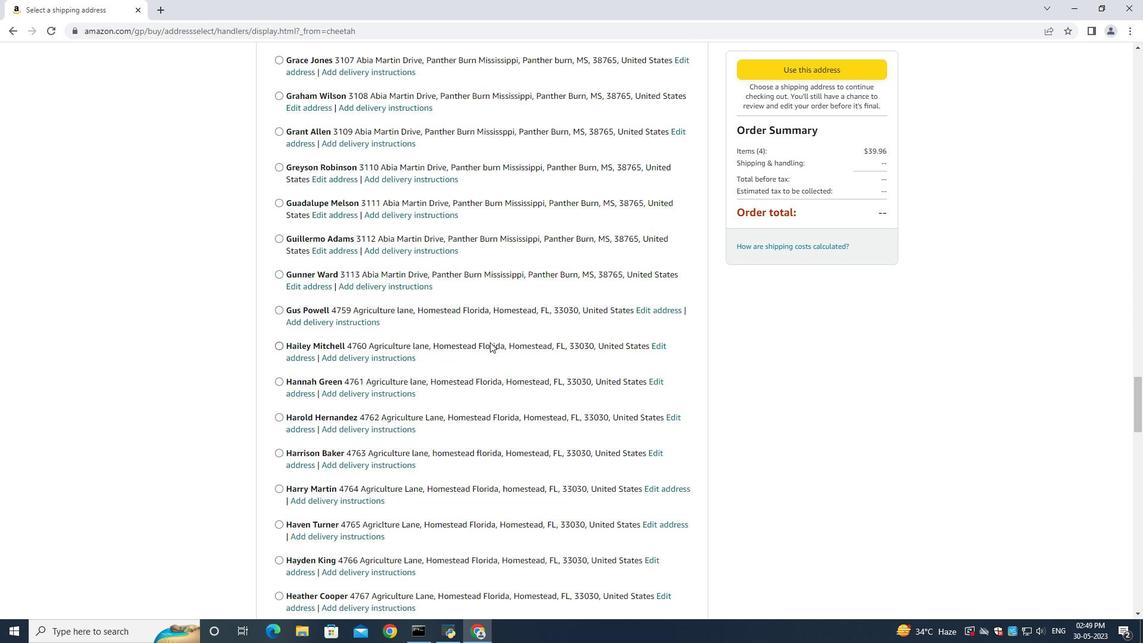 
Action: Mouse scrolled (488, 341) with delta (0, 0)
Screenshot: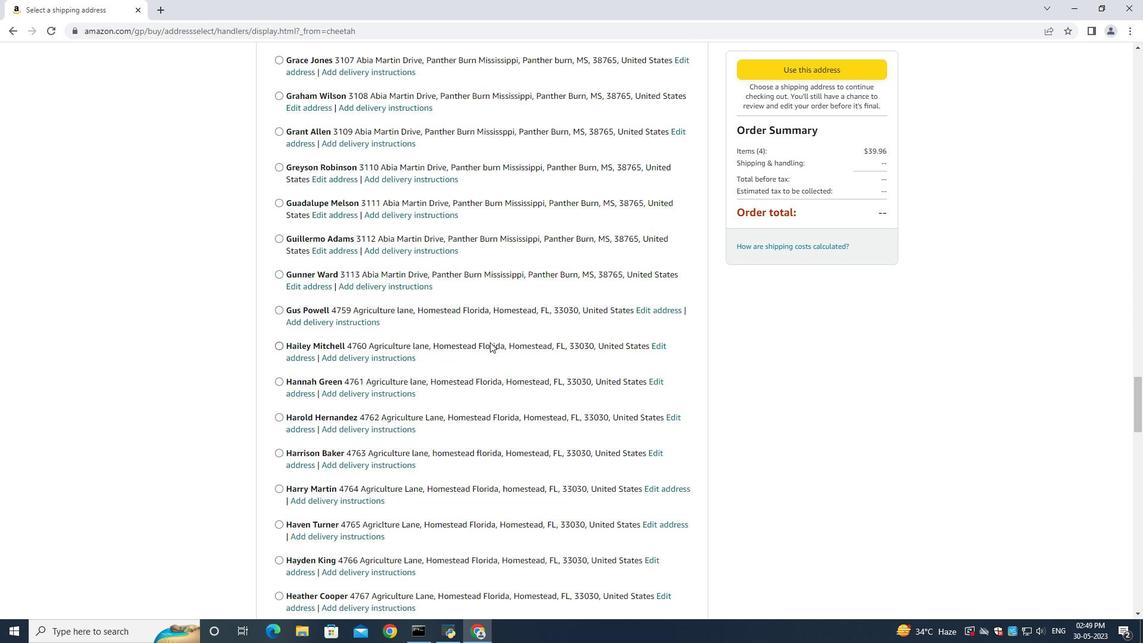 
Action: Mouse moved to (486, 342)
Screenshot: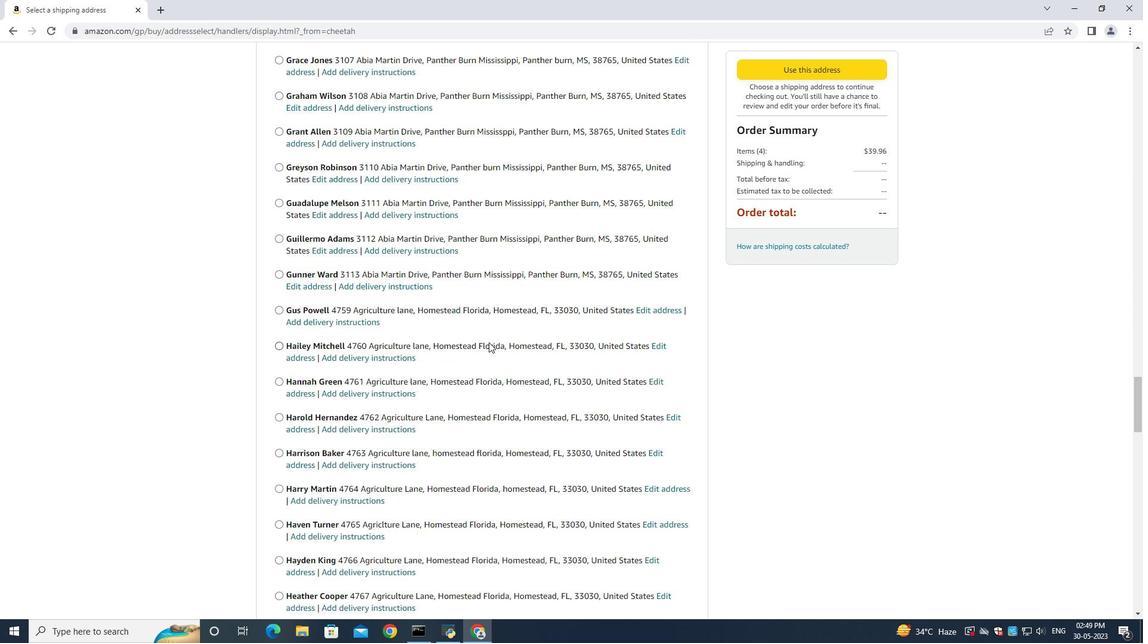 
Action: Mouse scrolled (487, 341) with delta (0, 0)
Screenshot: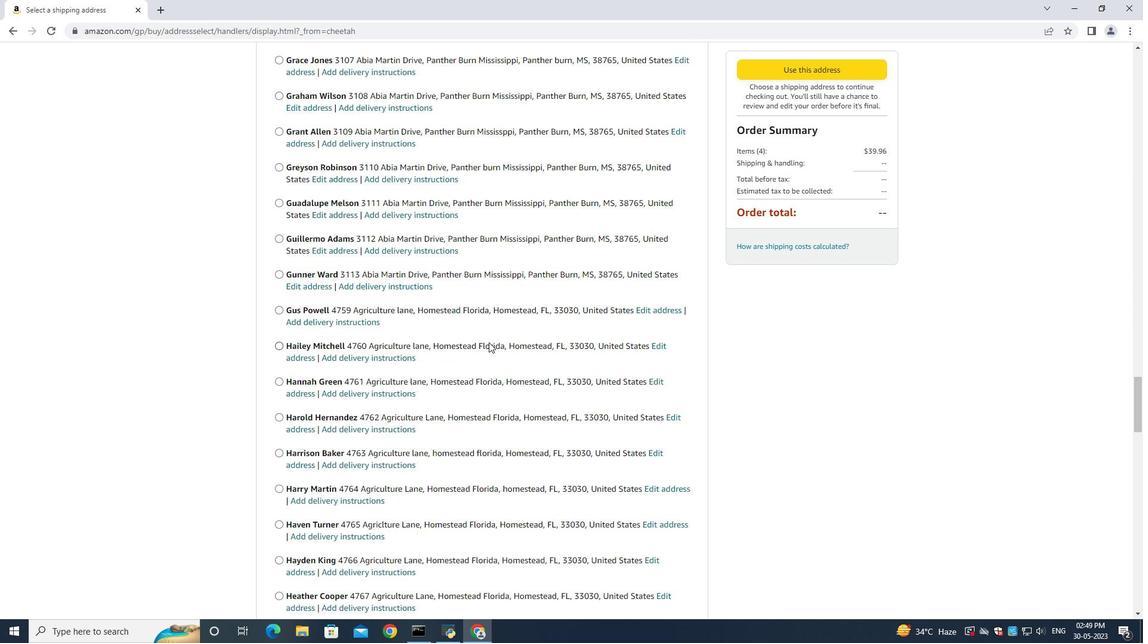 
Action: Mouse moved to (483, 340)
Screenshot: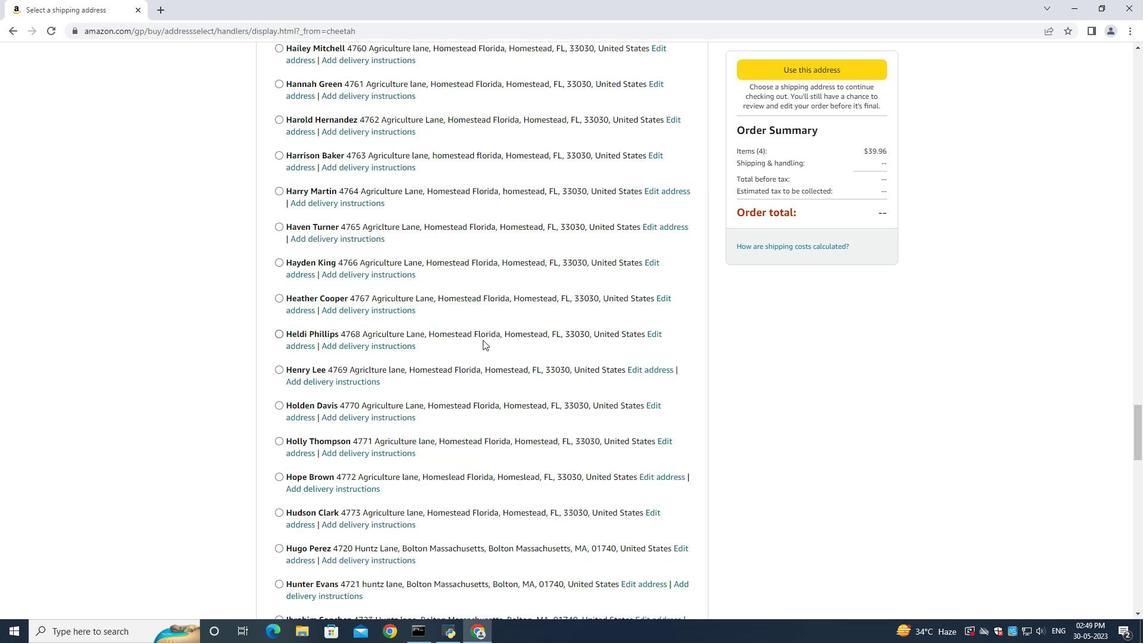 
Action: Mouse scrolled (483, 340) with delta (0, 0)
Screenshot: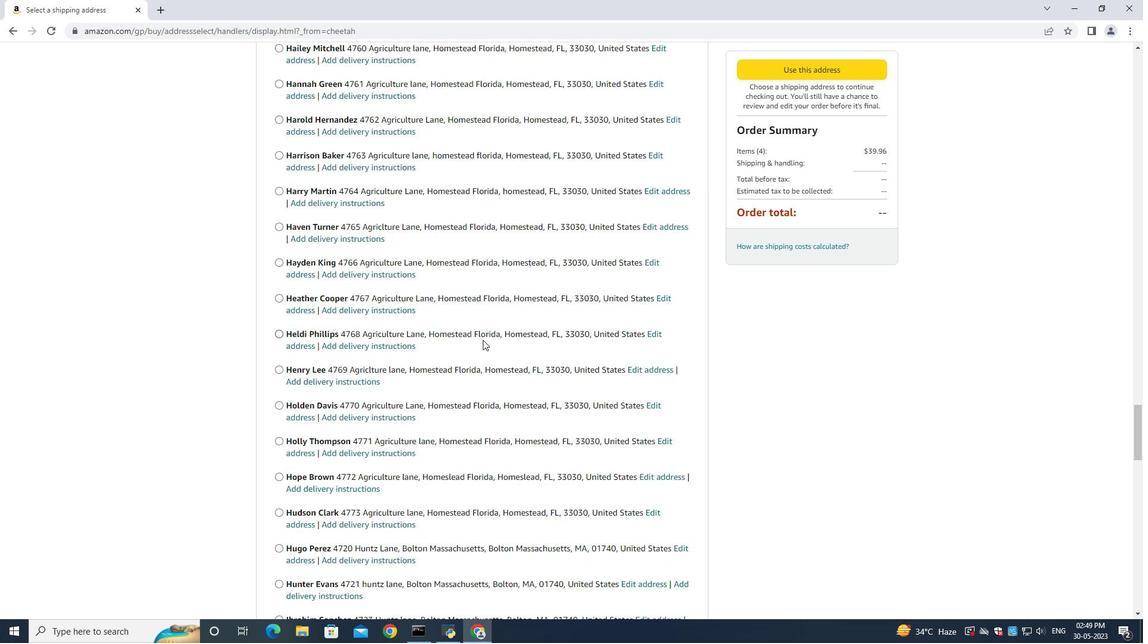 
Action: Mouse scrolled (483, 340) with delta (0, 0)
Screenshot: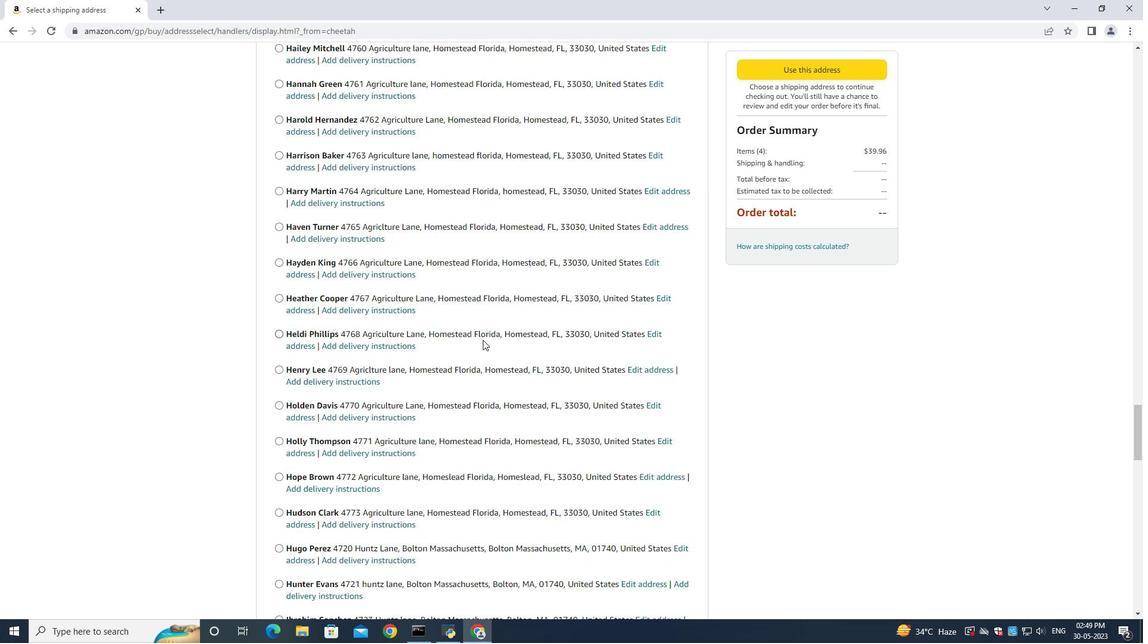 
Action: Mouse moved to (483, 340)
Screenshot: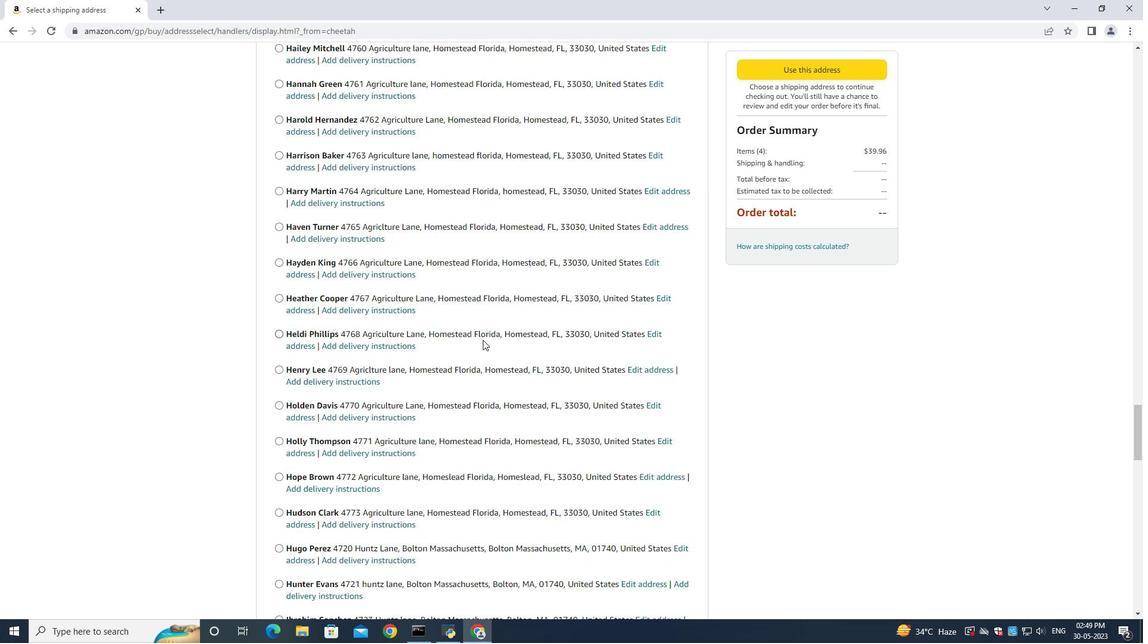 
Action: Mouse scrolled (483, 340) with delta (0, 0)
Screenshot: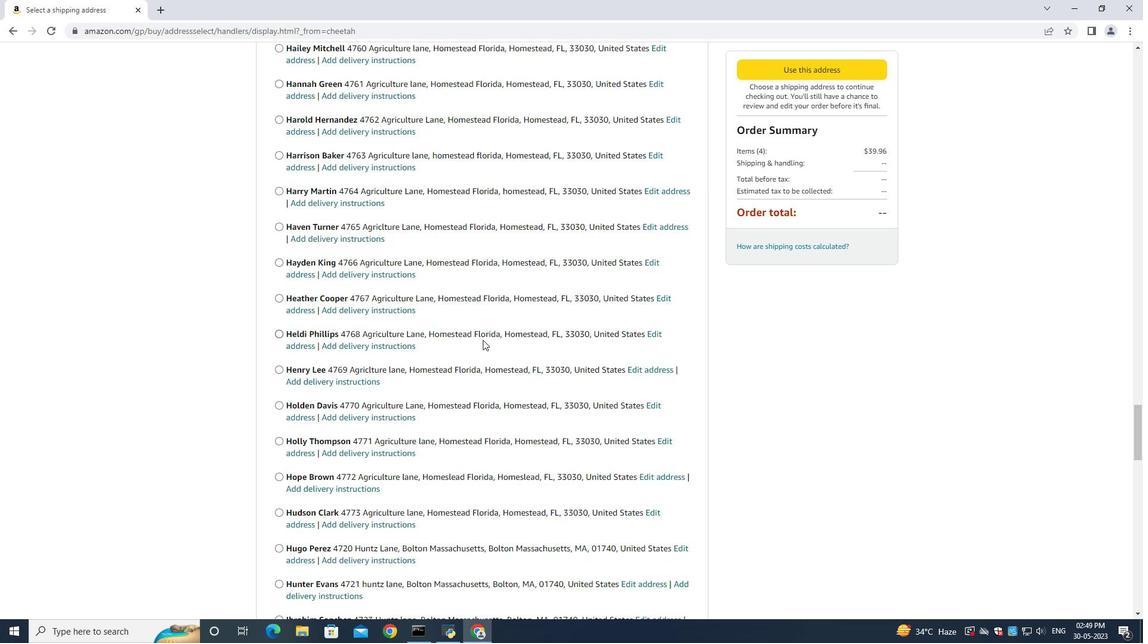 
Action: Mouse moved to (482, 340)
Screenshot: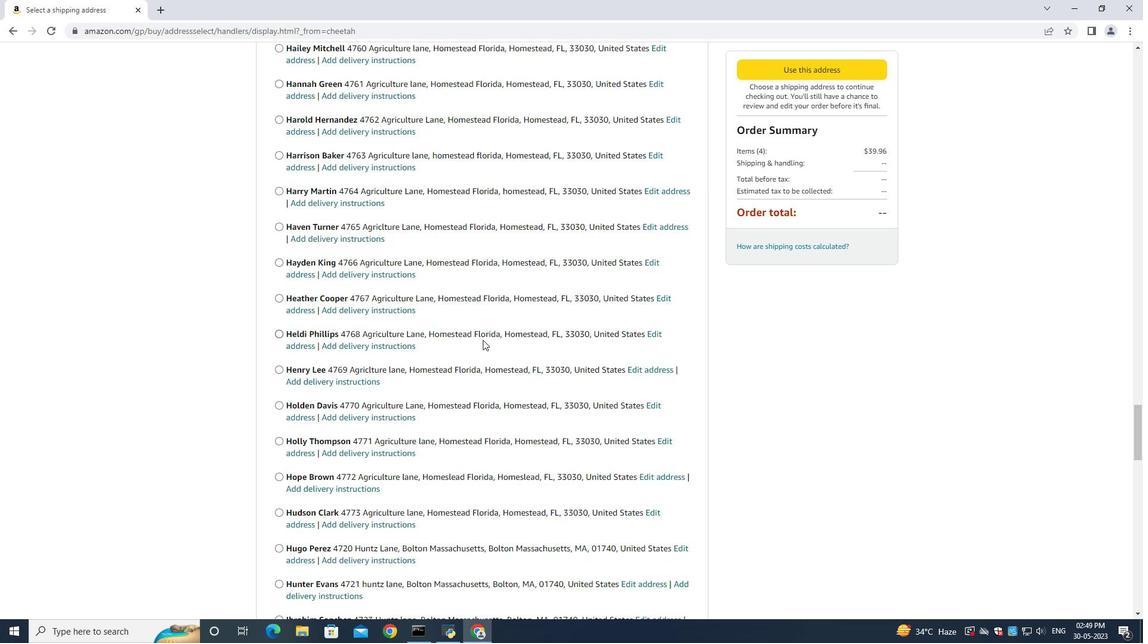 
Action: Mouse scrolled (482, 340) with delta (0, 0)
Screenshot: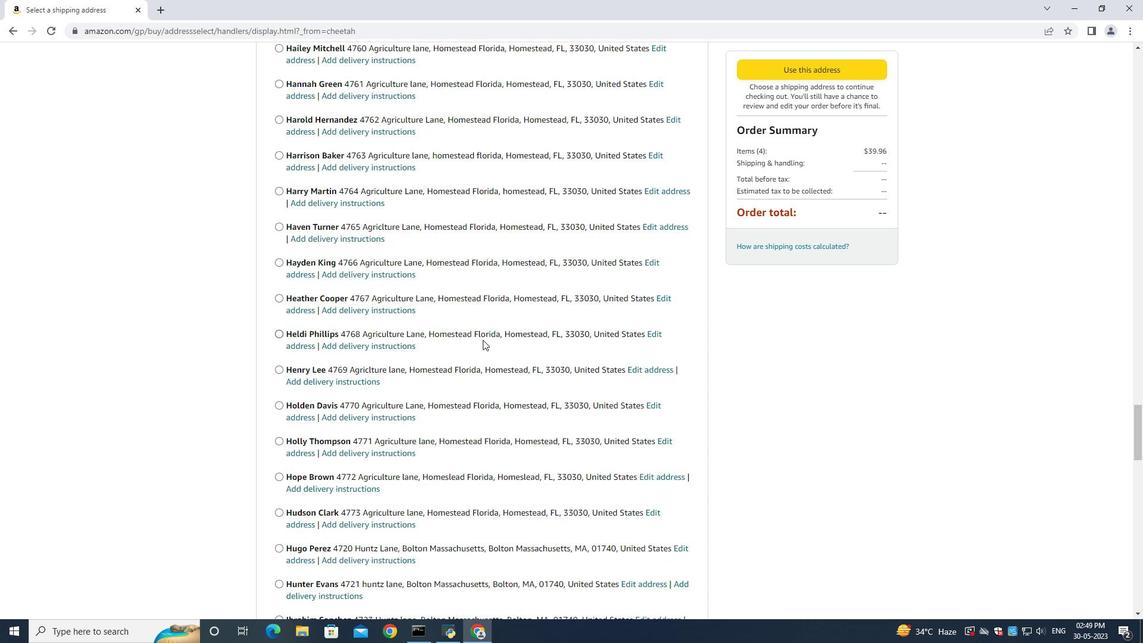 
Action: Mouse moved to (478, 340)
Screenshot: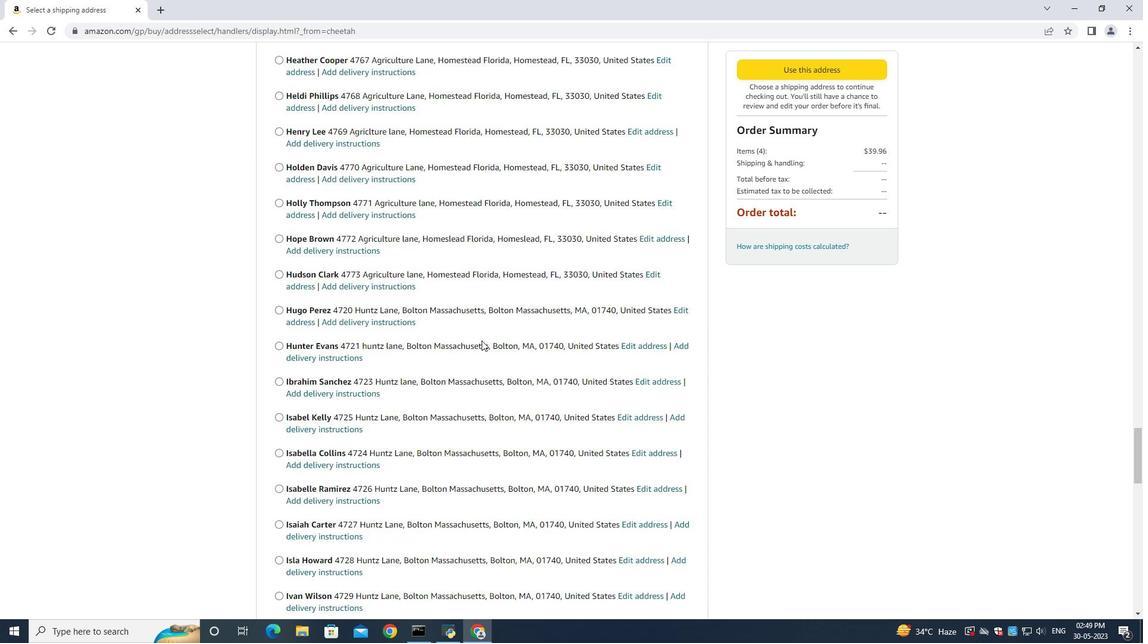 
Action: Mouse scrolled (478, 340) with delta (0, 0)
Screenshot: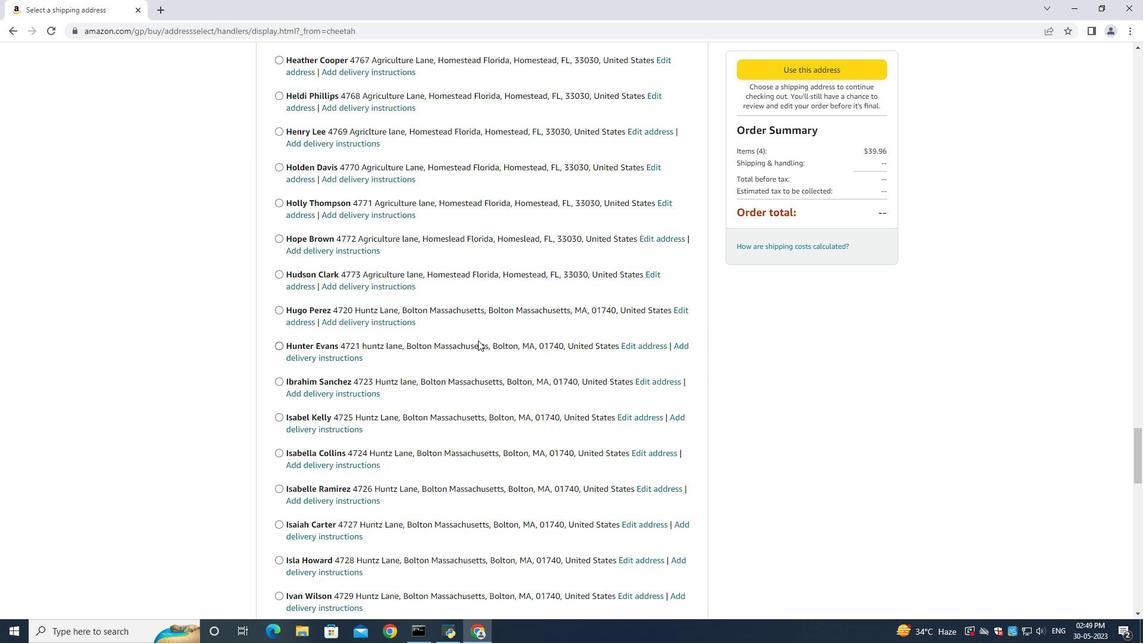 
Action: Mouse scrolled (478, 340) with delta (0, 0)
Screenshot: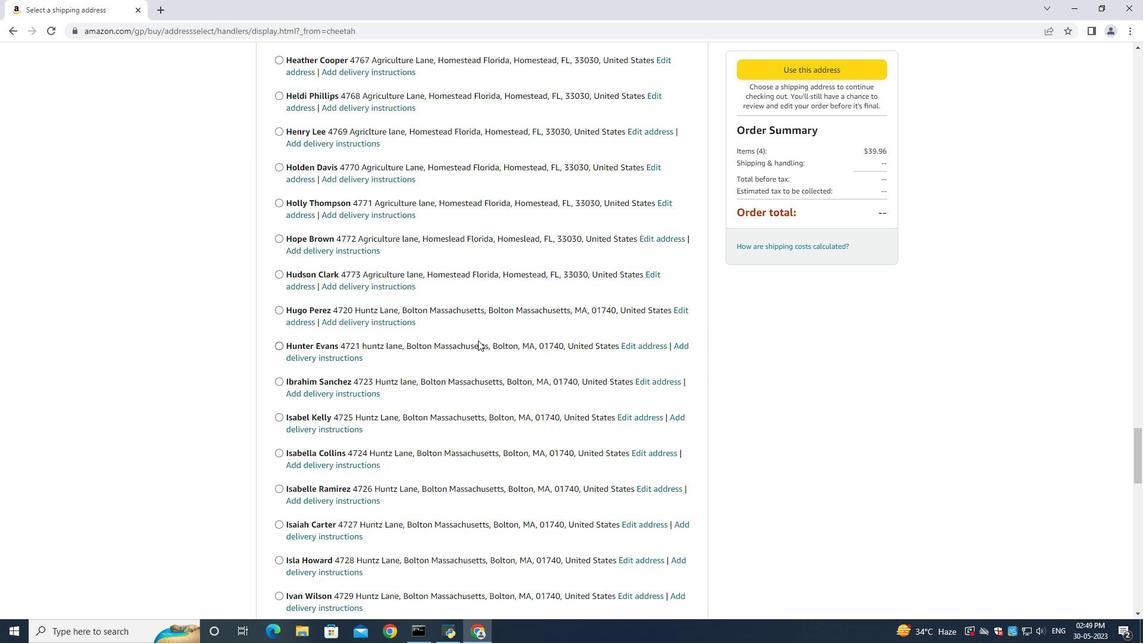 
Action: Mouse scrolled (478, 340) with delta (0, 0)
Screenshot: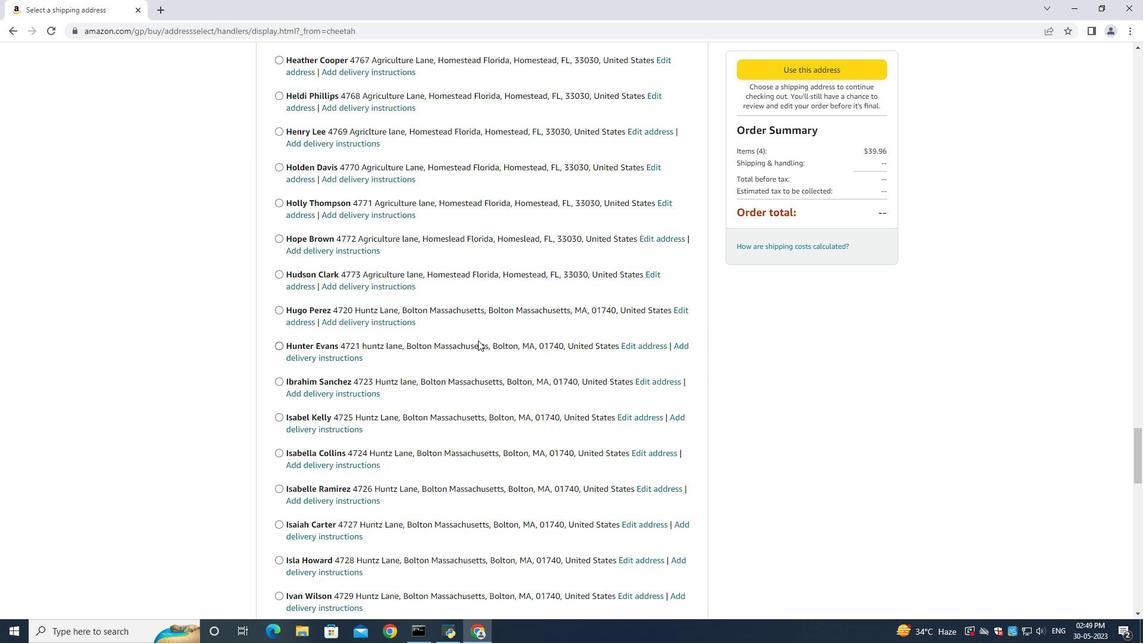 
Action: Mouse moved to (478, 341)
Screenshot: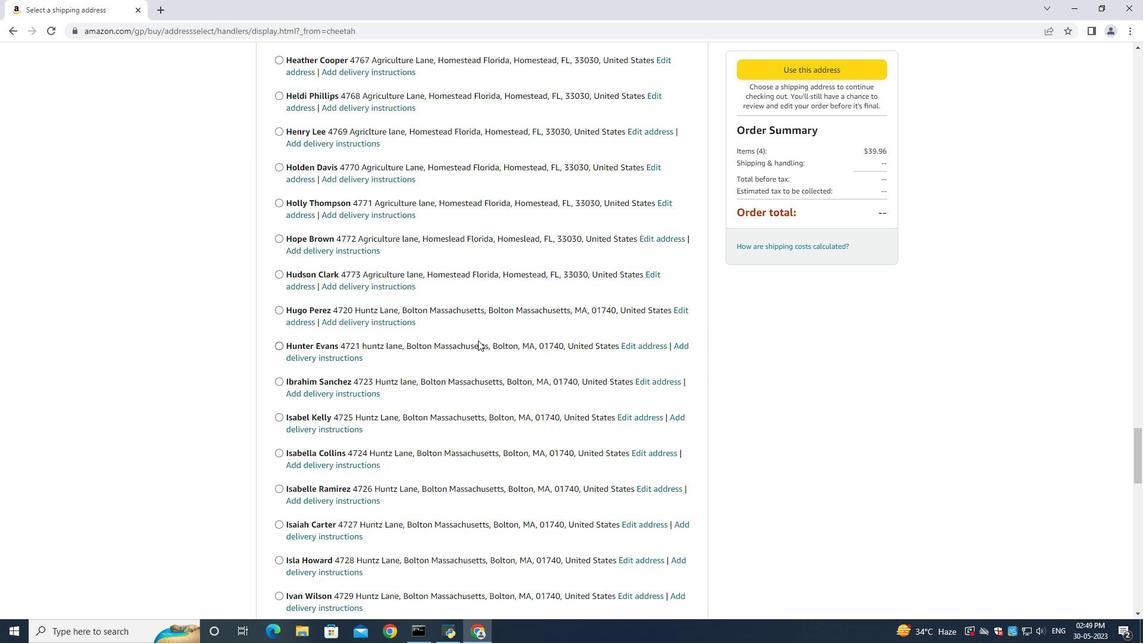 
Action: Mouse scrolled (478, 340) with delta (0, 0)
Screenshot: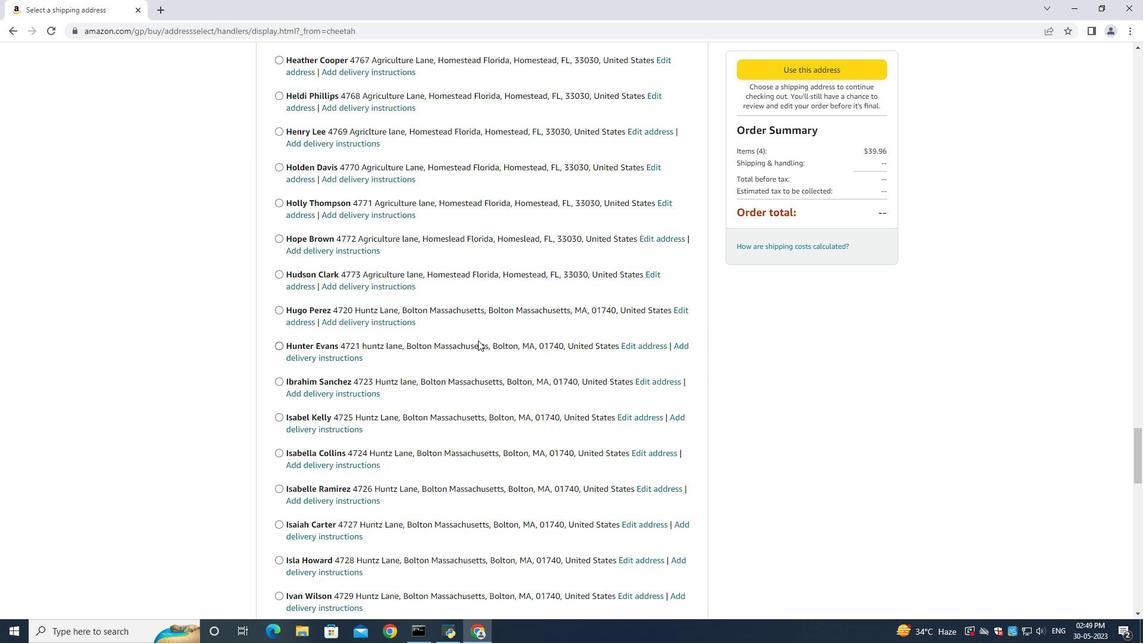 
Action: Mouse scrolled (478, 340) with delta (0, 0)
Screenshot: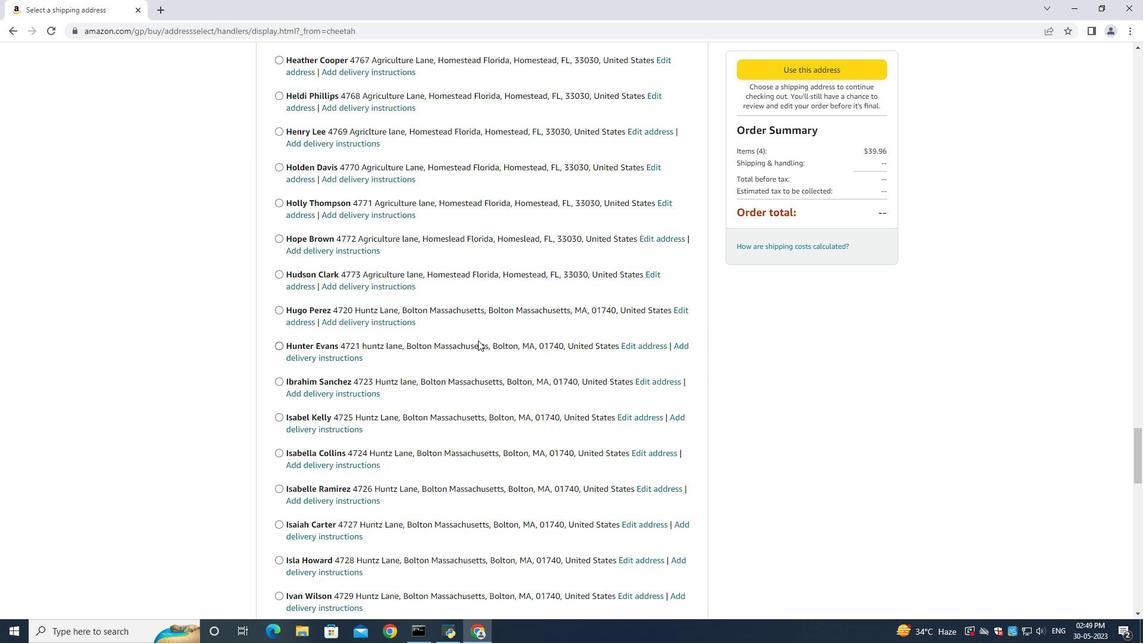 
Action: Mouse moved to (477, 341)
Screenshot: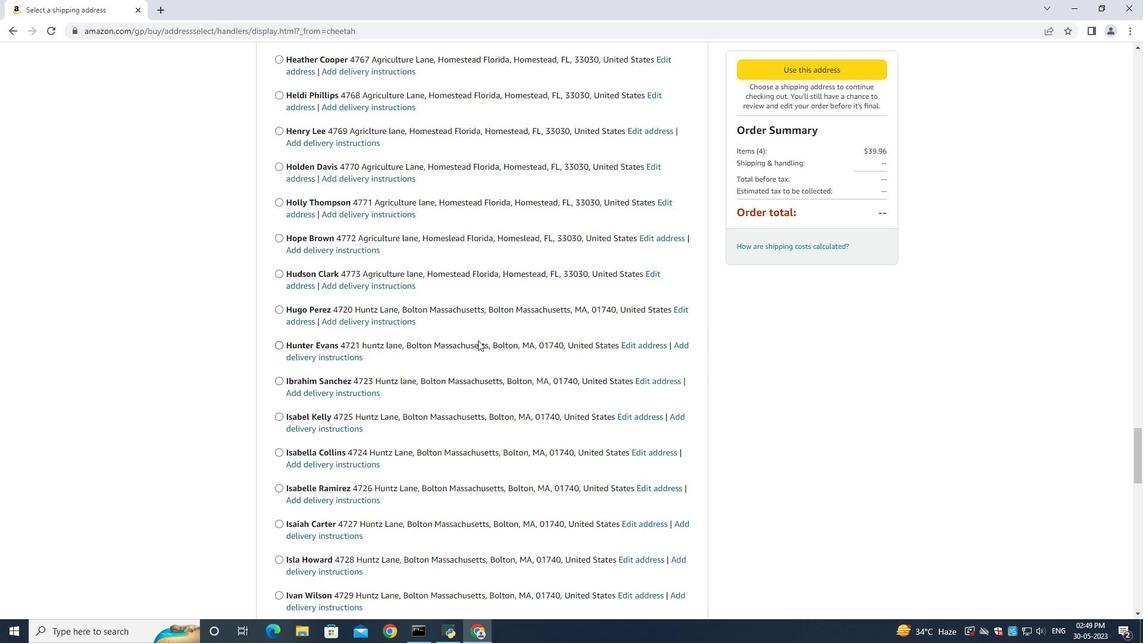 
Action: Mouse scrolled (477, 340) with delta (0, 0)
Screenshot: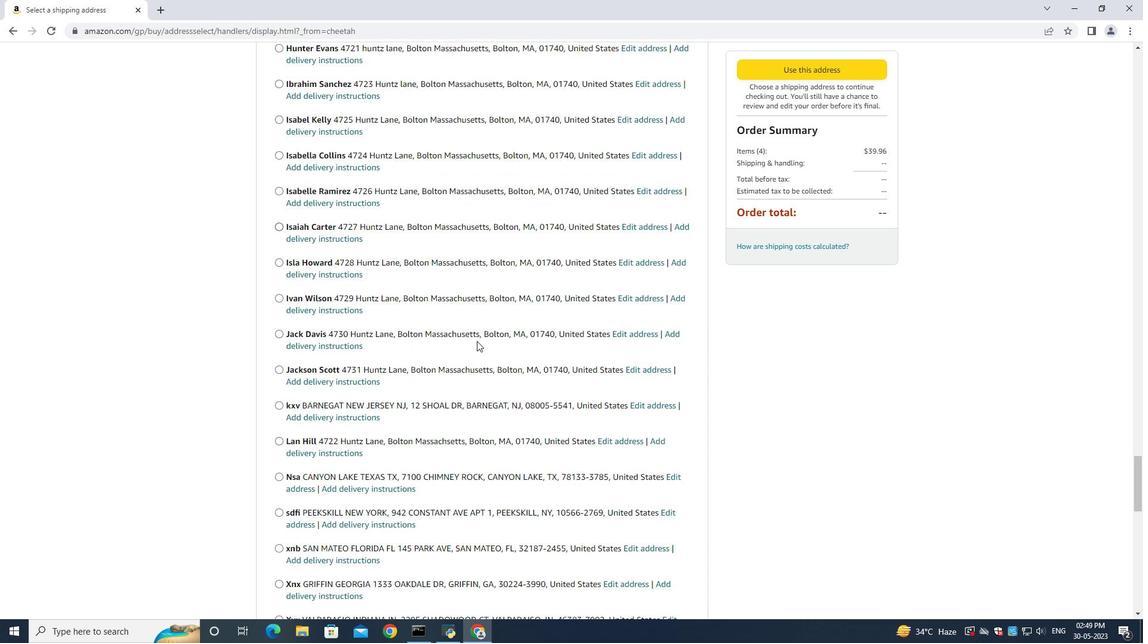 
Action: Mouse scrolled (477, 340) with delta (0, 0)
Screenshot: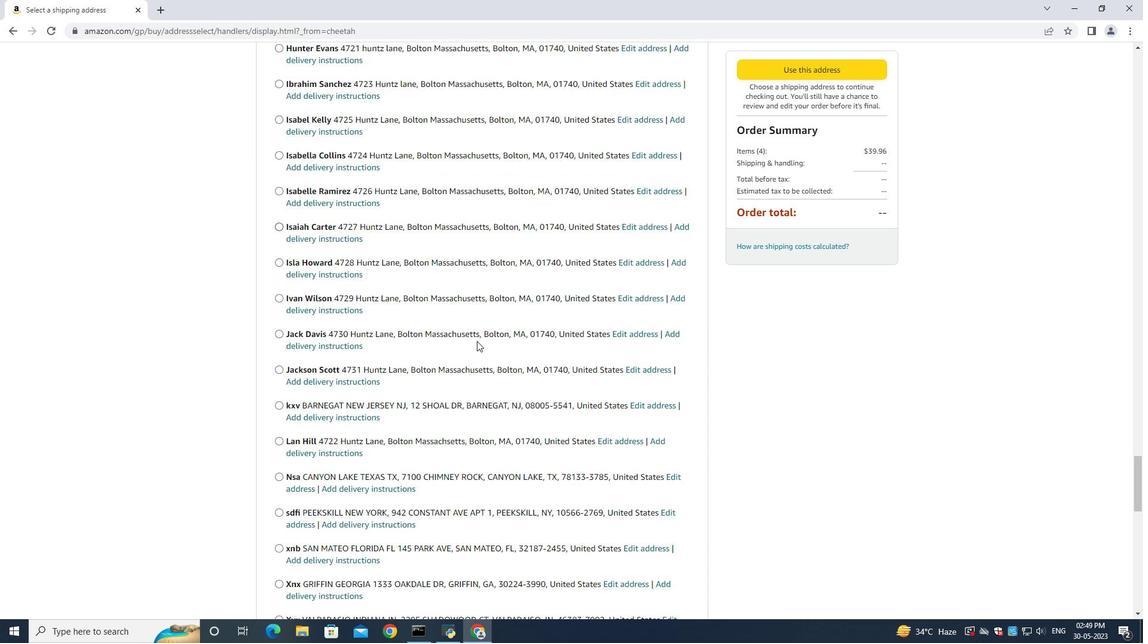 
Action: Mouse scrolled (477, 340) with delta (0, 0)
Screenshot: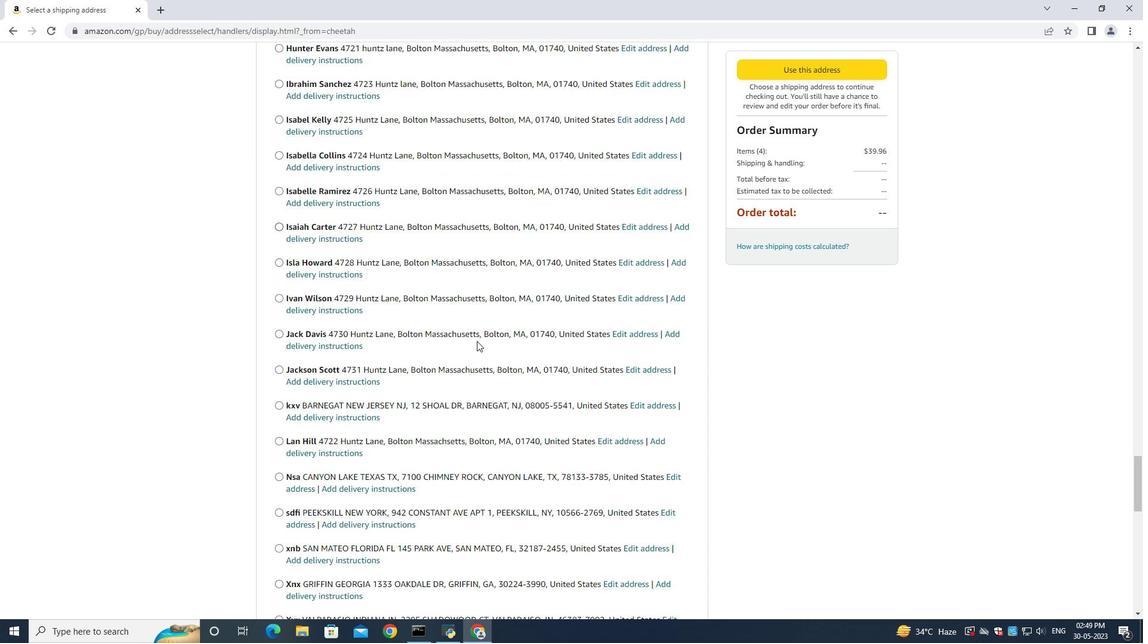 
Action: Mouse moved to (418, 341)
Screenshot: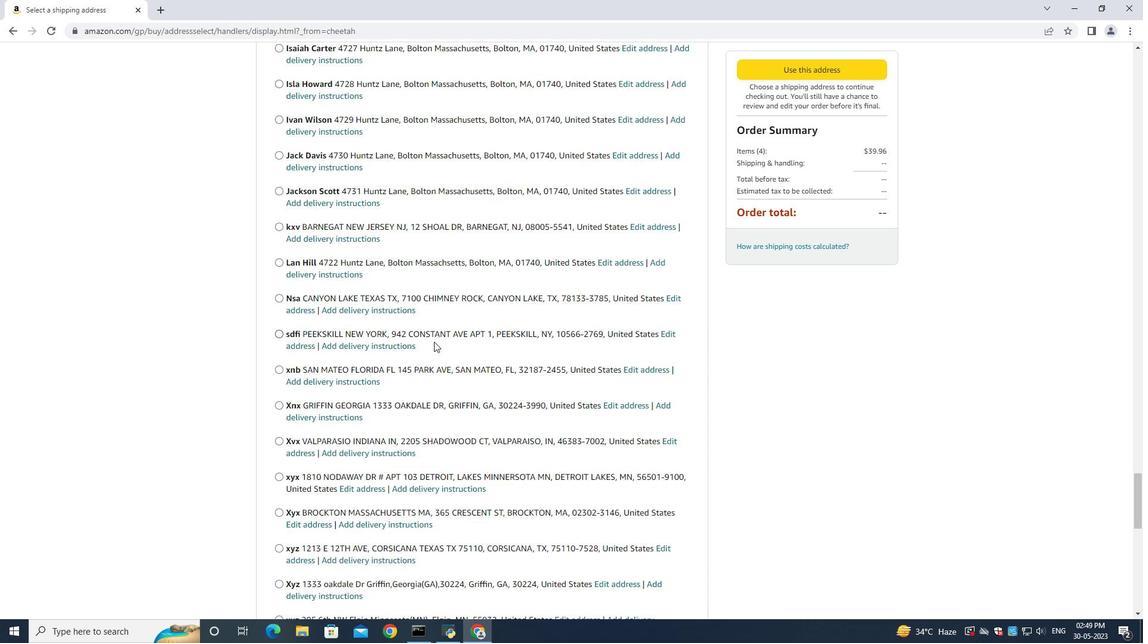 
Action: Mouse scrolled (418, 341) with delta (0, 0)
Screenshot: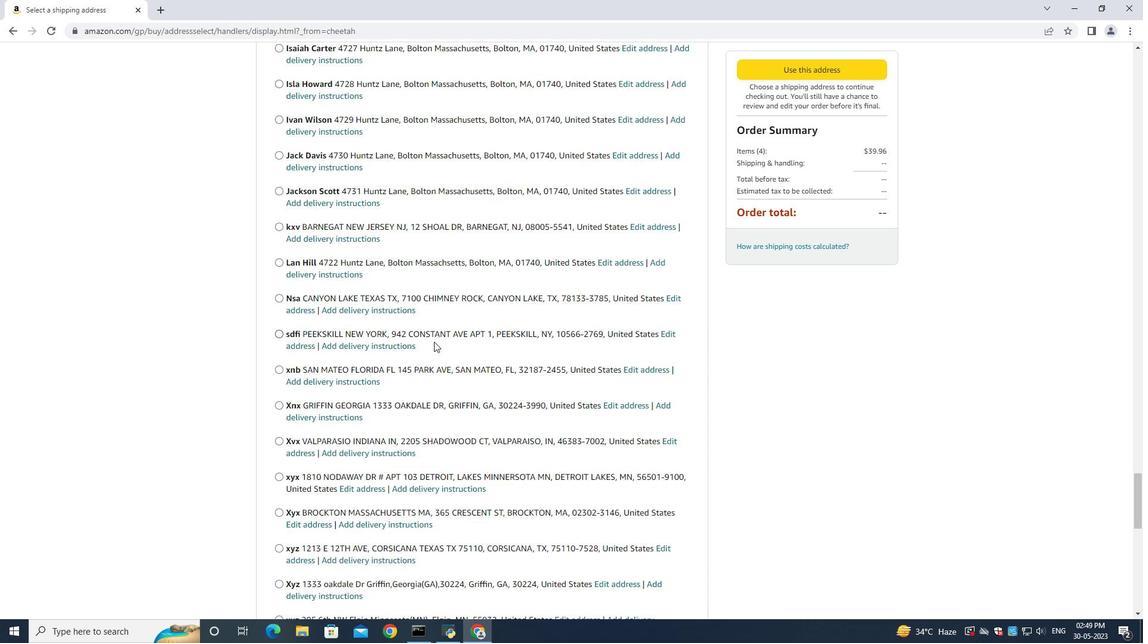 
Action: Mouse scrolled (418, 341) with delta (0, 0)
Screenshot: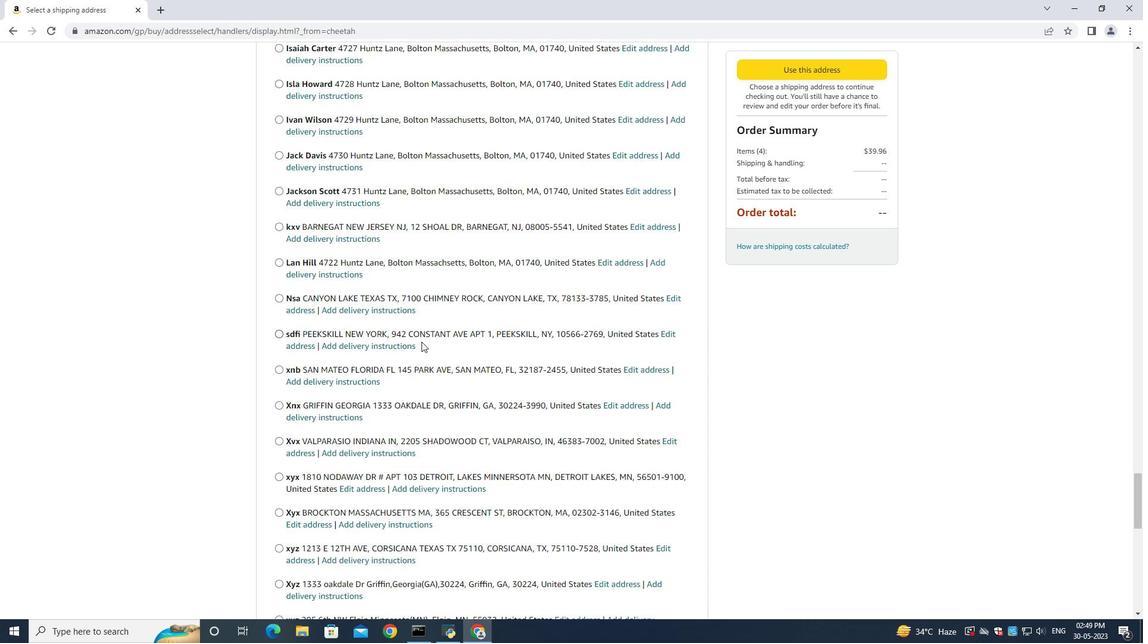 
Action: Mouse scrolled (418, 341) with delta (0, 0)
Screenshot: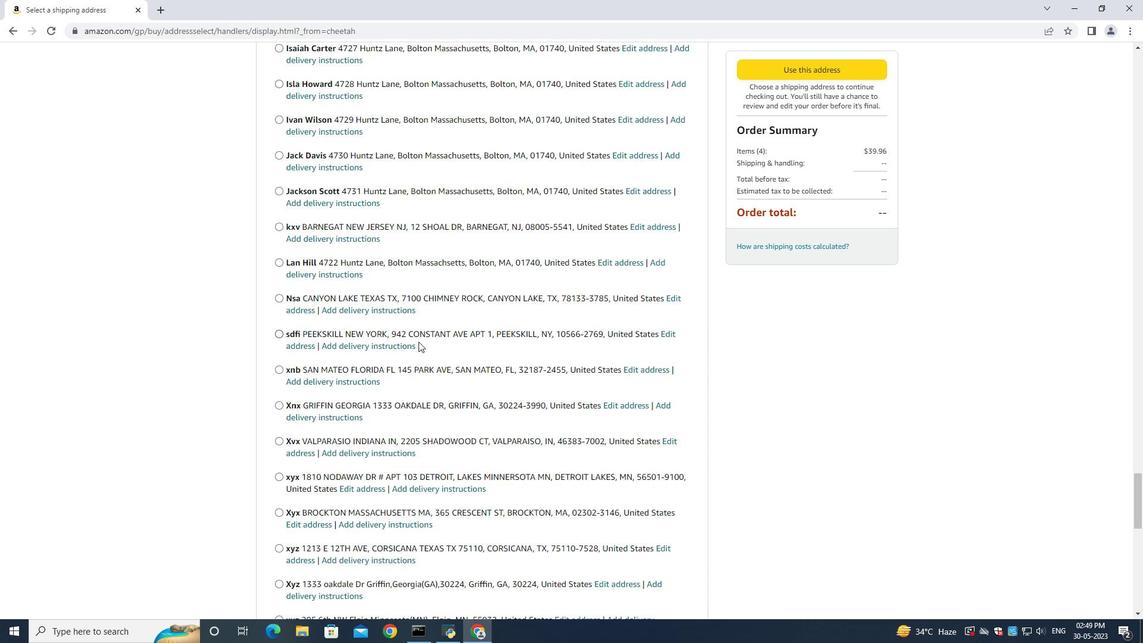 
Action: Mouse moved to (418, 341)
Screenshot: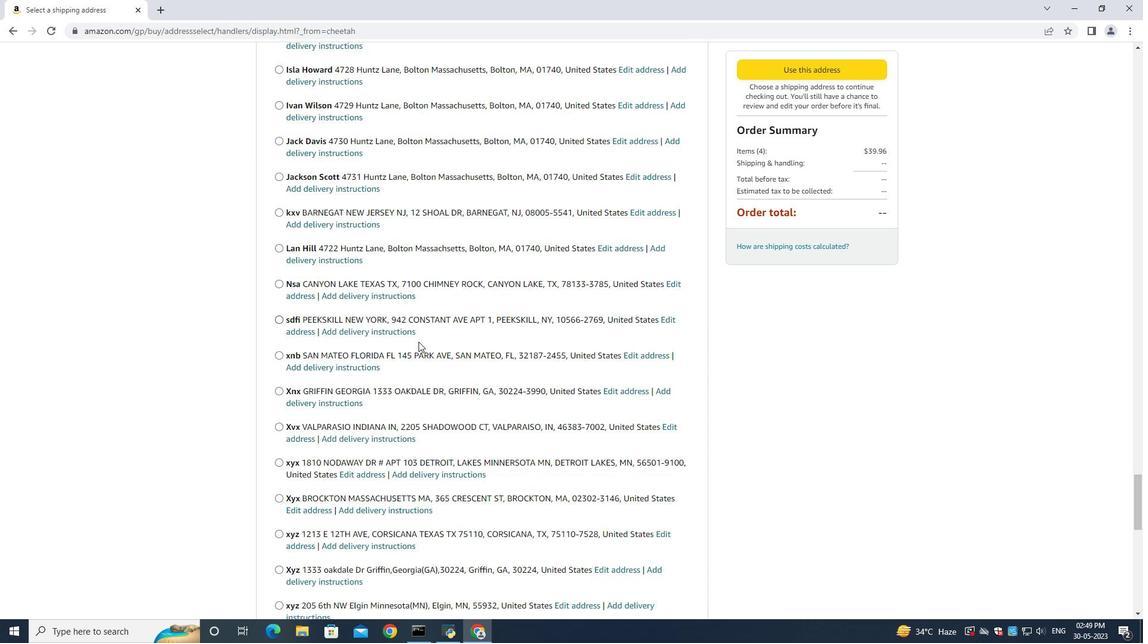 
Action: Mouse scrolled (418, 341) with delta (0, 0)
Screenshot: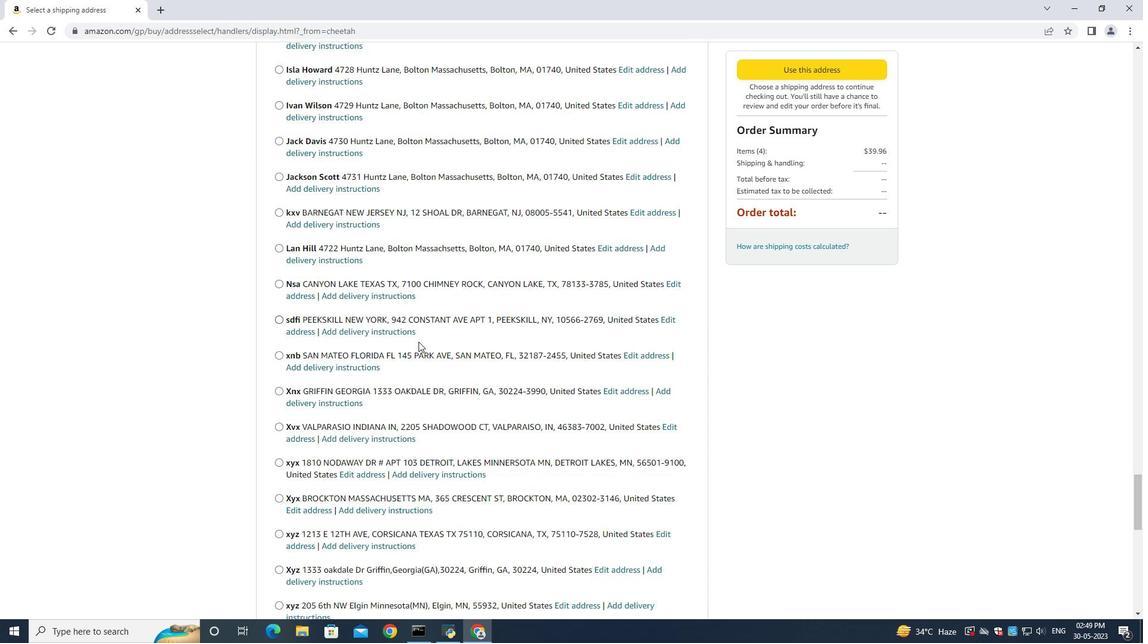 
Action: Mouse moved to (404, 340)
Screenshot: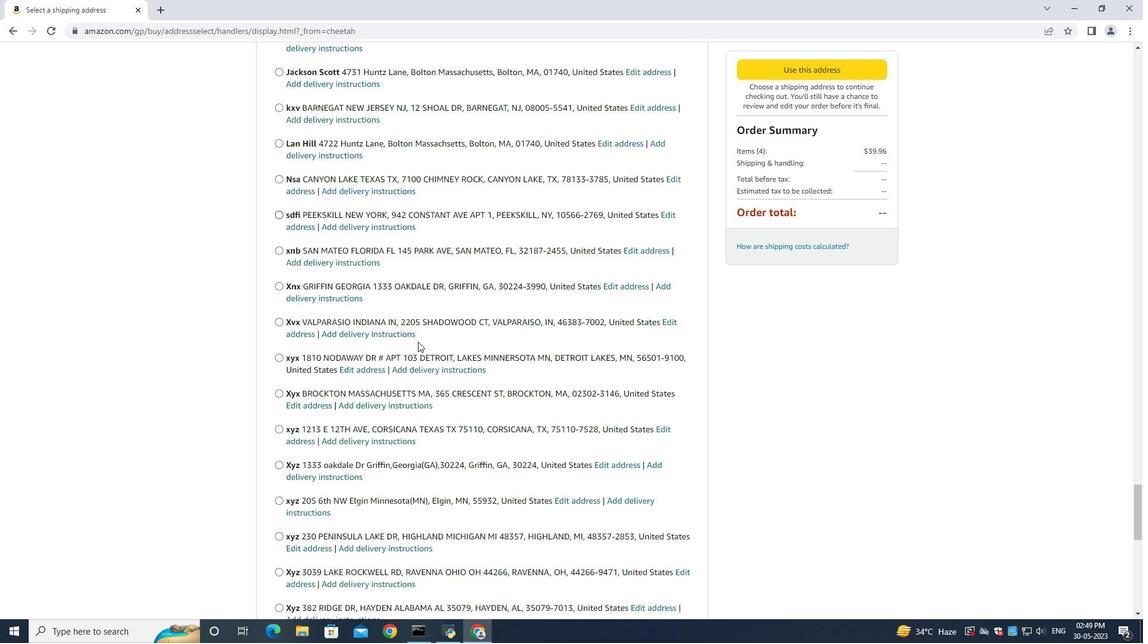 
Action: Mouse scrolled (404, 339) with delta (0, 0)
Screenshot: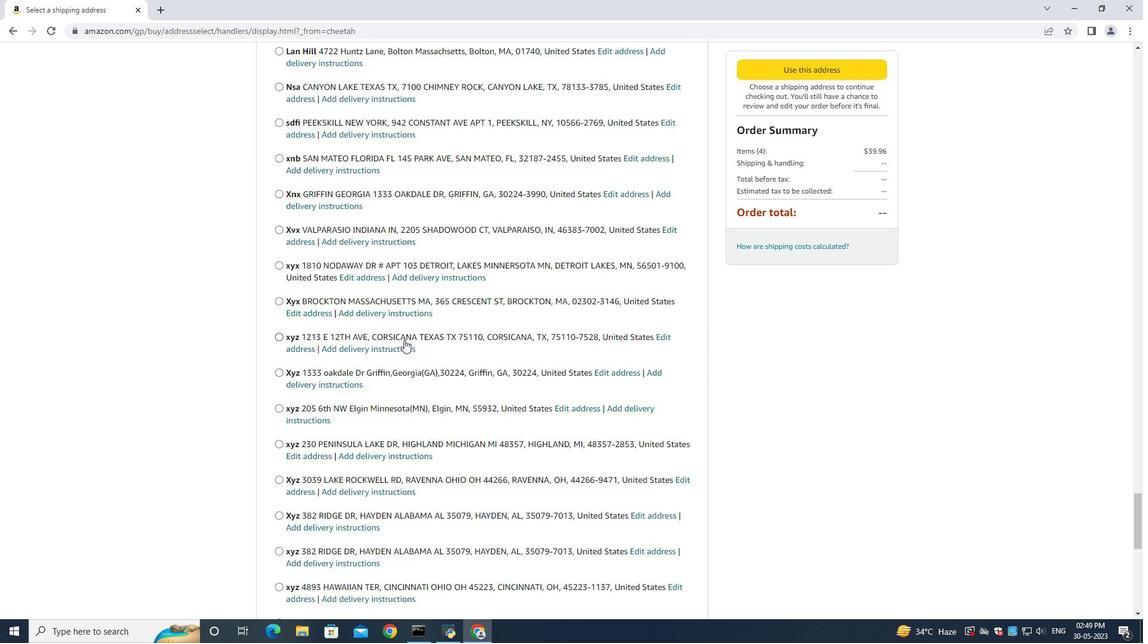 
Action: Mouse moved to (363, 362)
Screenshot: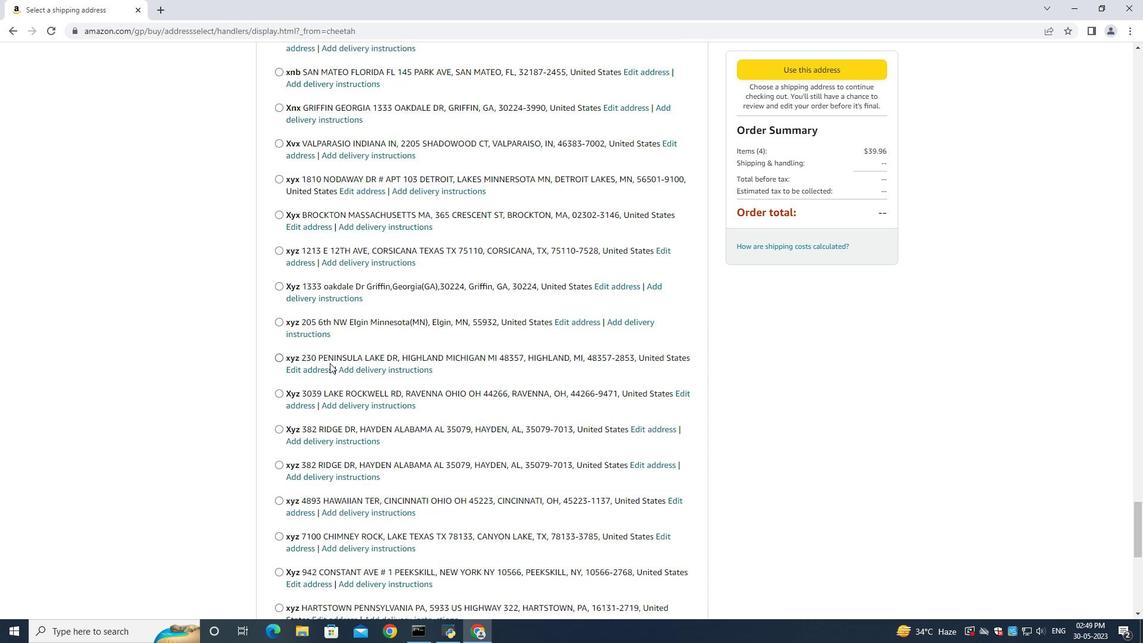 
Action: Mouse scrolled (362, 362) with delta (0, 0)
Screenshot: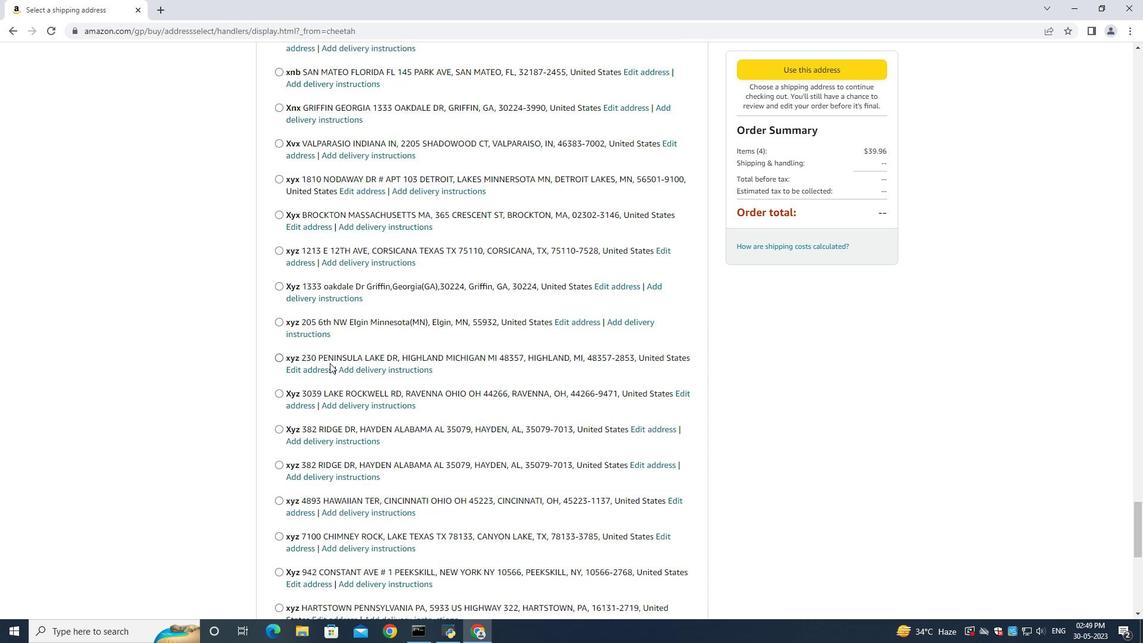 
Action: Mouse scrolled (363, 362) with delta (0, 0)
Screenshot: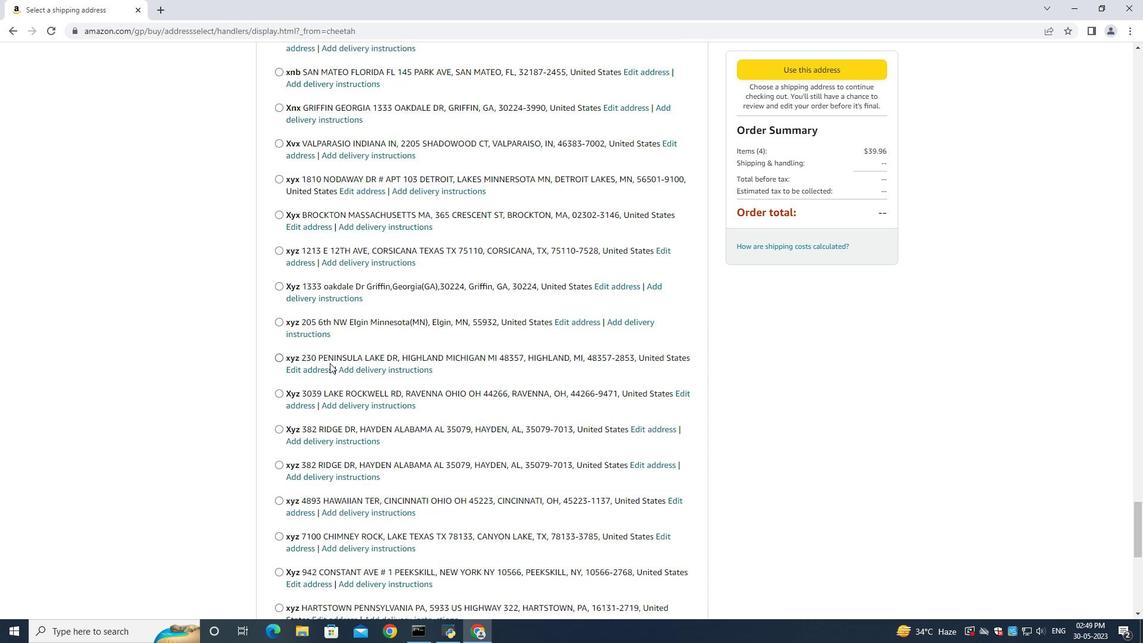 
Action: Mouse moved to (363, 362)
Screenshot: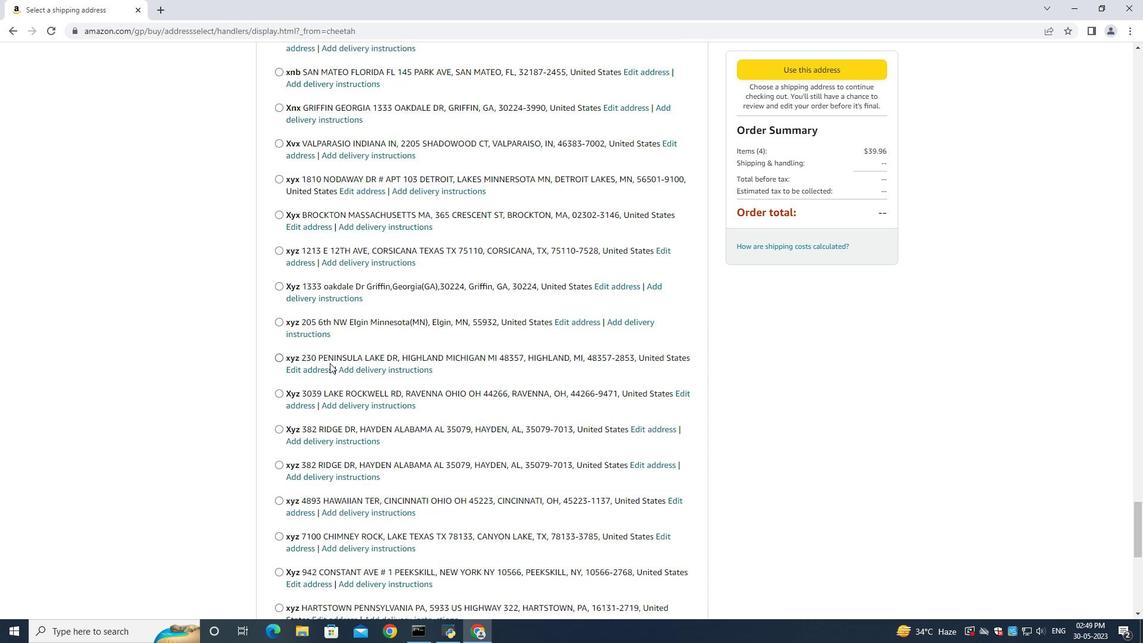 
Action: Mouse scrolled (363, 362) with delta (0, 0)
Screenshot: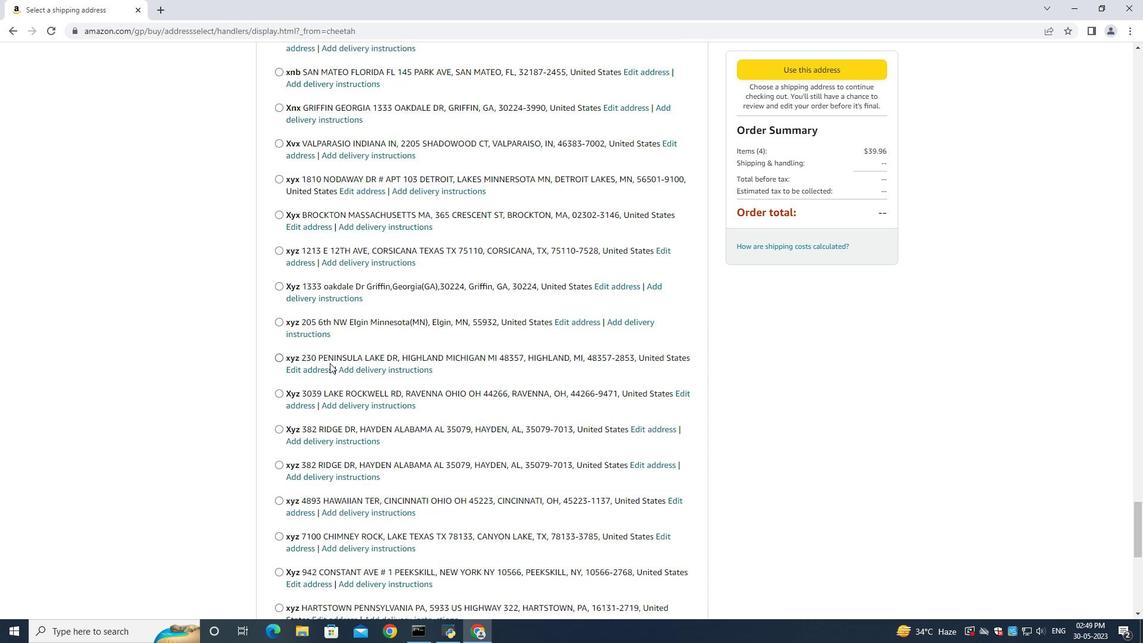 
Action: Mouse scrolled (363, 362) with delta (0, 0)
Screenshot: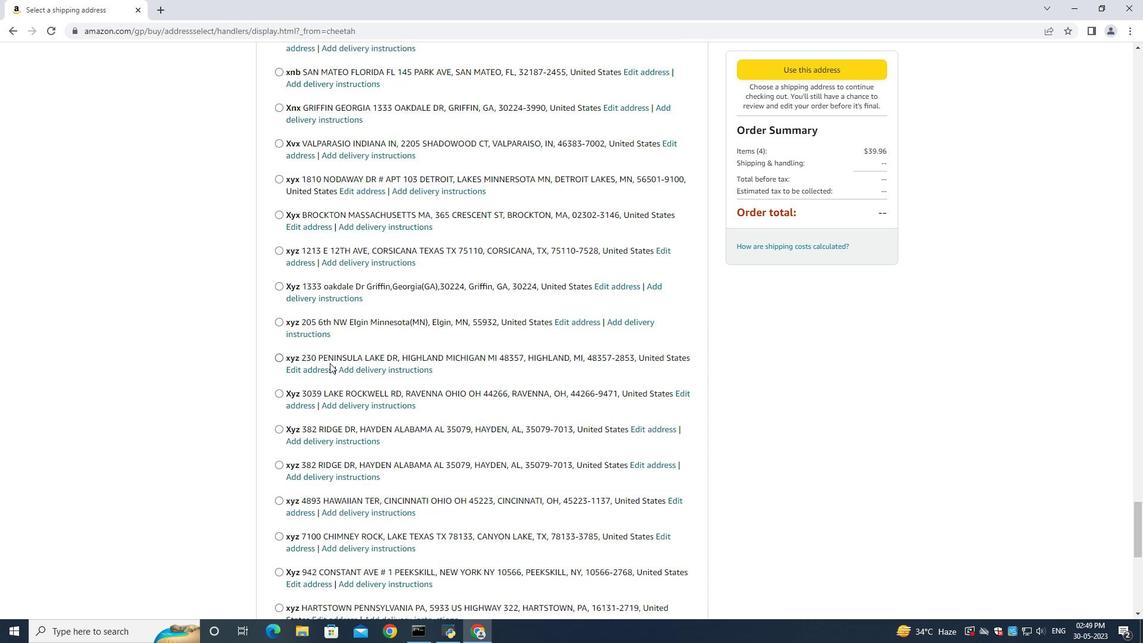 
Action: Mouse moved to (385, 370)
Screenshot: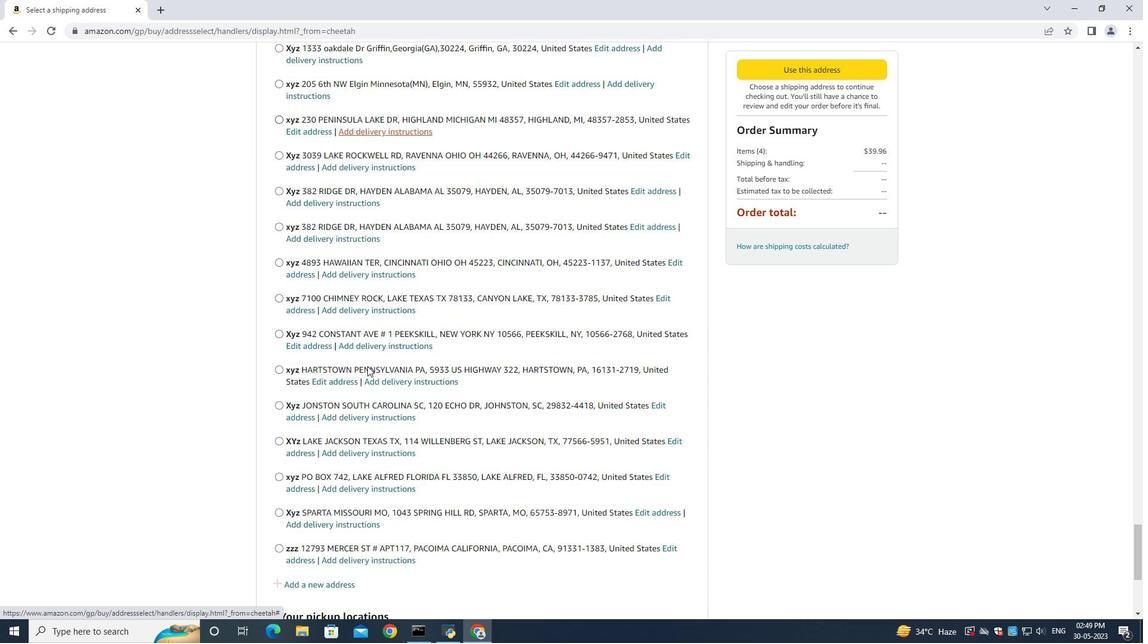 
Action: Mouse scrolled (385, 369) with delta (0, 0)
Screenshot: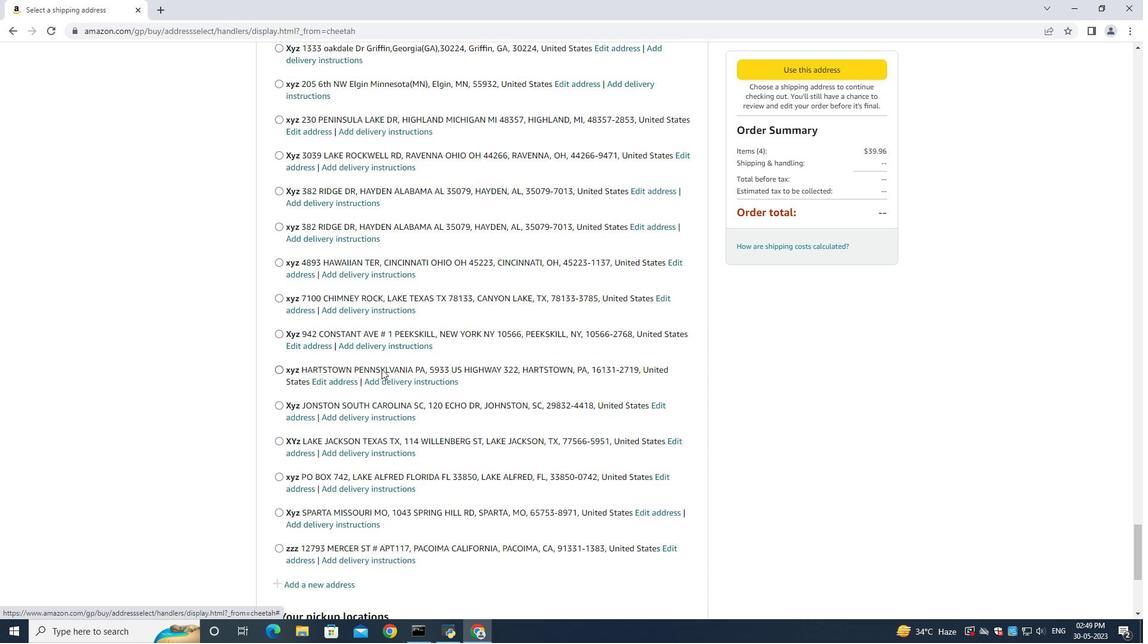 
Action: Mouse scrolled (385, 369) with delta (0, 0)
Screenshot: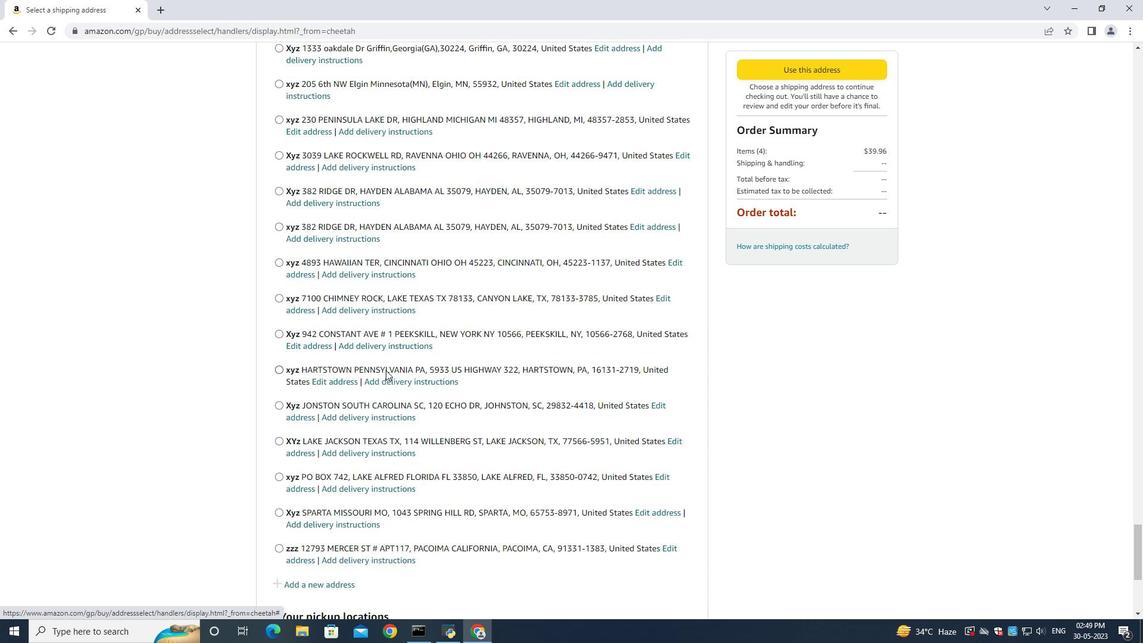 
Action: Mouse scrolled (385, 369) with delta (0, 0)
Screenshot: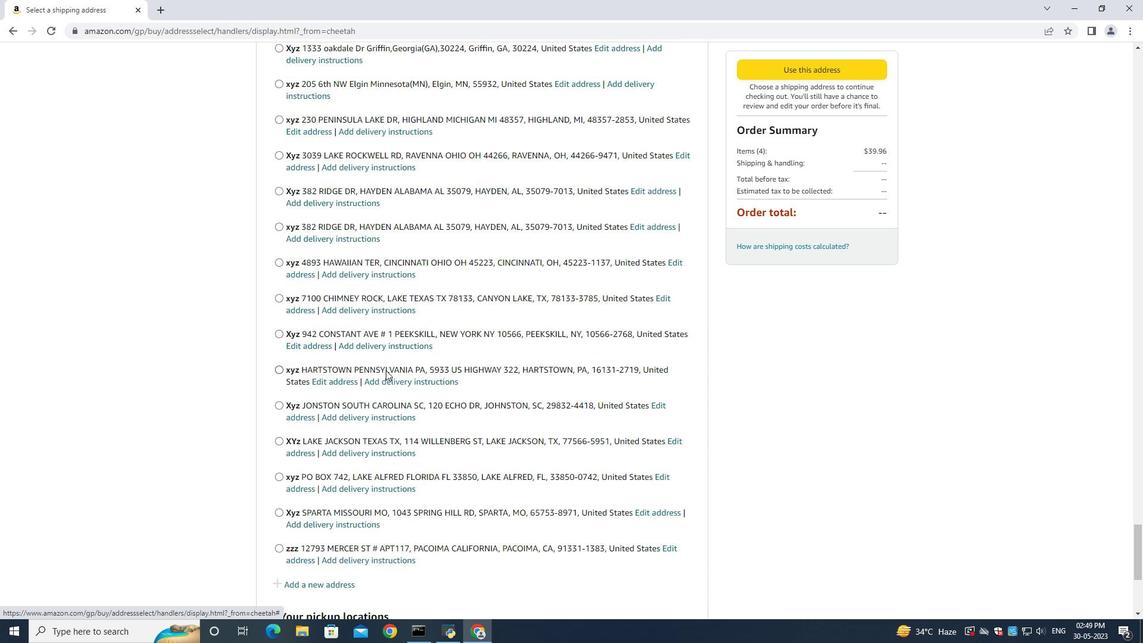 
Action: Mouse moved to (385, 370)
Screenshot: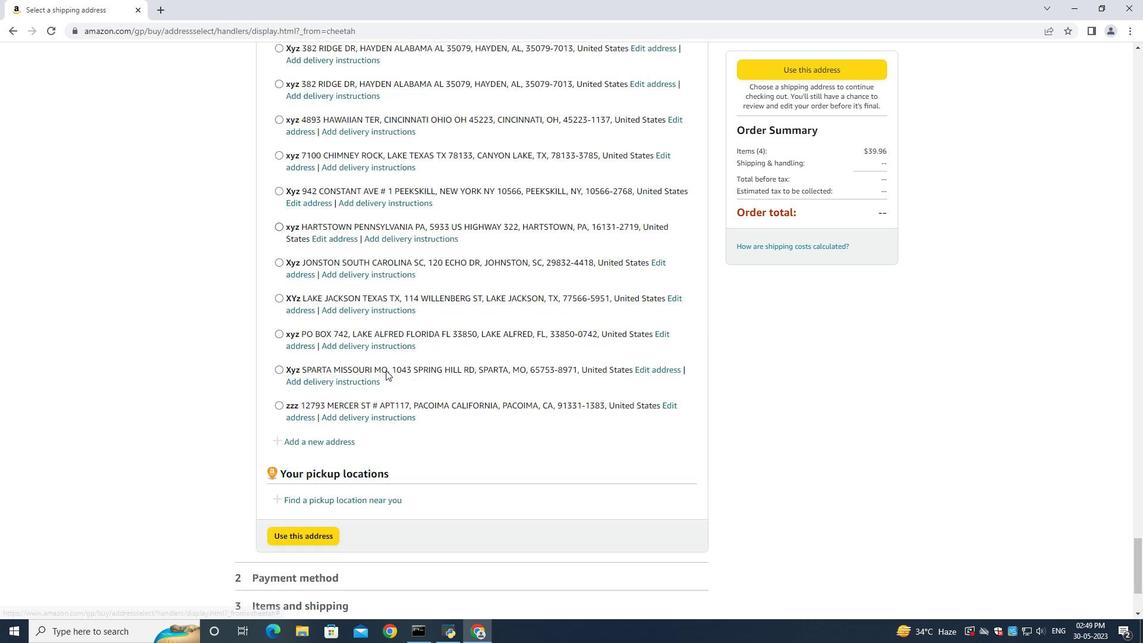 
Action: Mouse scrolled (385, 369) with delta (0, 0)
Screenshot: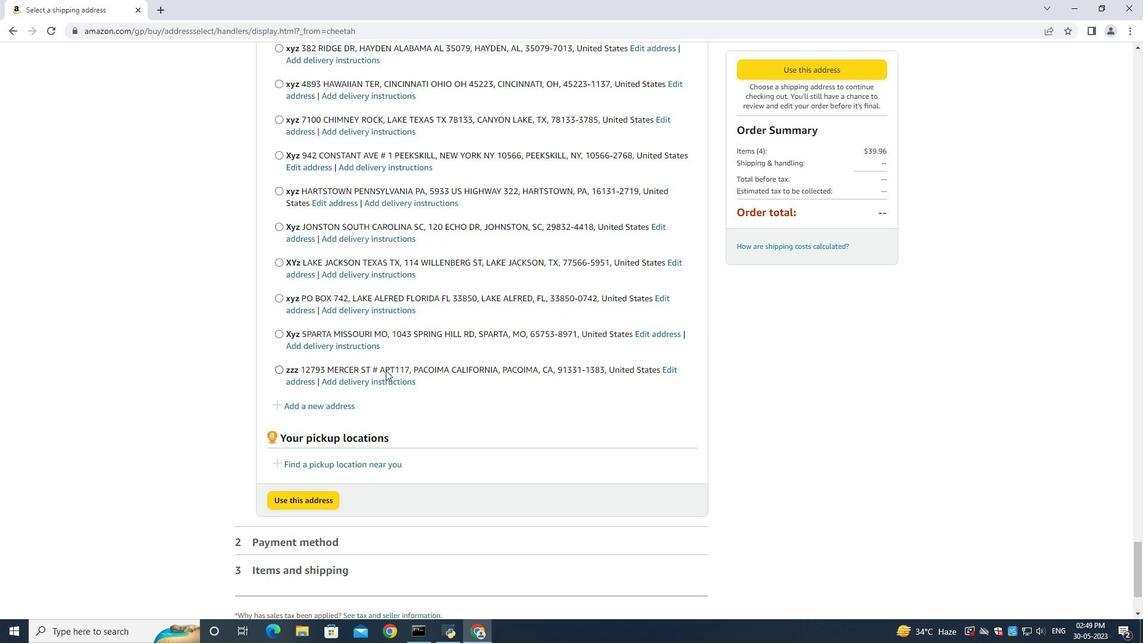
Action: Mouse scrolled (385, 369) with delta (0, 0)
Screenshot: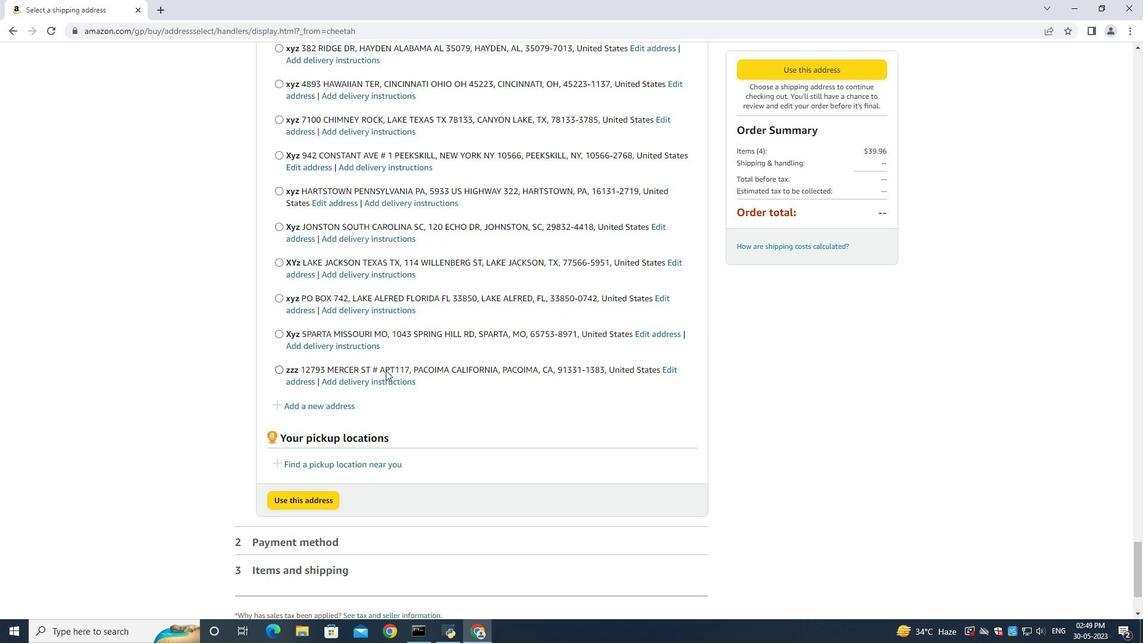
Action: Mouse moved to (332, 288)
Screenshot: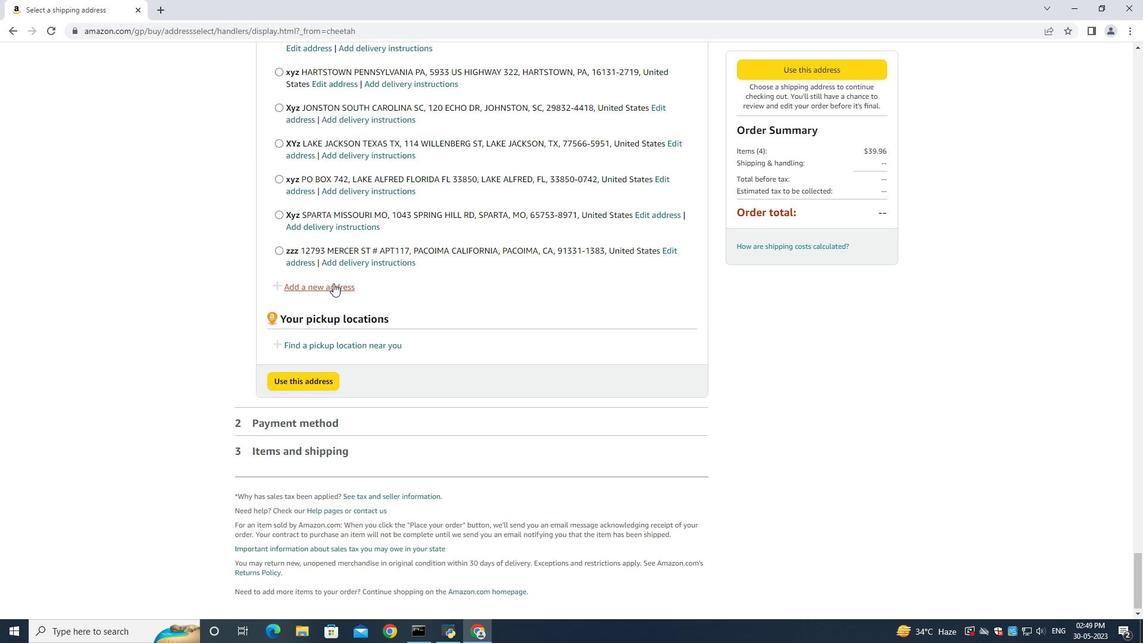 
Action: Mouse pressed left at (332, 288)
Screenshot: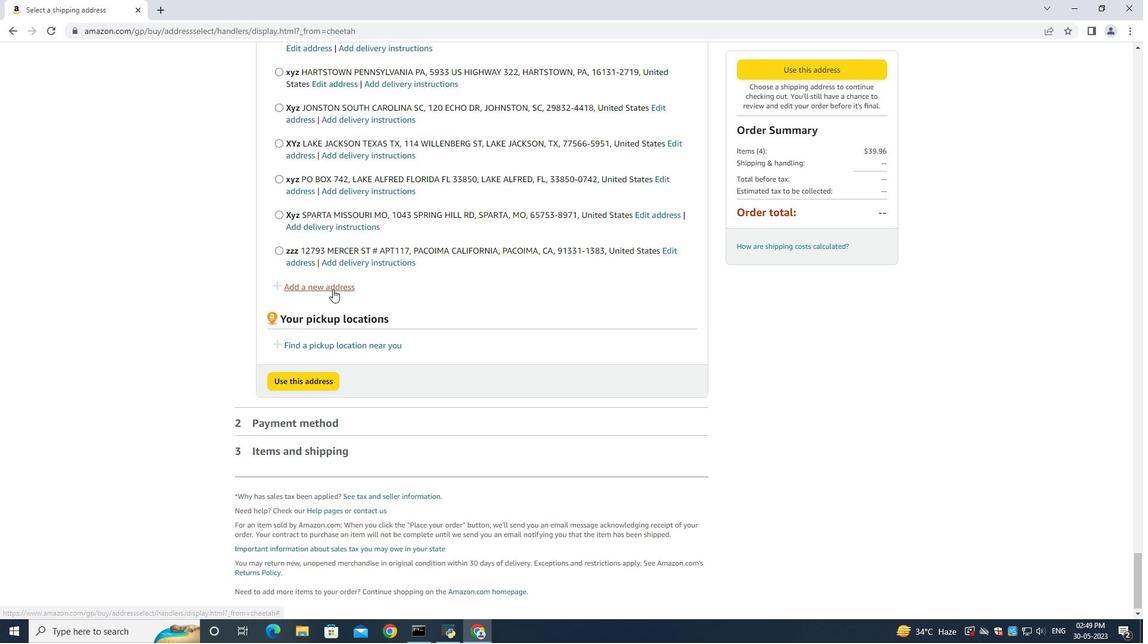 
Action: Mouse moved to (409, 291)
Screenshot: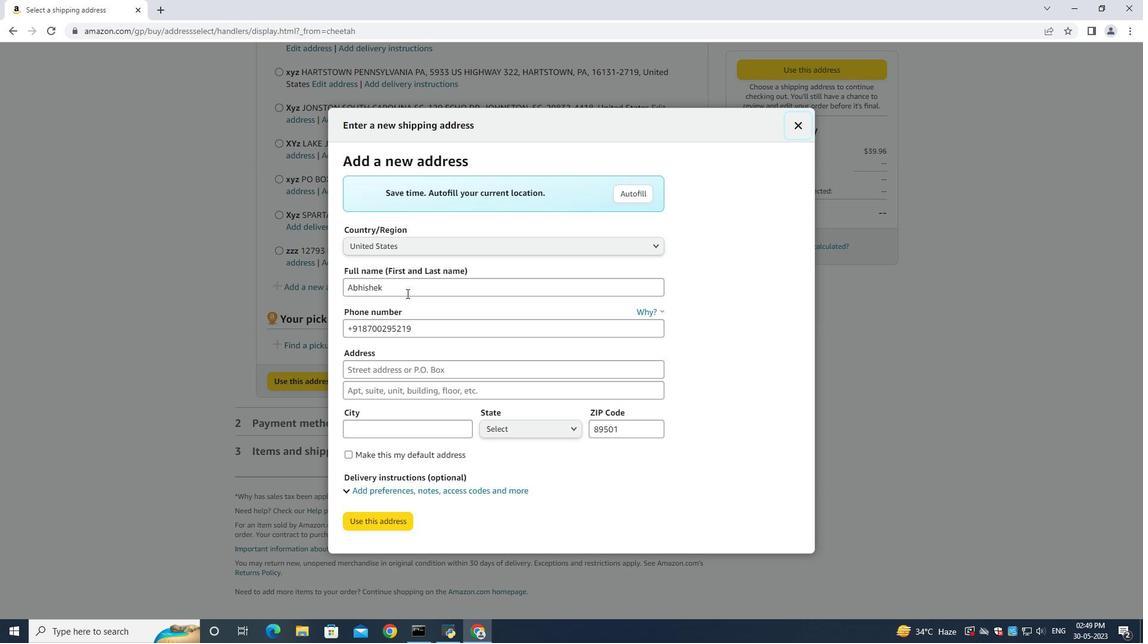 
Action: Mouse pressed left at (409, 291)
Screenshot: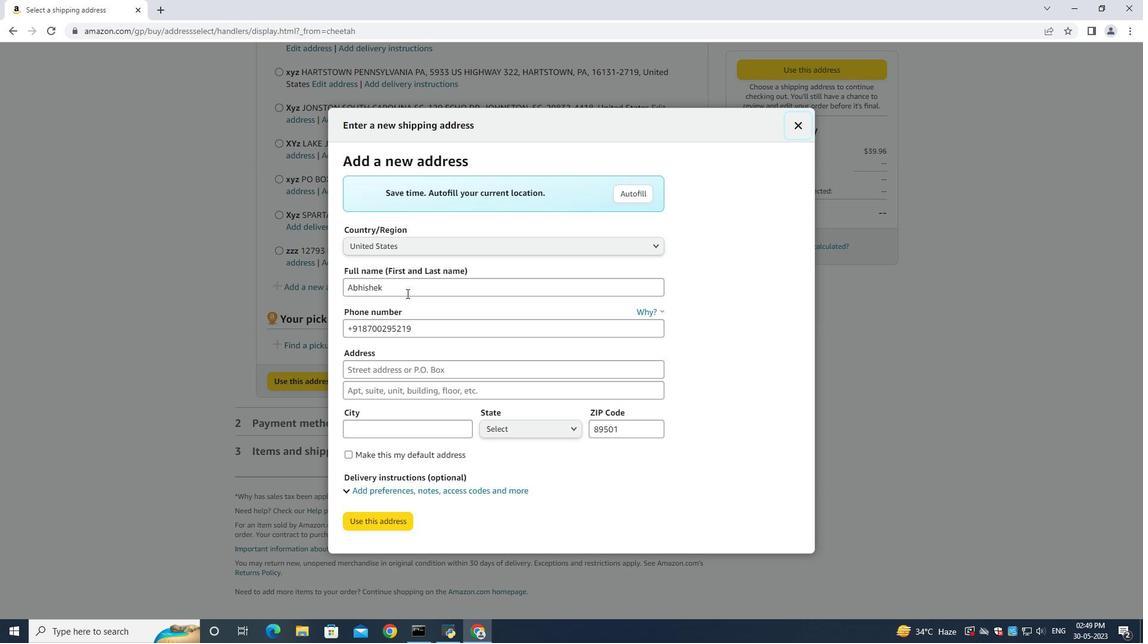 
Action: Key pressed ctrl+A<Key.backspace><Key.shift><Key.shift><Key.shift><Key.shift><Key.shift><Key.shift><Key.shift><Key.shift><Key.shift><Key.shift><Key.shift><Key.shift><Key.shift><Key.shift><Key.shift><Key.shift><Key.shift><Key.shift><Key.shift><Key.shift><Key.shift><Key.shift><Key.shift><Key.shift><Key.shift><Key.shift><Key.shift><Key.shift><Key.shift><Key.shift><Key.shift><Key.shift><Key.shift><Key.shift><Key.shift><Key.shift><Key.shift><Key.shift>Jacob<Key.space><Key.shift><Key.shift><Key.shift><Key.shift><Key.shift><Key.shift><Key.shift><Key.shift><Key.shift><Key.shift><Key.shift><Key.shift><Key.shift><Key.shift><Key.shift><Key.shift><Key.shift><Key.shift><Key.shift><Key.shift><Key.shift><Key.shift><Key.shift><Key.shift><Key.shift><Key.shift><Key.shift><Key.shift><Key.shift>D<Key.backspace>Baker<Key.tab><Key.tab><Key.backspace>9785492947<Key.tab>4732<Key.space><Key.shift>Huntz<Key.space><Key.shift><Key.shift><Key.shift><Key.shift><Key.shift><Key.shift><Key.shift><Key.shift><Key.shift><Key.shift><Key.shift><Key.shift><Key.shift><Key.shift><Key.shift><Key.shift><Key.shift><Key.shift><Key.shift><Key.shift><Key.shift><Key.shift><Key.shift><Key.shift><Key.shift><Key.shift><Key.shift><Key.shift><Key.shift><Key.shift><Key.shift><Key.shift><Key.shift><Key.shift><Key.shift><Key.shift><Key.shift><Key.shift><Key.shift><Key.shift><Key.shift><Key.shift><Key.shift><Key.shift><Key.shift><Key.shift><Key.shift><Key.shift><Key.shift><Key.shift><Key.shift><Key.shift>Lane<Key.space><Key.tab><Key.shift><Key.shift><Key.shift><Key.shift><Key.shift><Key.shift><Key.shift><Key.shift><Key.shift><Key.shift><Key.shift><Key.shift><Key.shift><Key.shift><Key.shift><Key.shift><Key.shift><Key.shift><Key.shift><Key.shift><Key.shift><Key.shift><Key.shift><Key.shift><Key.shift><Key.shift><Key.shift><Key.shift>Bolton<Key.space><Key.shift><Key.shift><Key.shift><Key.shift><Key.shift><Key.shift><Key.shift><Key.shift><Key.shift>Massachusetts
Screenshot: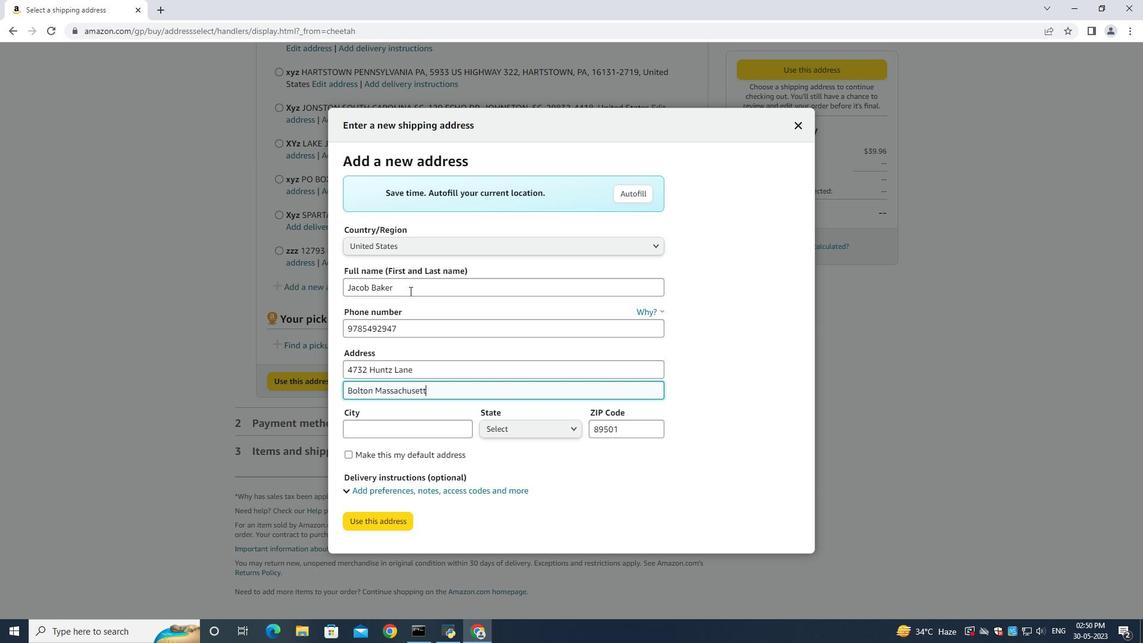 
Action: Mouse moved to (432, 431)
Screenshot: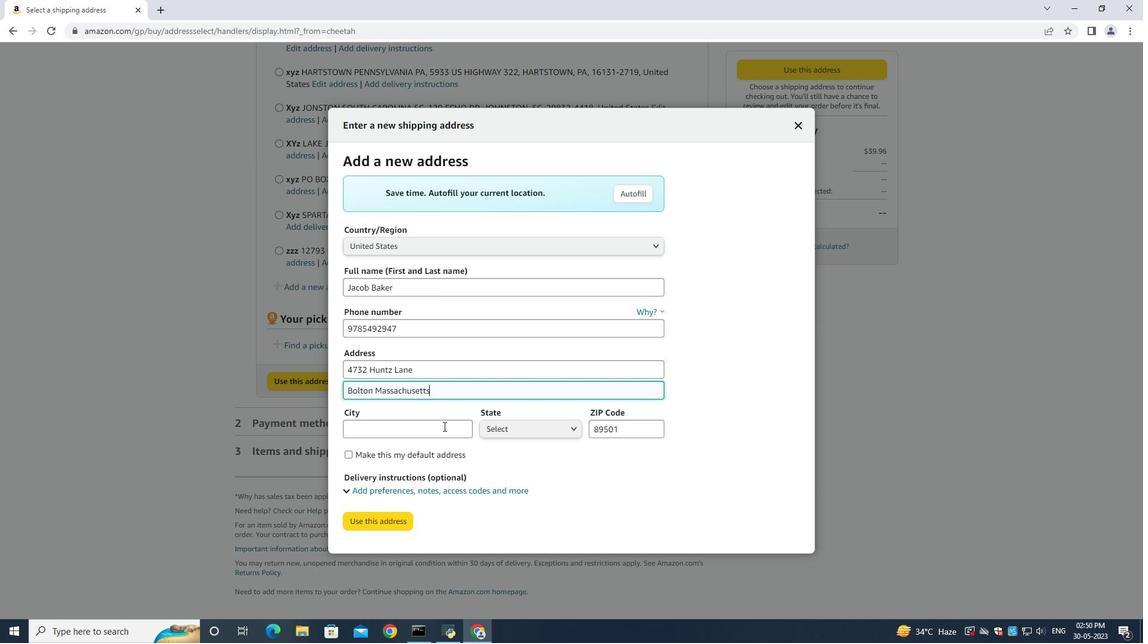 
Action: Mouse pressed left at (432, 431)
Screenshot: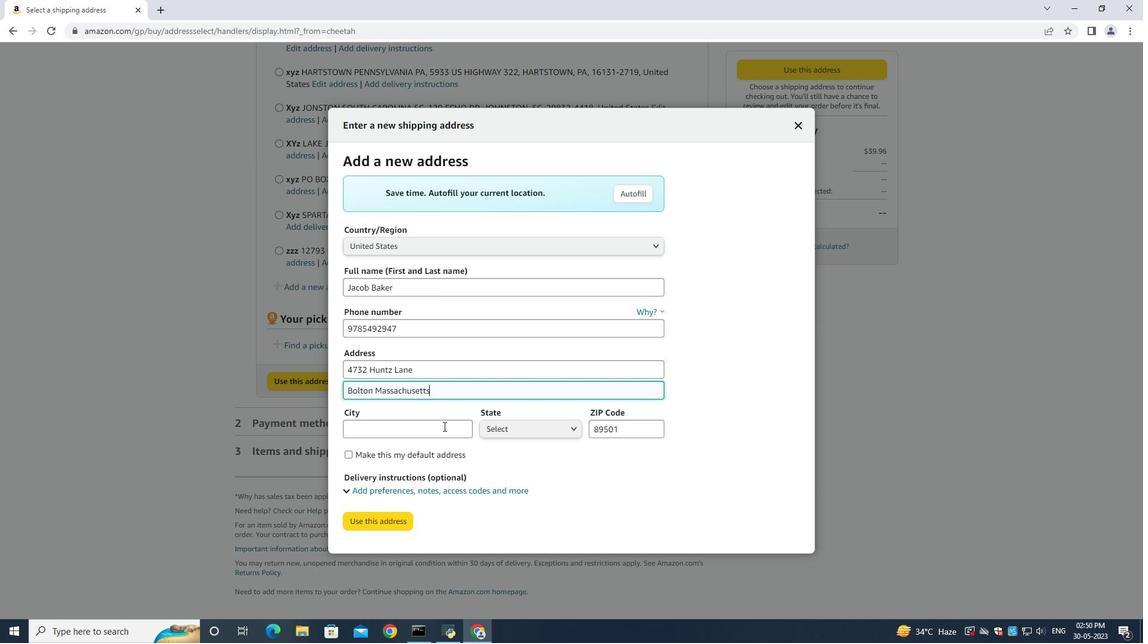 
Action: Key pressed <Key.shift>Bolton<Key.space><Key.tab><Key.up>mass<Key.enter><Key.tab><Key.backspace>01740
Screenshot: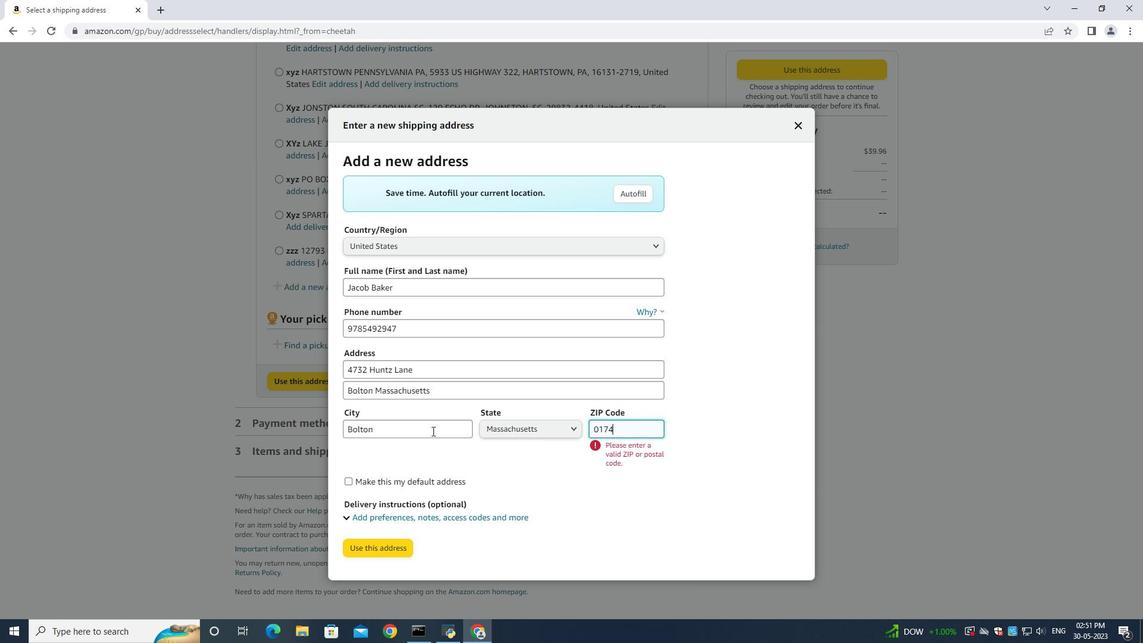 
Action: Mouse moved to (384, 524)
Screenshot: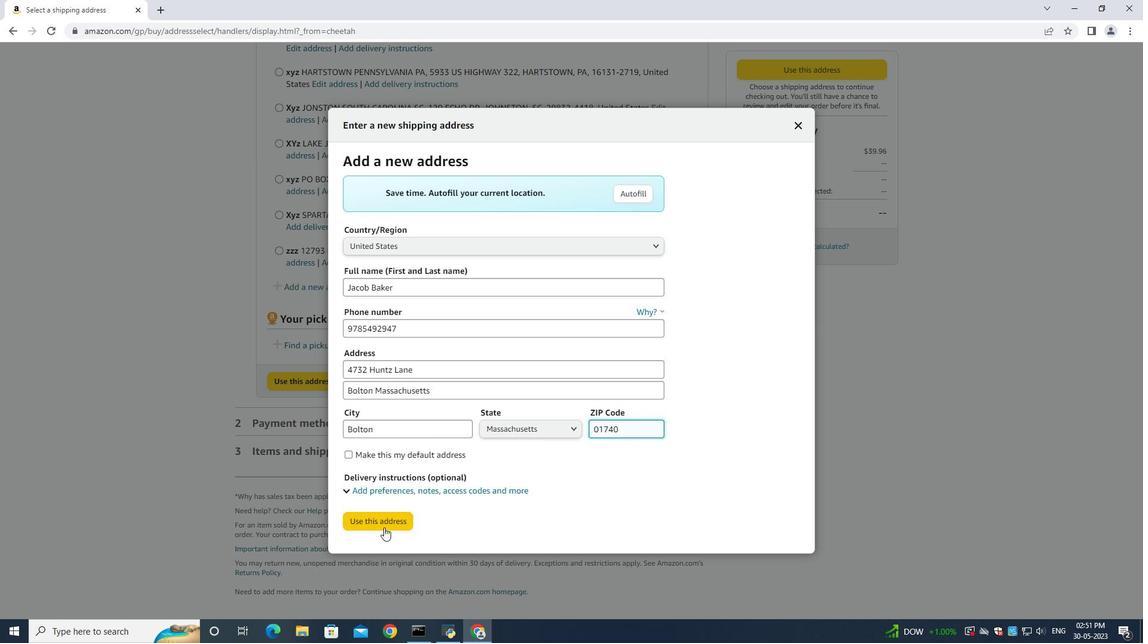
Action: Mouse pressed left at (384, 524)
Screenshot: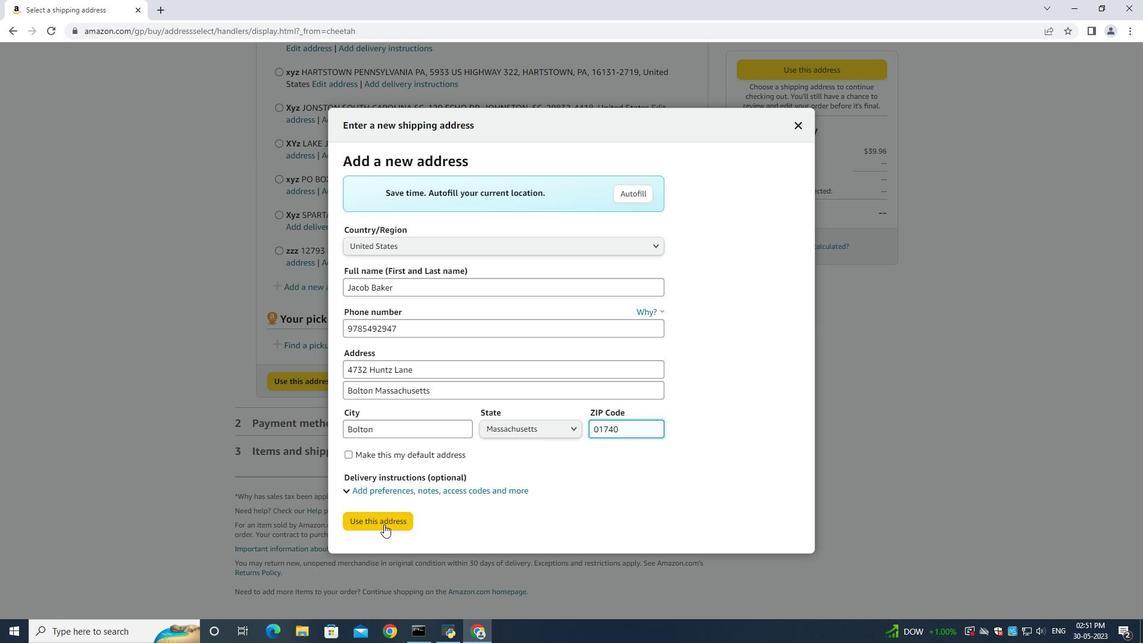 
Action: Mouse moved to (371, 602)
Screenshot: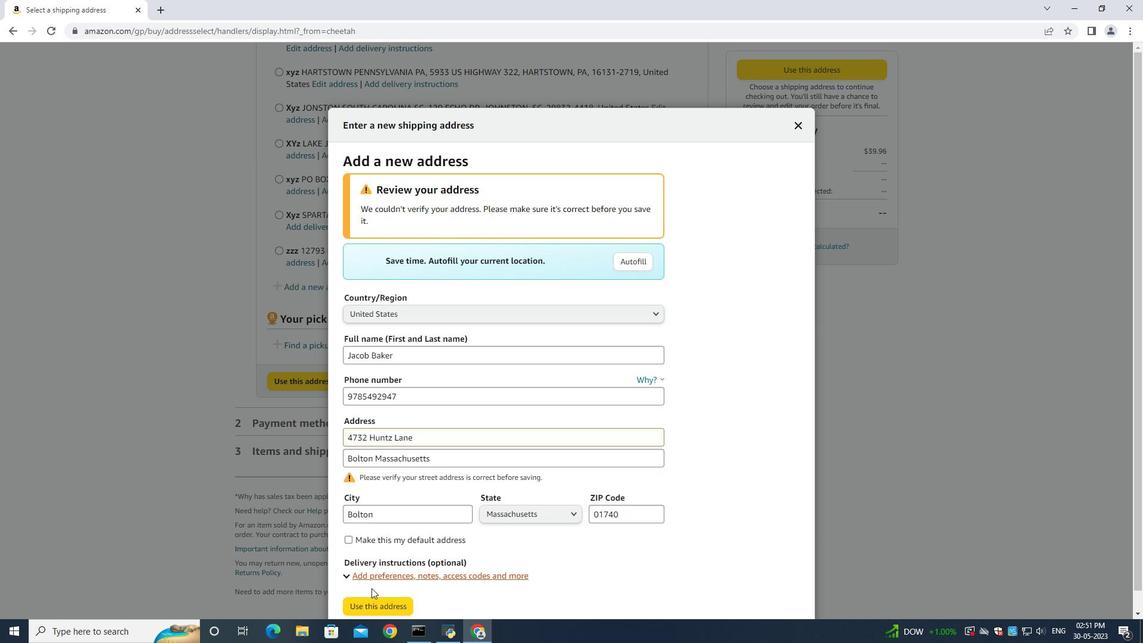 
Action: Mouse pressed left at (371, 602)
Screenshot: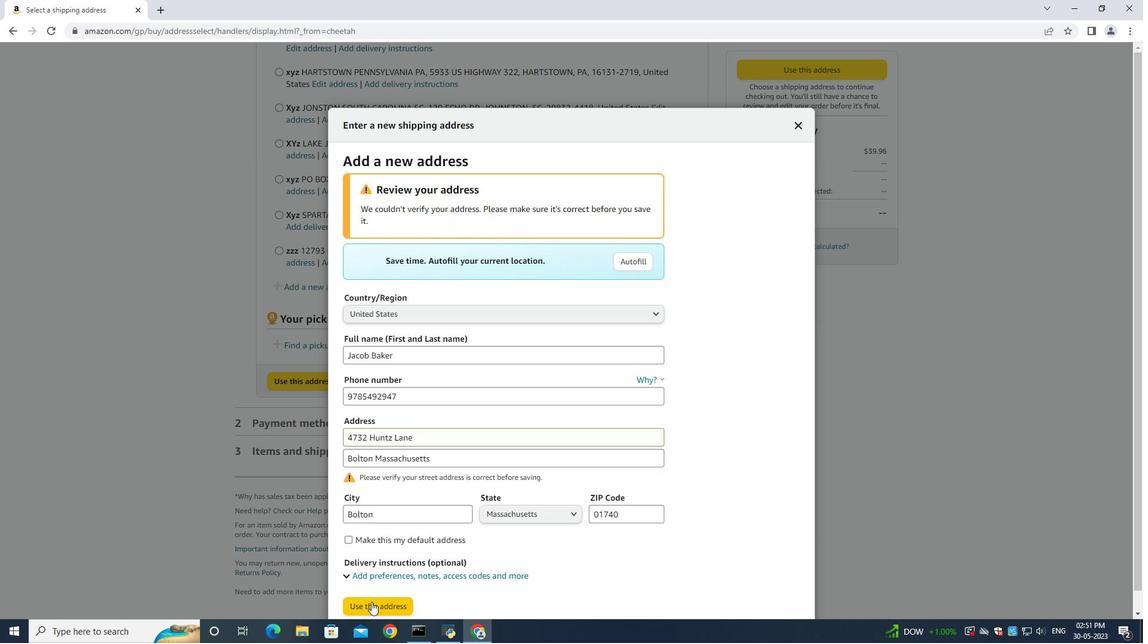 
Action: Mouse moved to (527, 406)
Screenshot: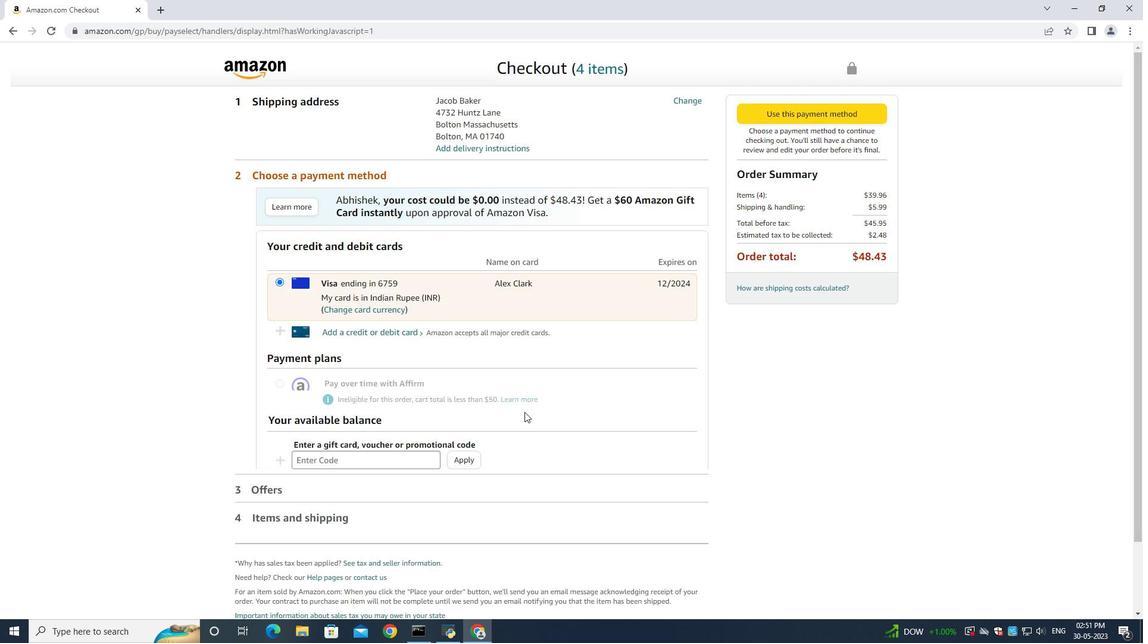 
